 Task: Find connections with filter location Jhālrapātan with filter topic #contentmarketingwith filter profile language English with filter current company Business Standard with filter school Atria Institute of Technology with filter industry Leasing Non-residential Real Estate with filter service category Project Management with filter keywords title Reiki Practitioner
Action: Mouse moved to (612, 80)
Screenshot: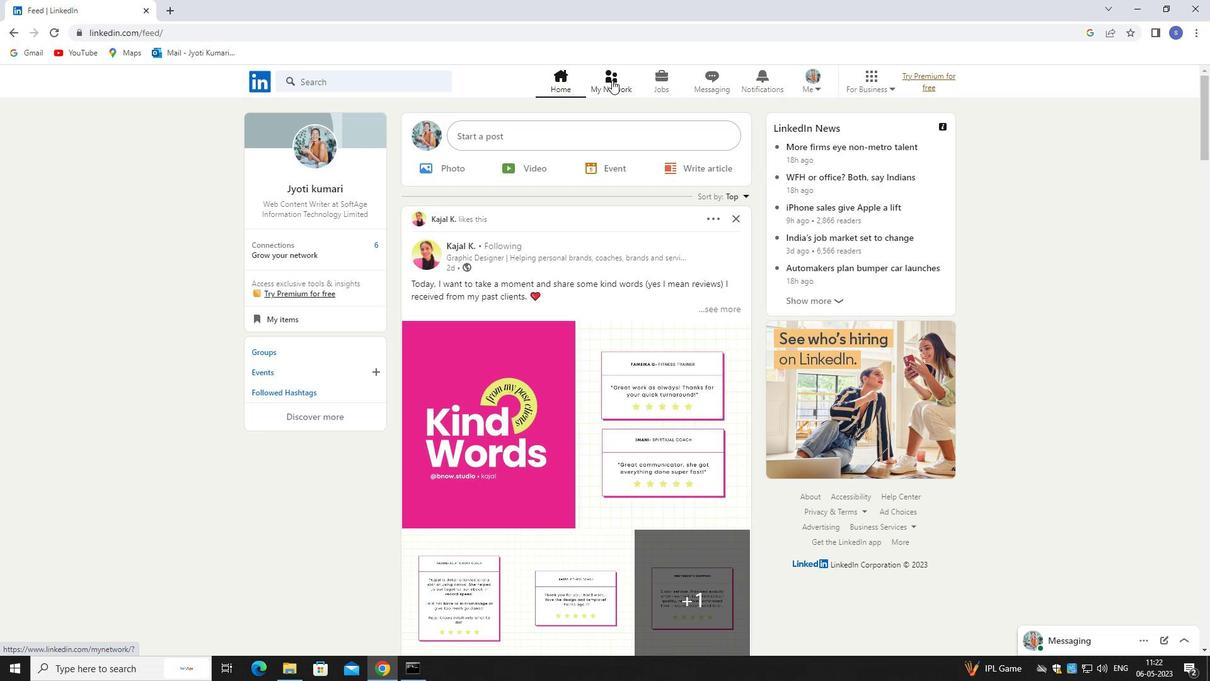
Action: Mouse pressed left at (612, 80)
Screenshot: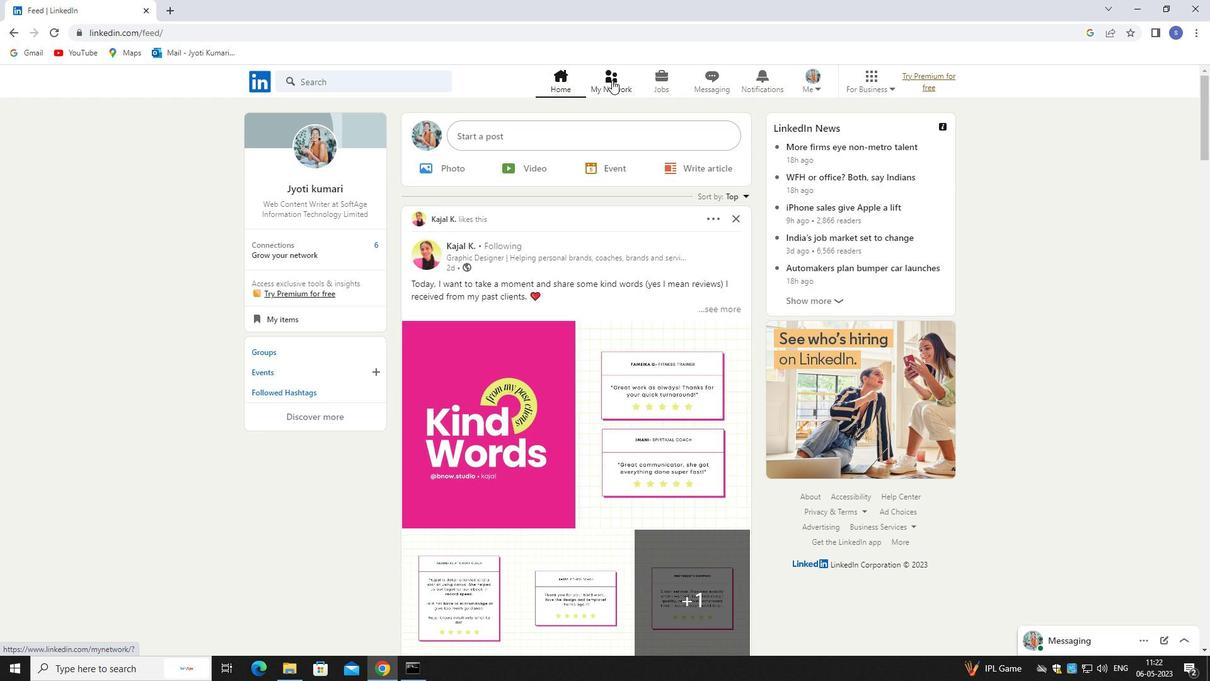 
Action: Mouse pressed left at (612, 80)
Screenshot: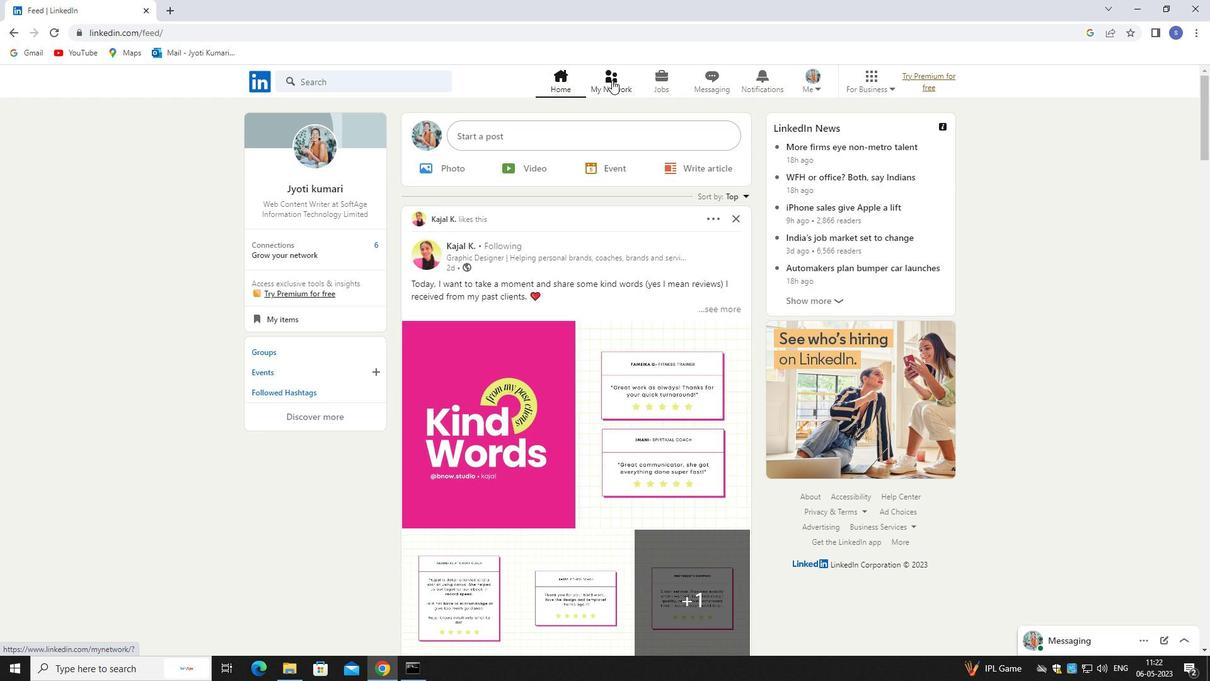 
Action: Mouse moved to (378, 146)
Screenshot: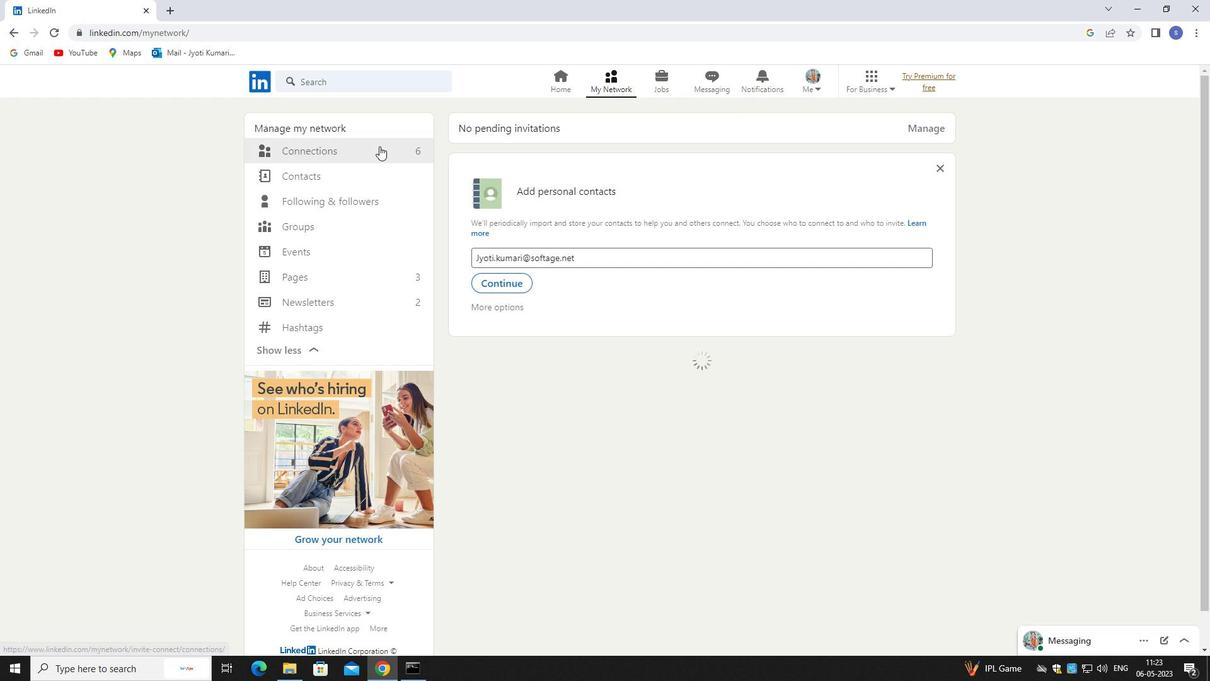 
Action: Mouse pressed left at (378, 146)
Screenshot: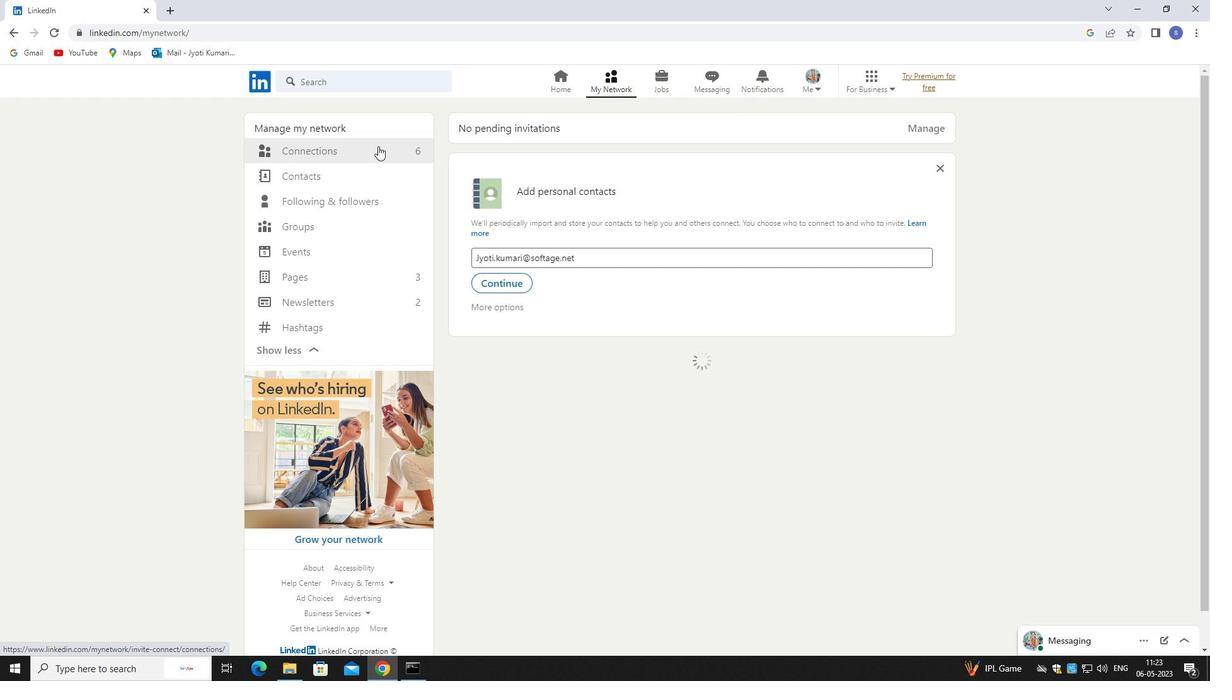 
Action: Mouse pressed left at (378, 146)
Screenshot: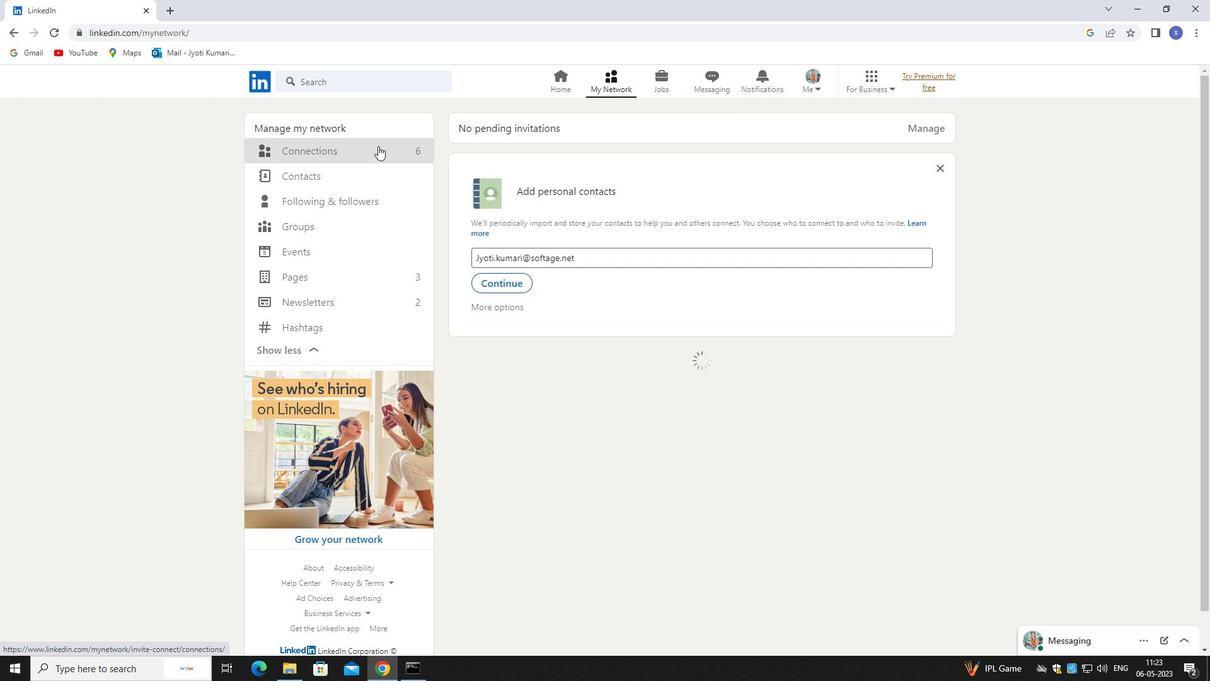 
Action: Mouse moved to (703, 145)
Screenshot: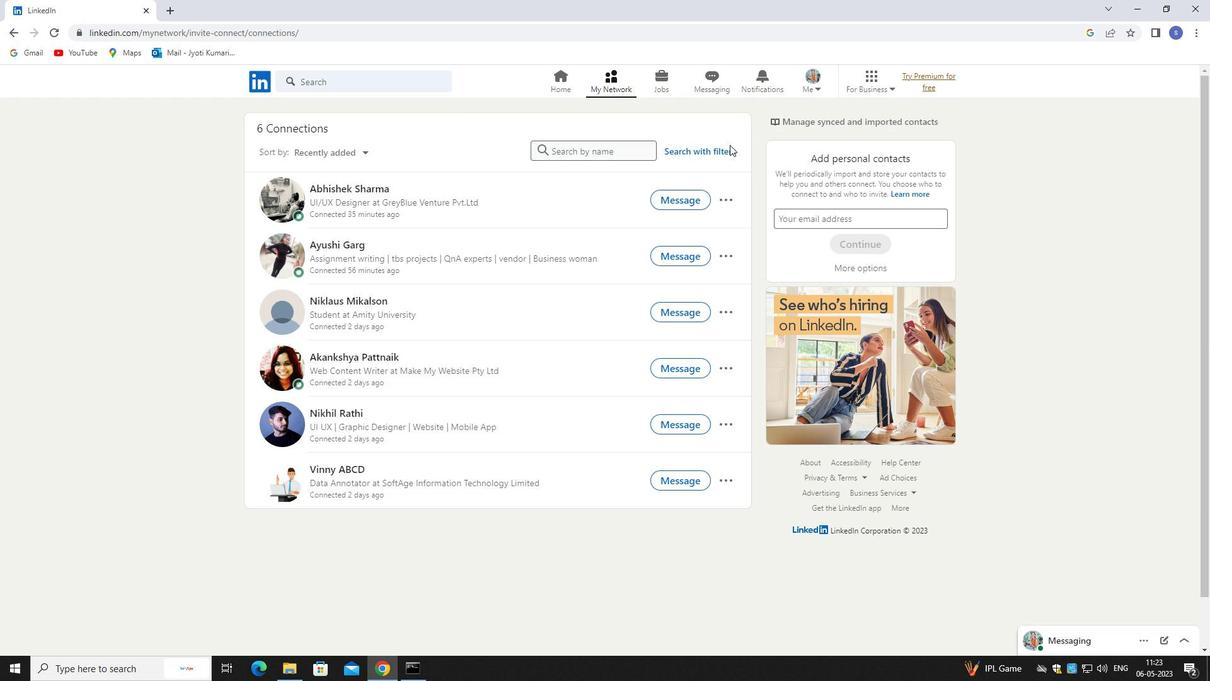 
Action: Mouse pressed left at (703, 145)
Screenshot: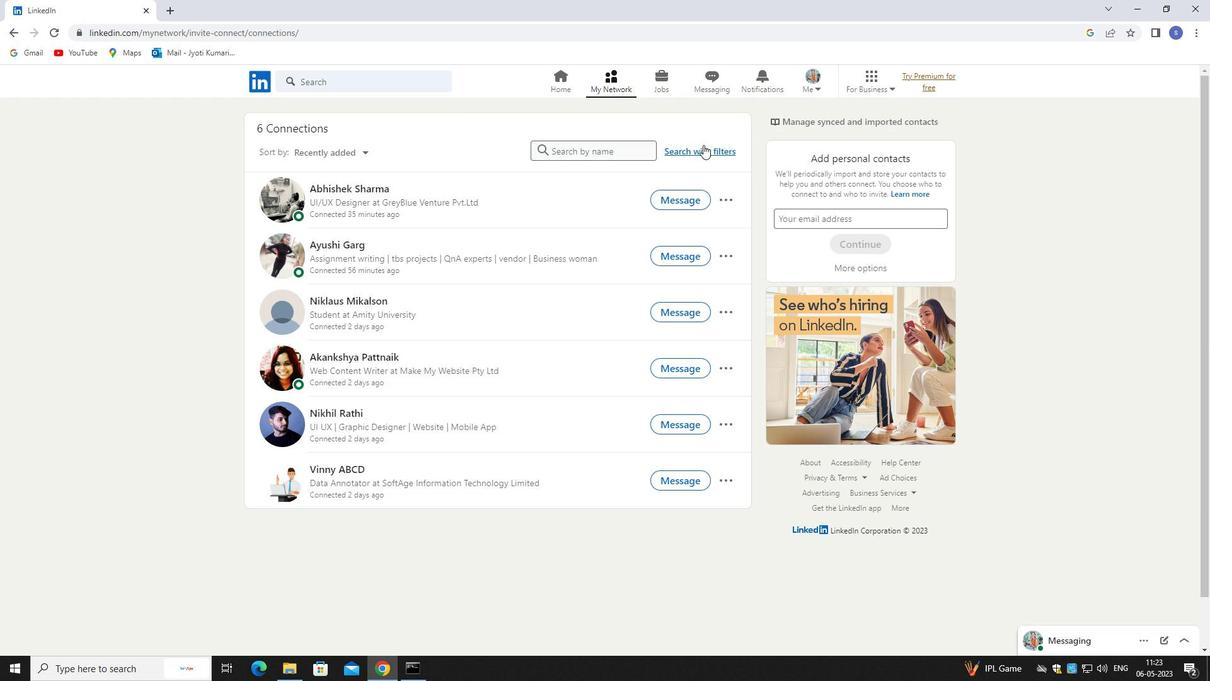 
Action: Mouse moved to (652, 110)
Screenshot: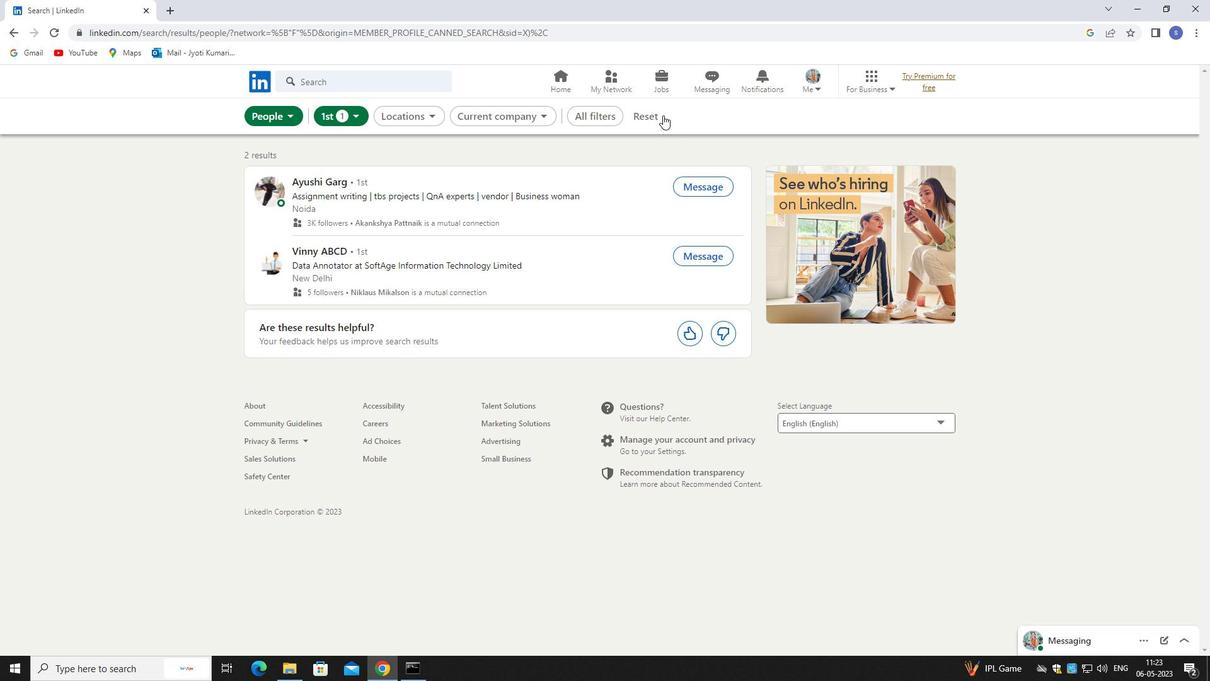 
Action: Mouse pressed left at (652, 110)
Screenshot: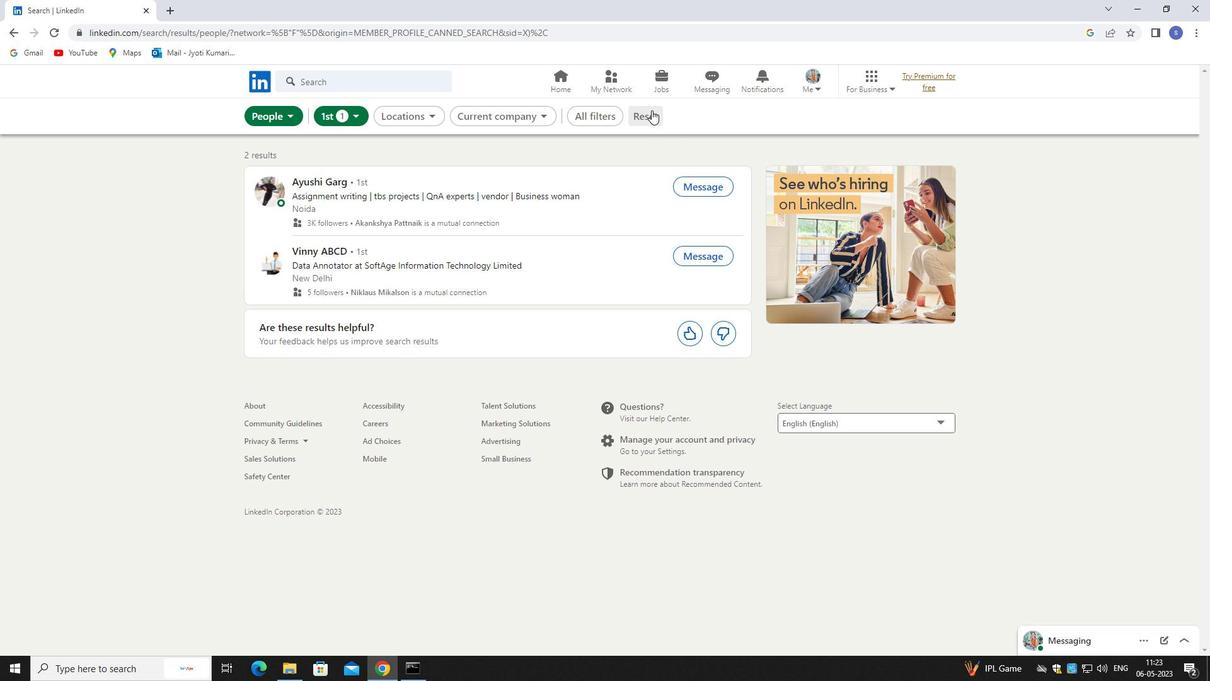 
Action: Mouse moved to (621, 114)
Screenshot: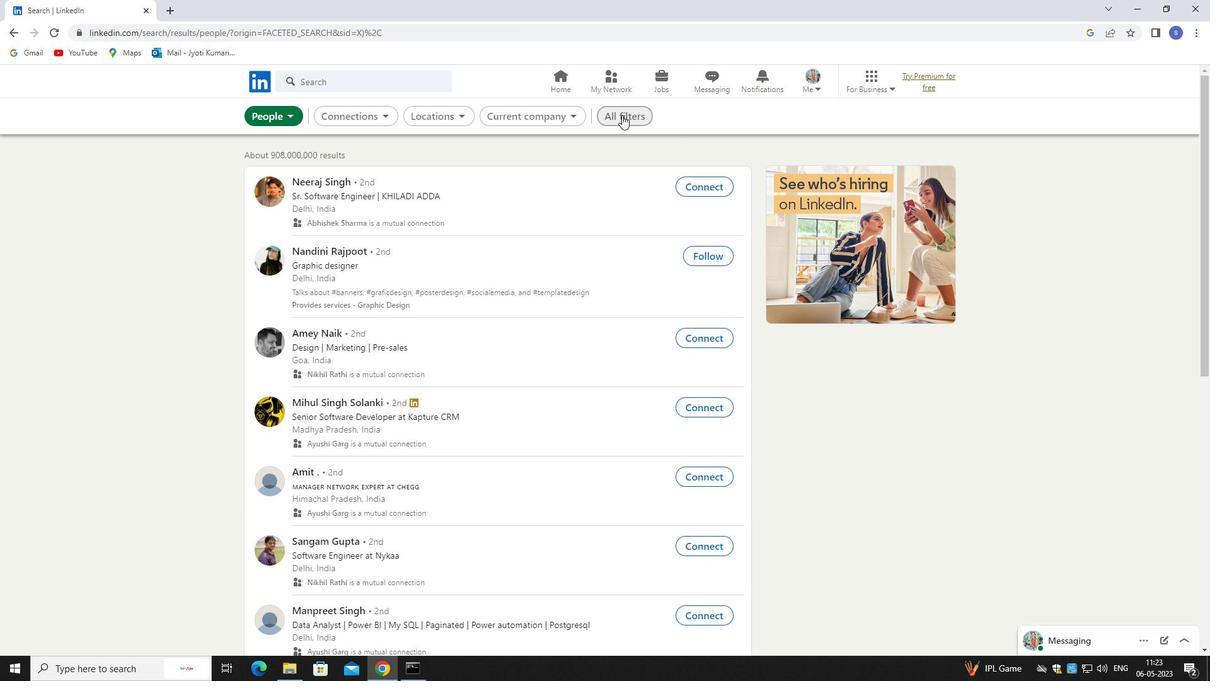 
Action: Mouse pressed left at (621, 114)
Screenshot: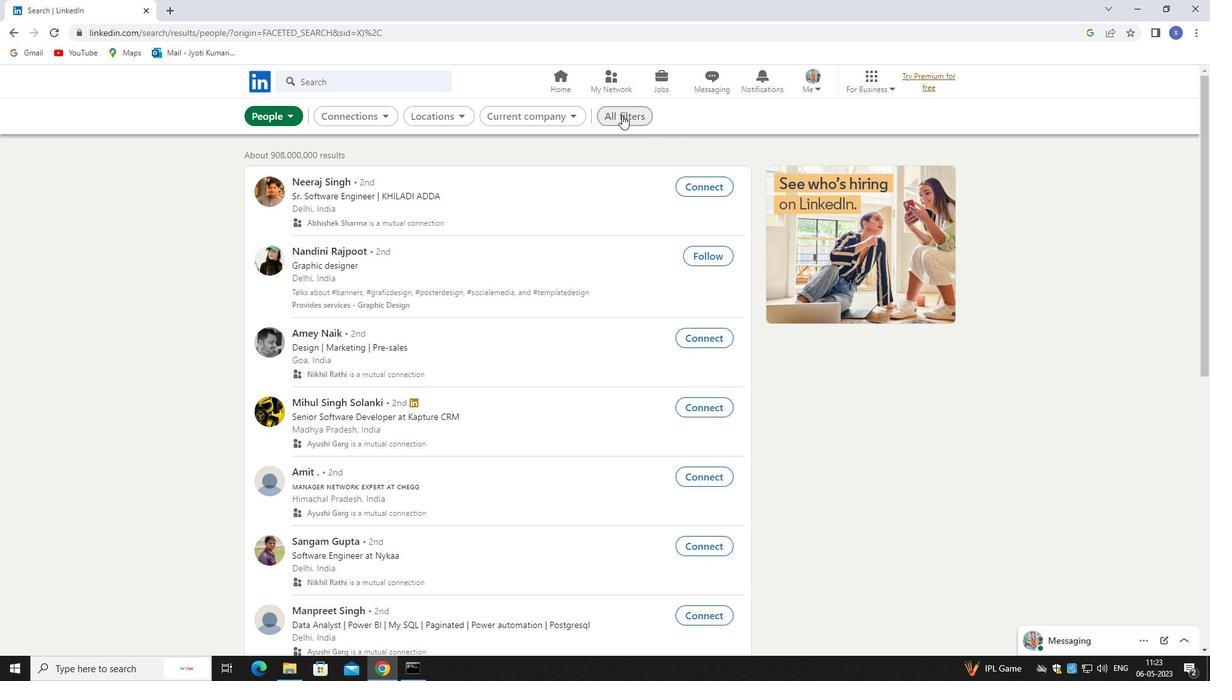 
Action: Mouse moved to (1072, 490)
Screenshot: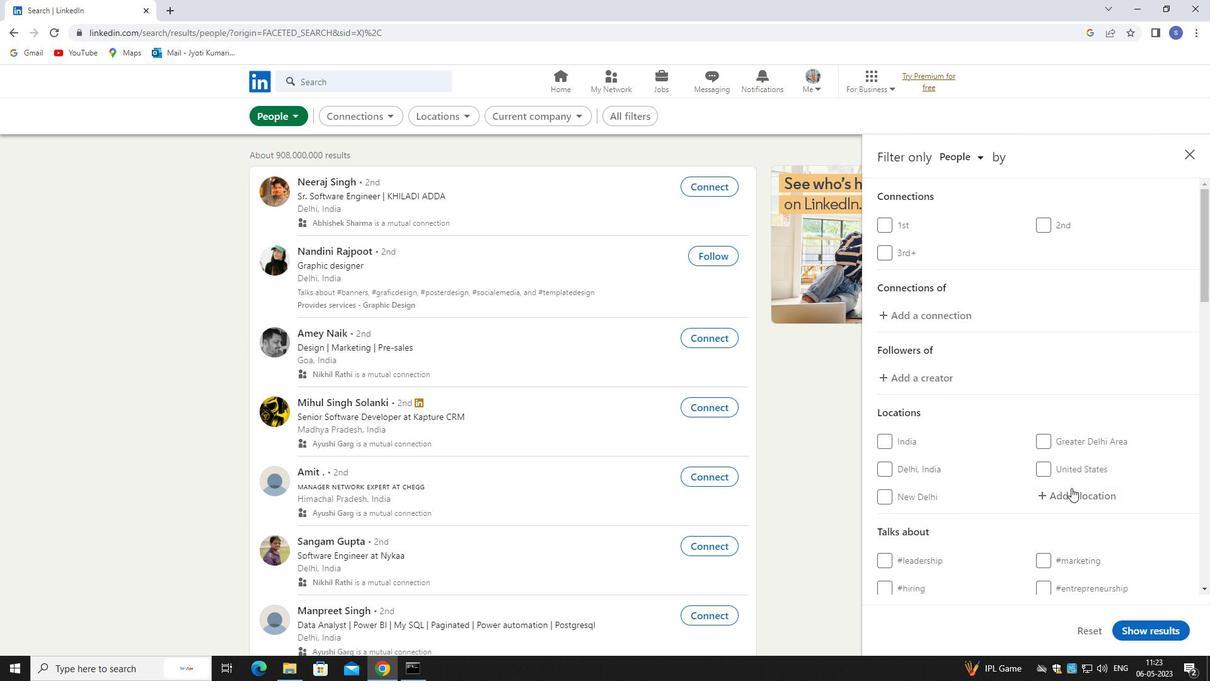 
Action: Mouse pressed left at (1072, 490)
Screenshot: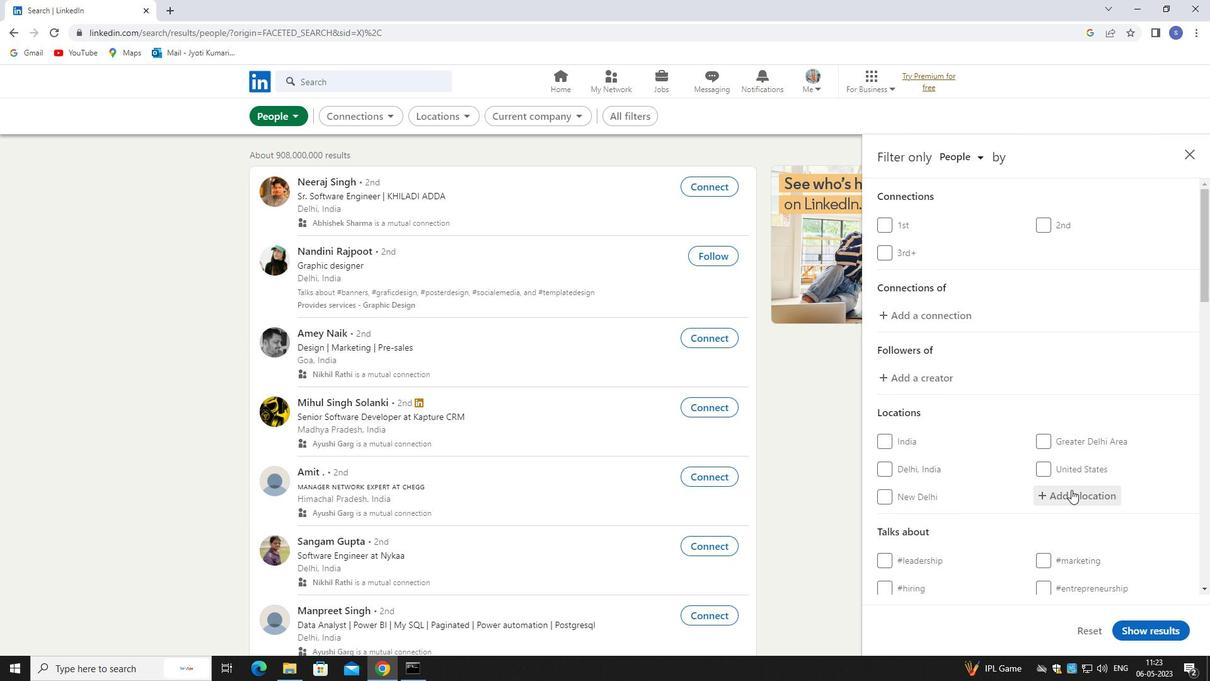 
Action: Mouse moved to (1066, 491)
Screenshot: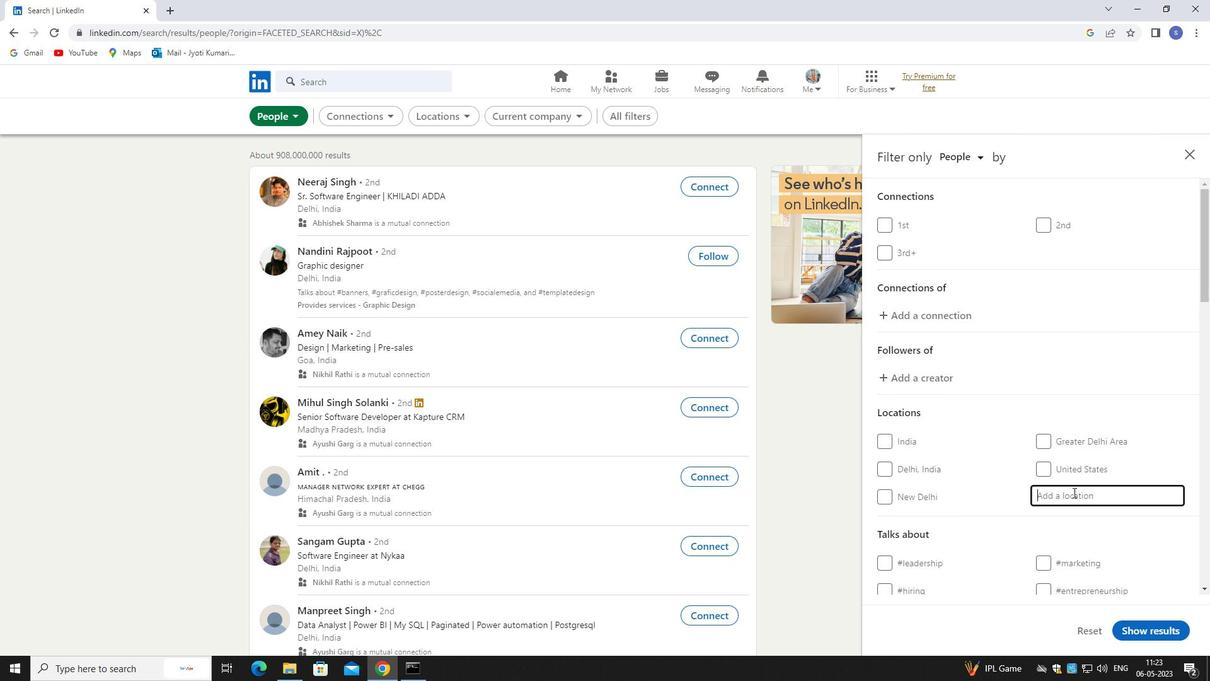 
Action: Key pressed k<Key.backspace>jhalarapatan
Screenshot: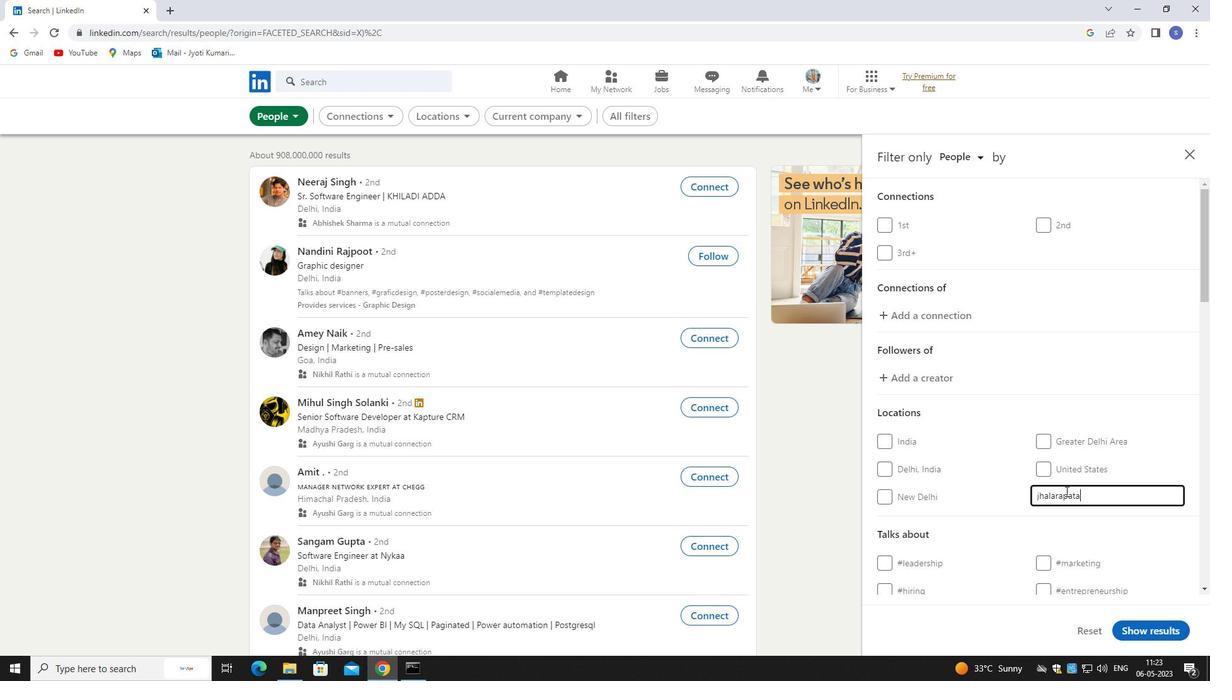 
Action: Mouse moved to (1045, 488)
Screenshot: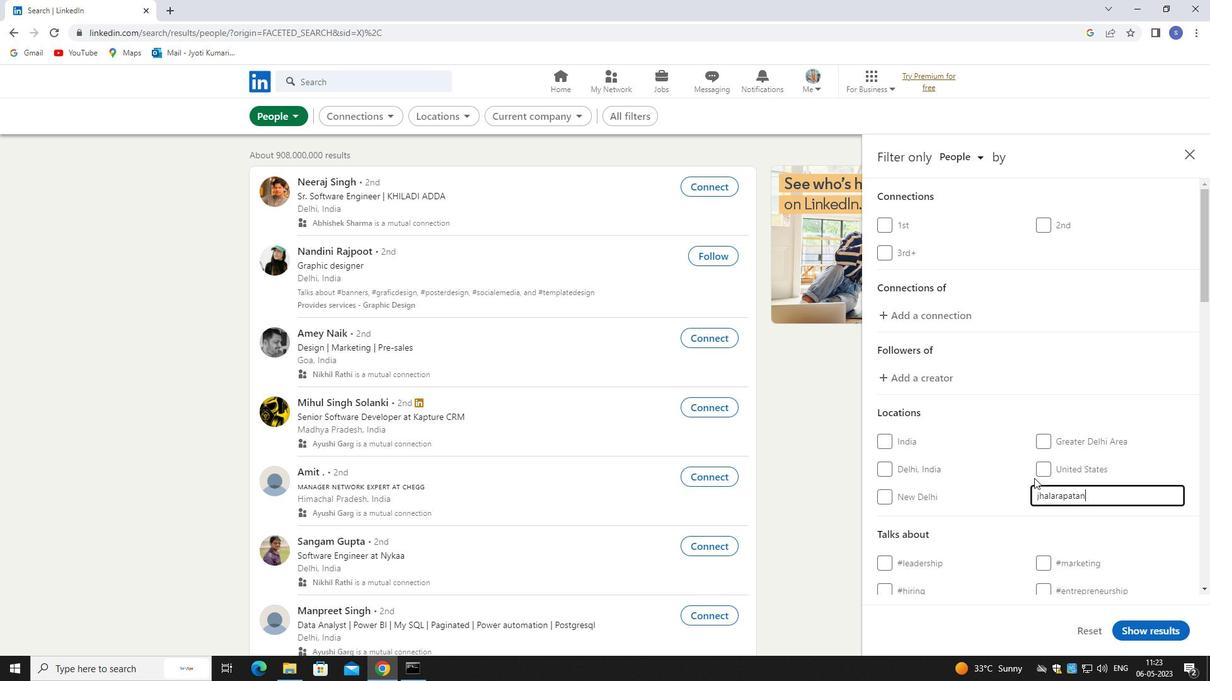 
Action: Mouse scrolled (1045, 488) with delta (0, 0)
Screenshot: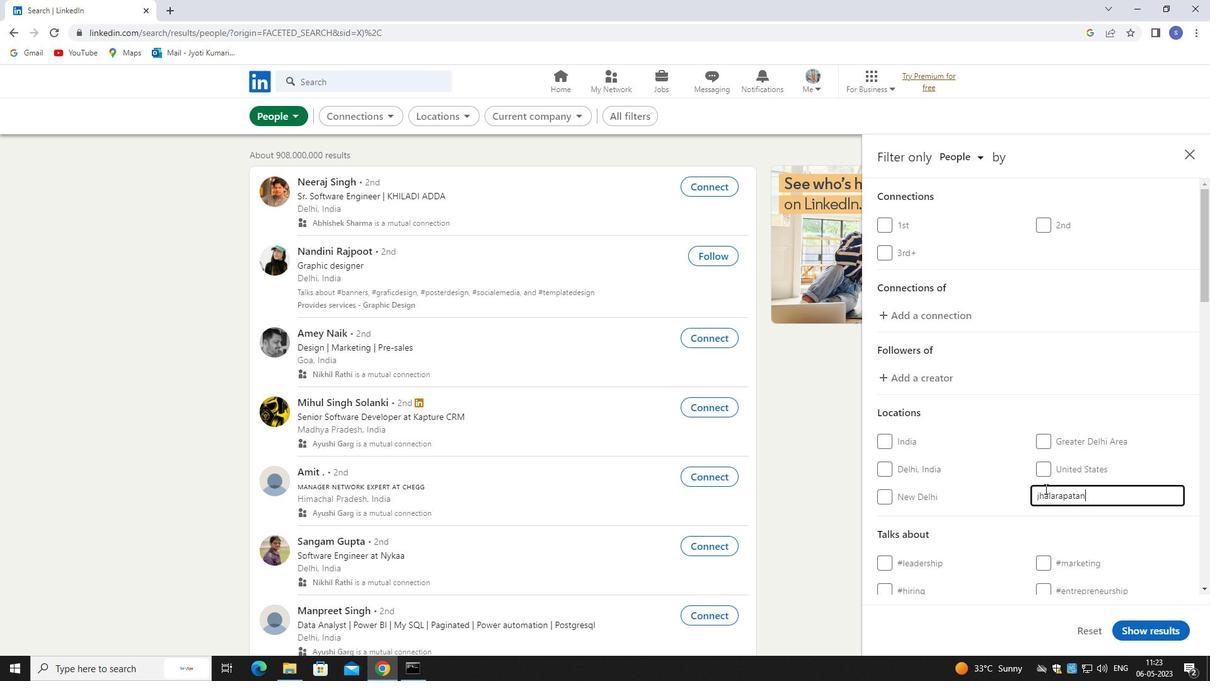 
Action: Mouse scrolled (1045, 488) with delta (0, 0)
Screenshot: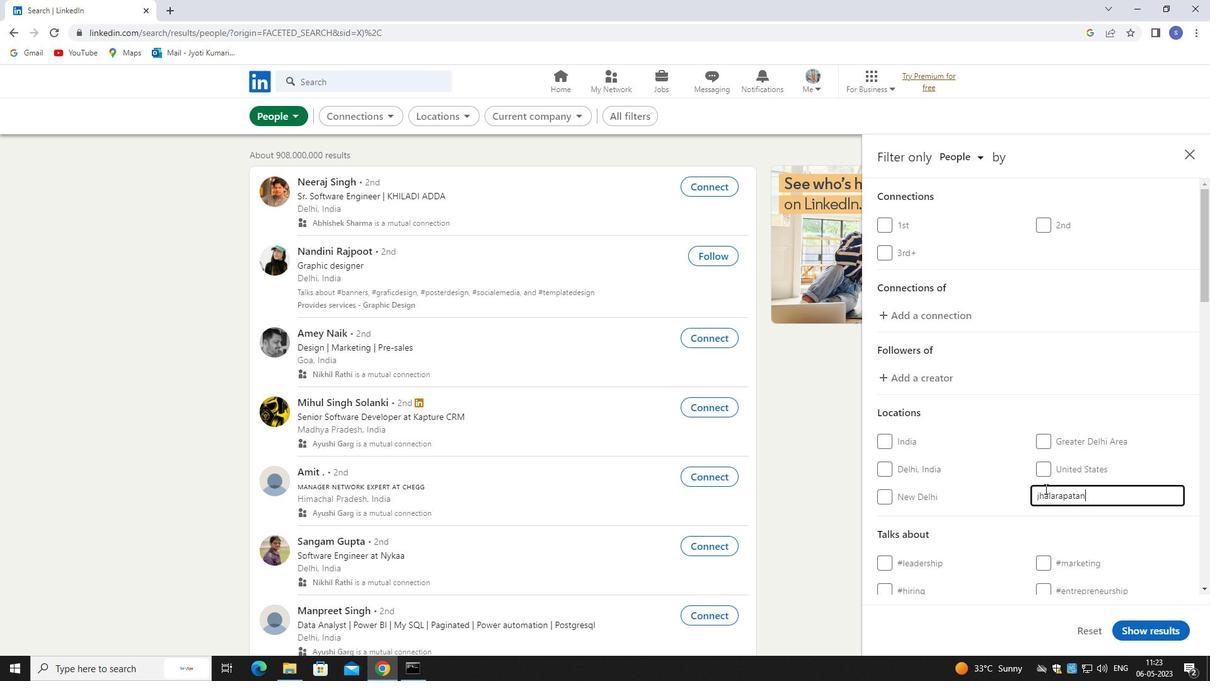 
Action: Mouse scrolled (1045, 488) with delta (0, 0)
Screenshot: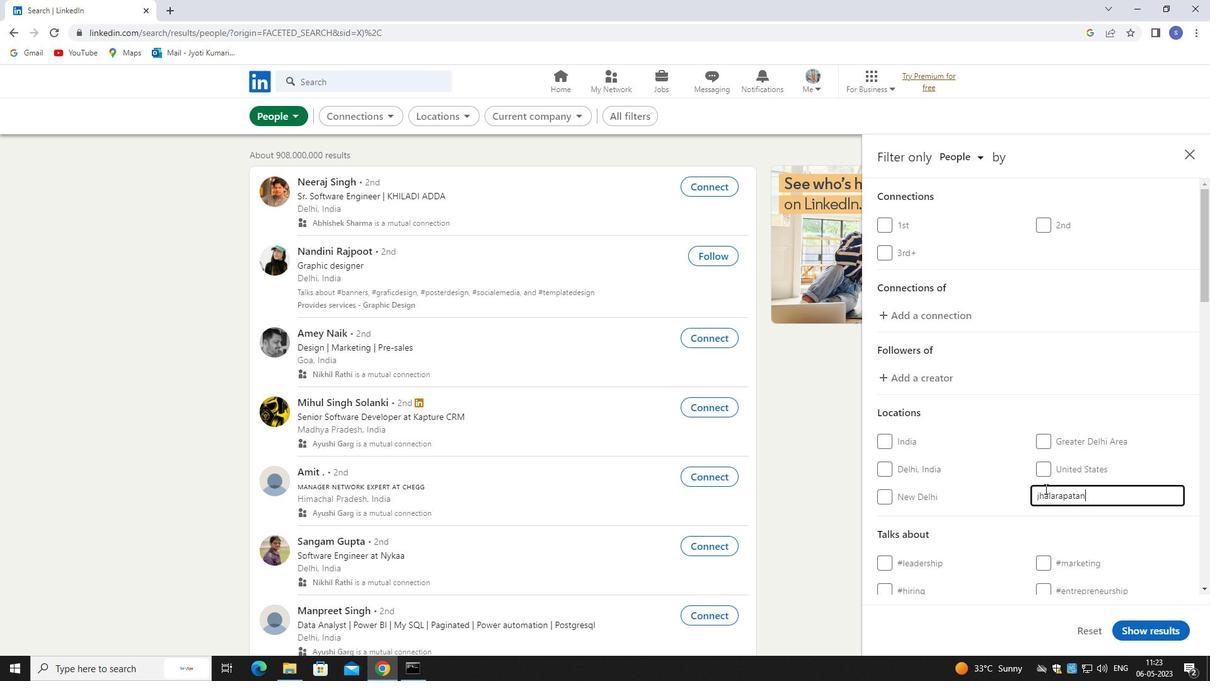 
Action: Mouse moved to (1055, 427)
Screenshot: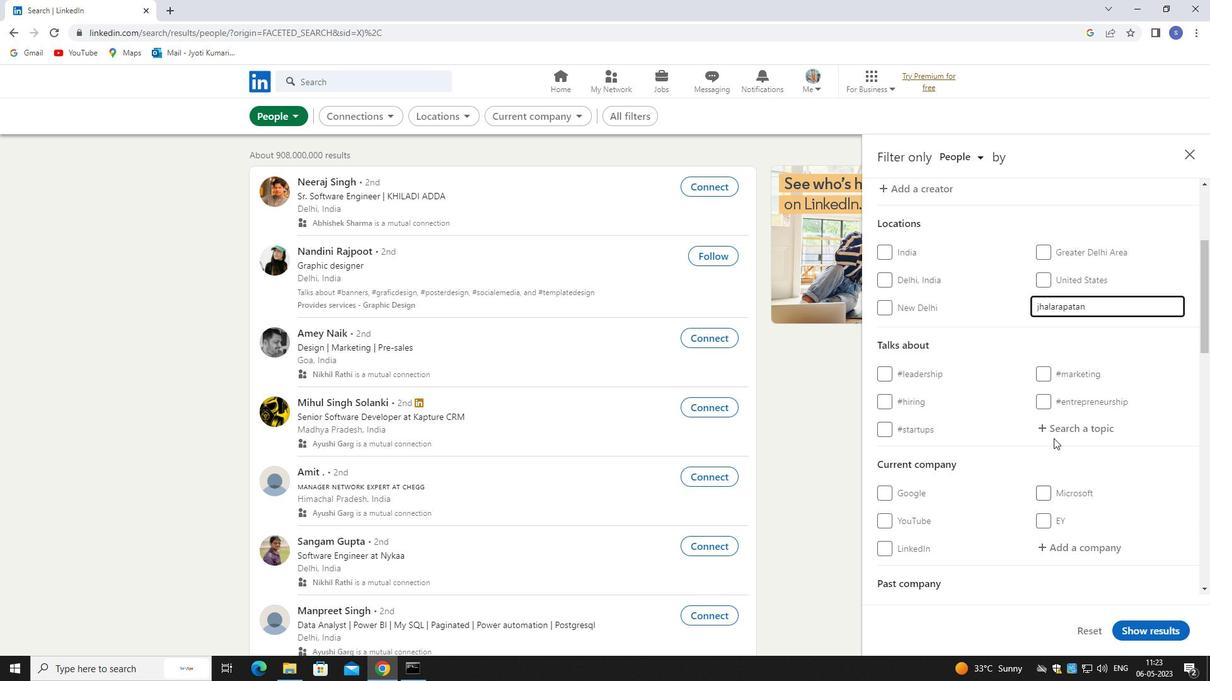 
Action: Mouse pressed left at (1055, 427)
Screenshot: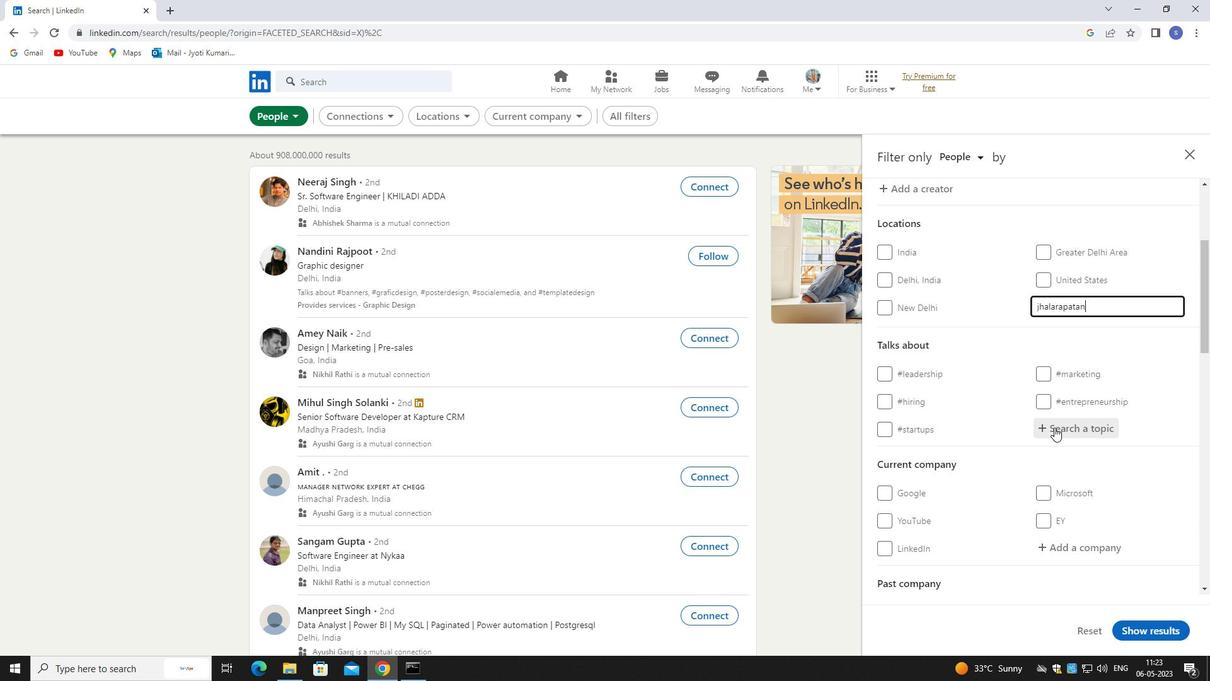 
Action: Key pressed contentm
Screenshot: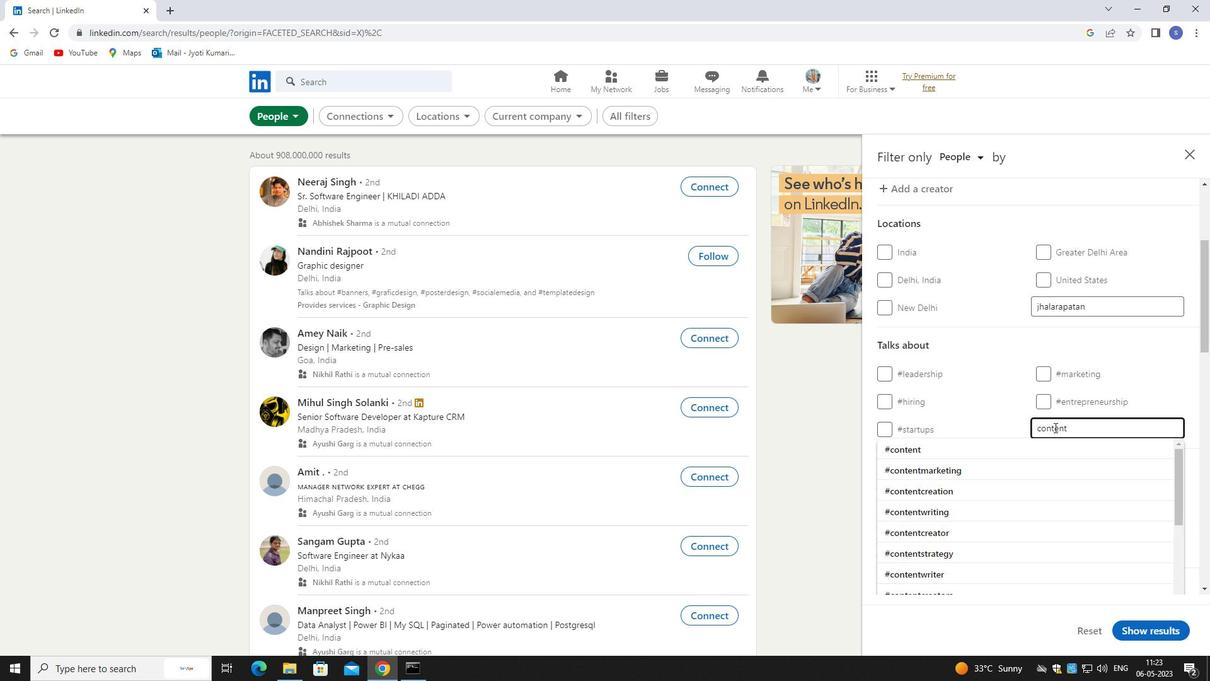
Action: Mouse moved to (1057, 442)
Screenshot: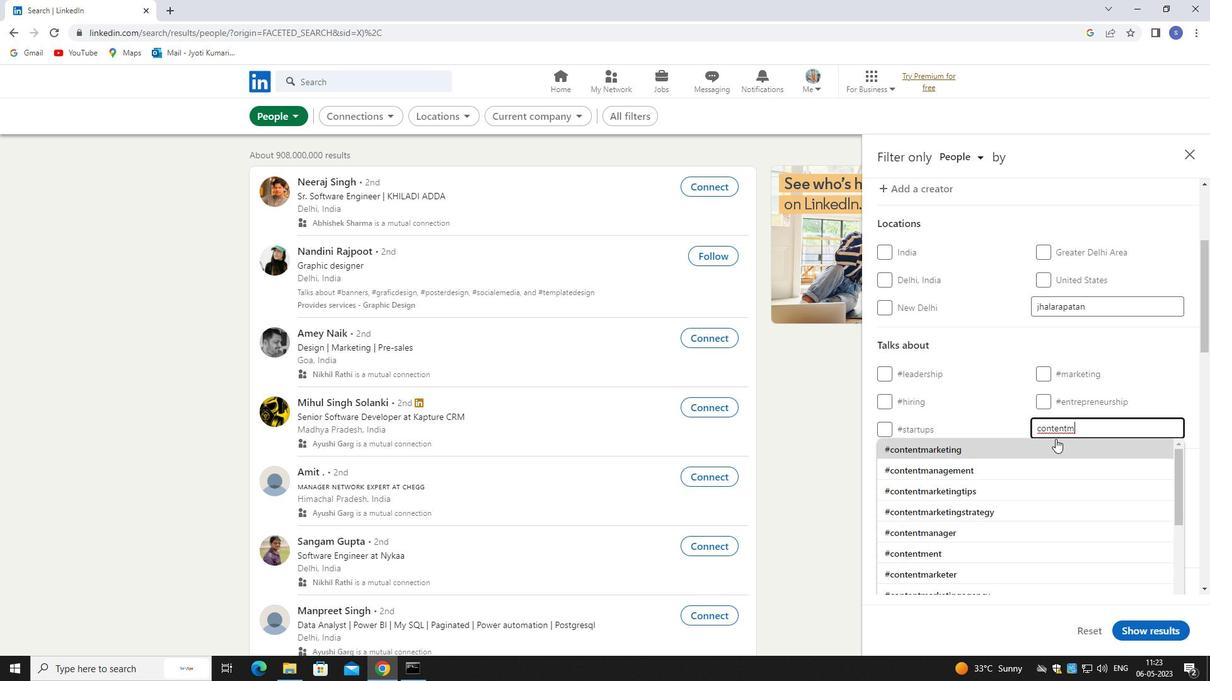 
Action: Mouse pressed left at (1057, 442)
Screenshot: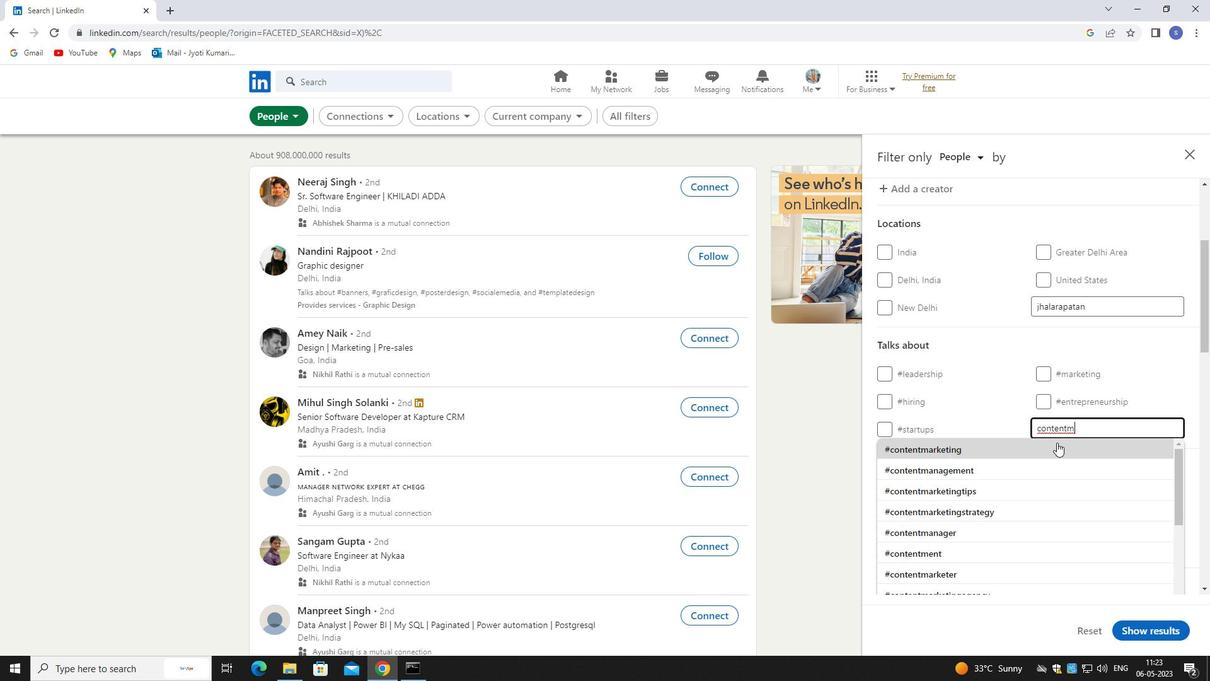 
Action: Mouse scrolled (1057, 442) with delta (0, 0)
Screenshot: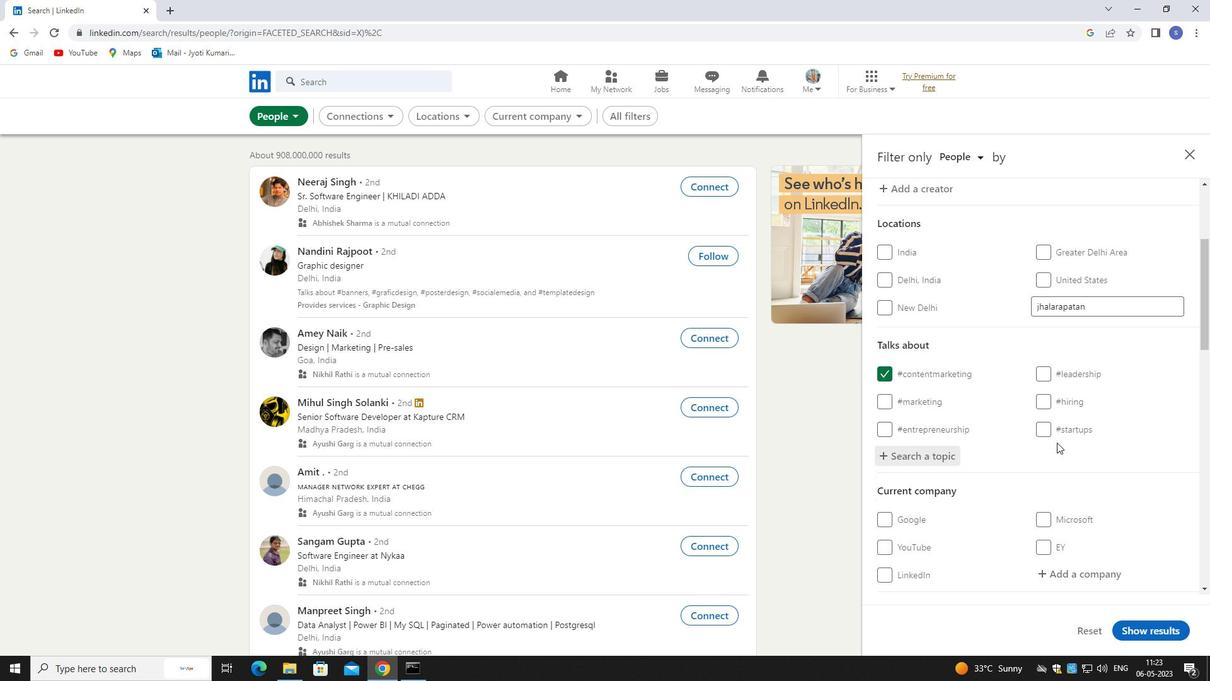 
Action: Mouse scrolled (1057, 442) with delta (0, 0)
Screenshot: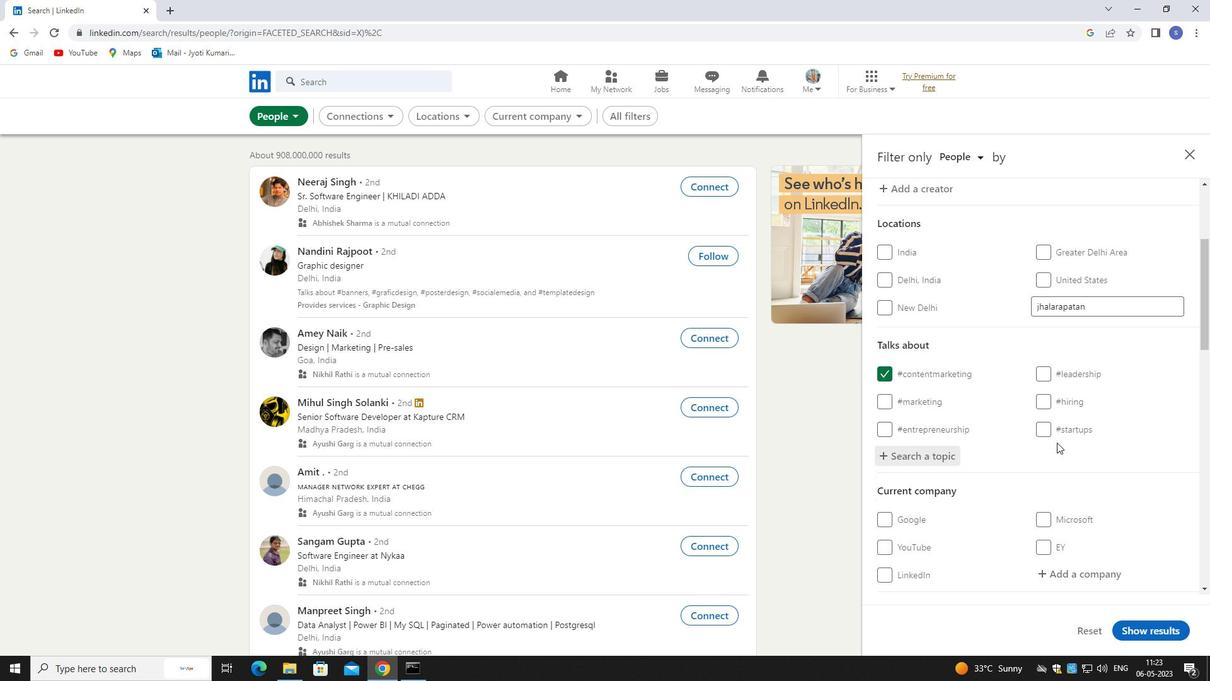 
Action: Mouse scrolled (1057, 442) with delta (0, 0)
Screenshot: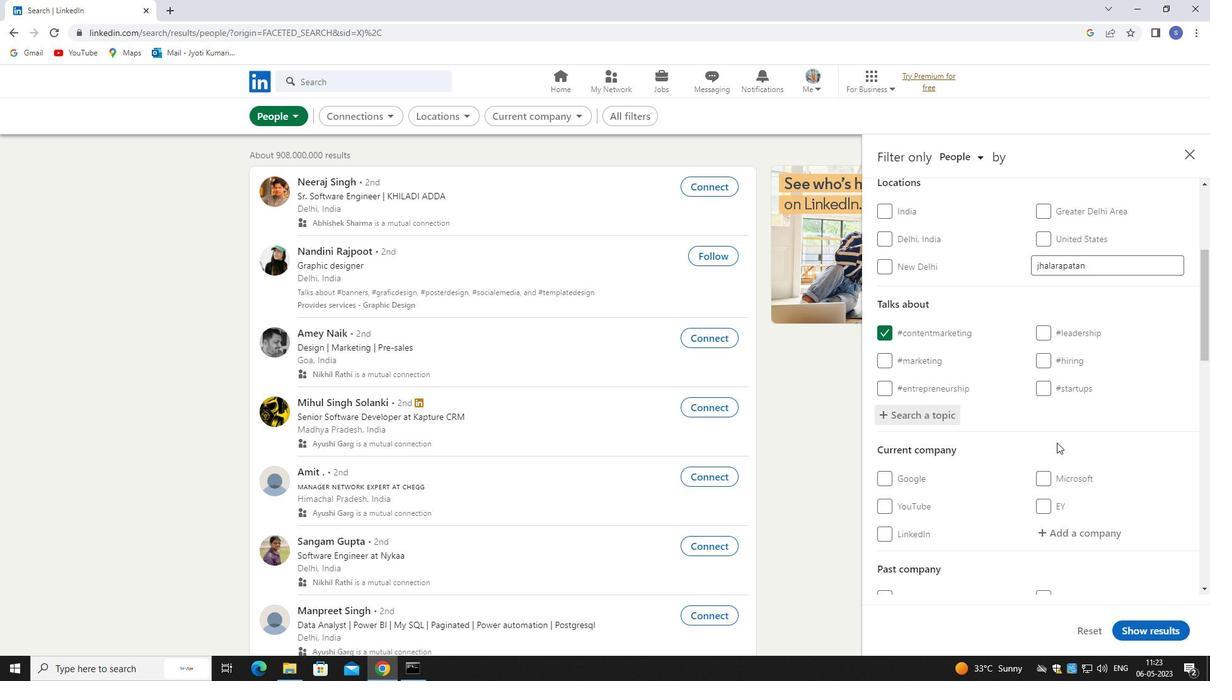 
Action: Mouse moved to (1075, 380)
Screenshot: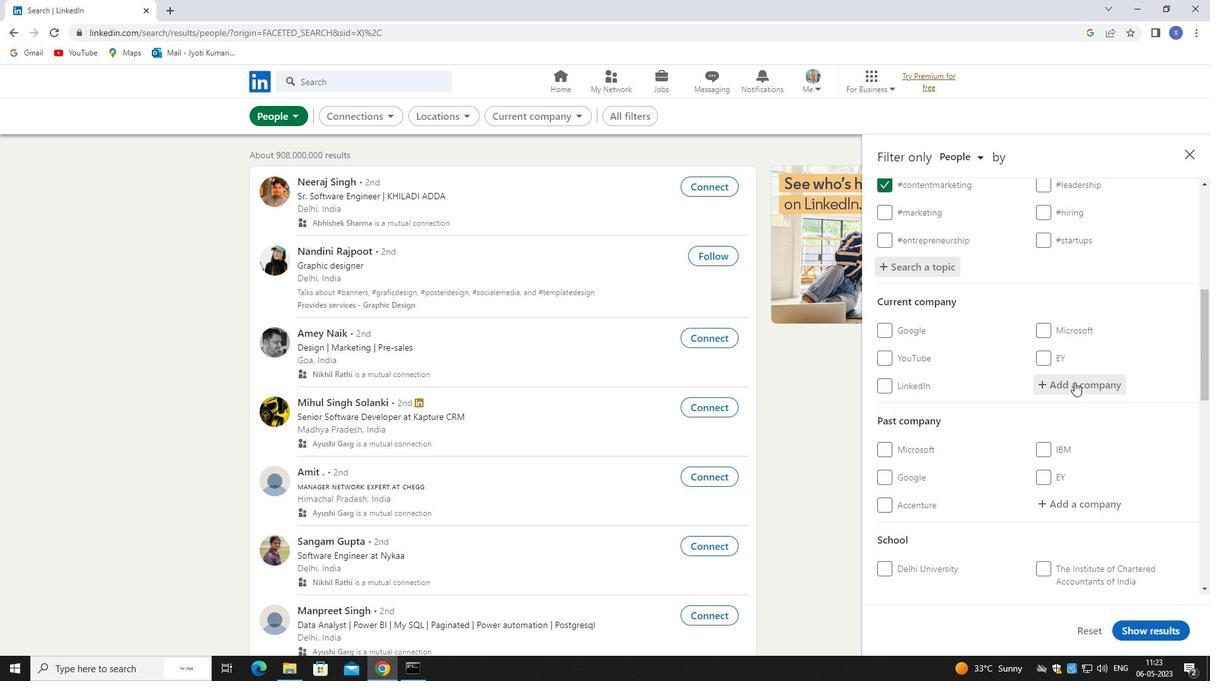 
Action: Mouse pressed left at (1075, 380)
Screenshot: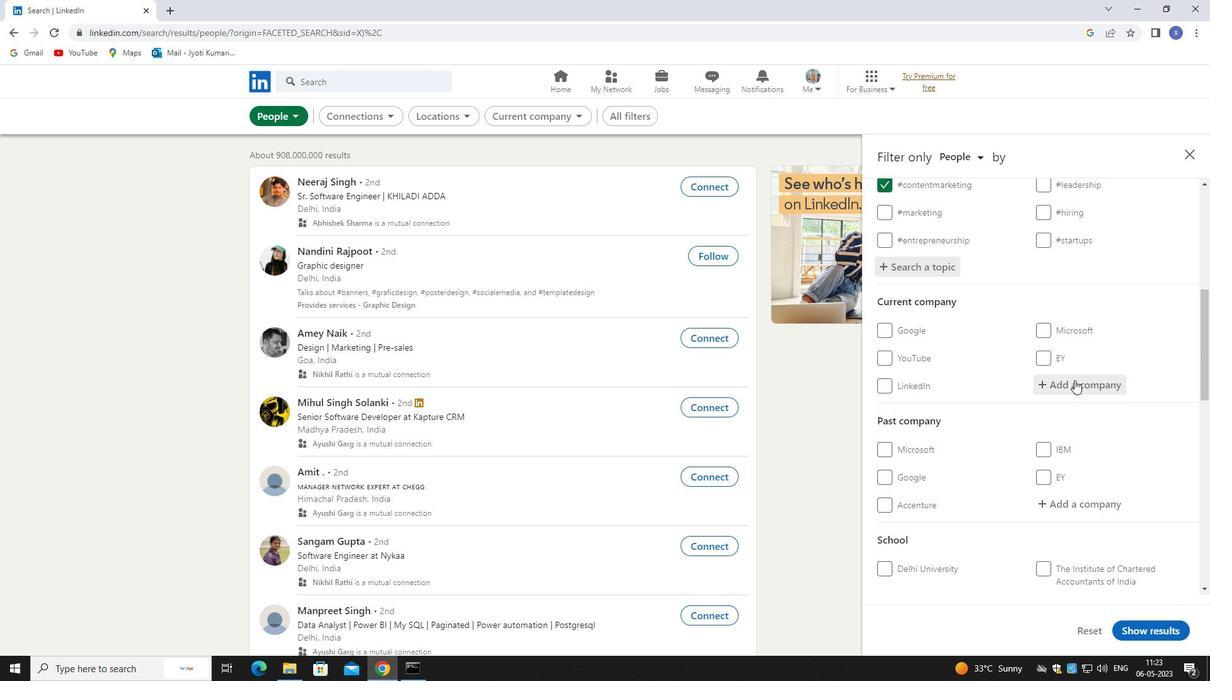 
Action: Mouse moved to (1075, 379)
Screenshot: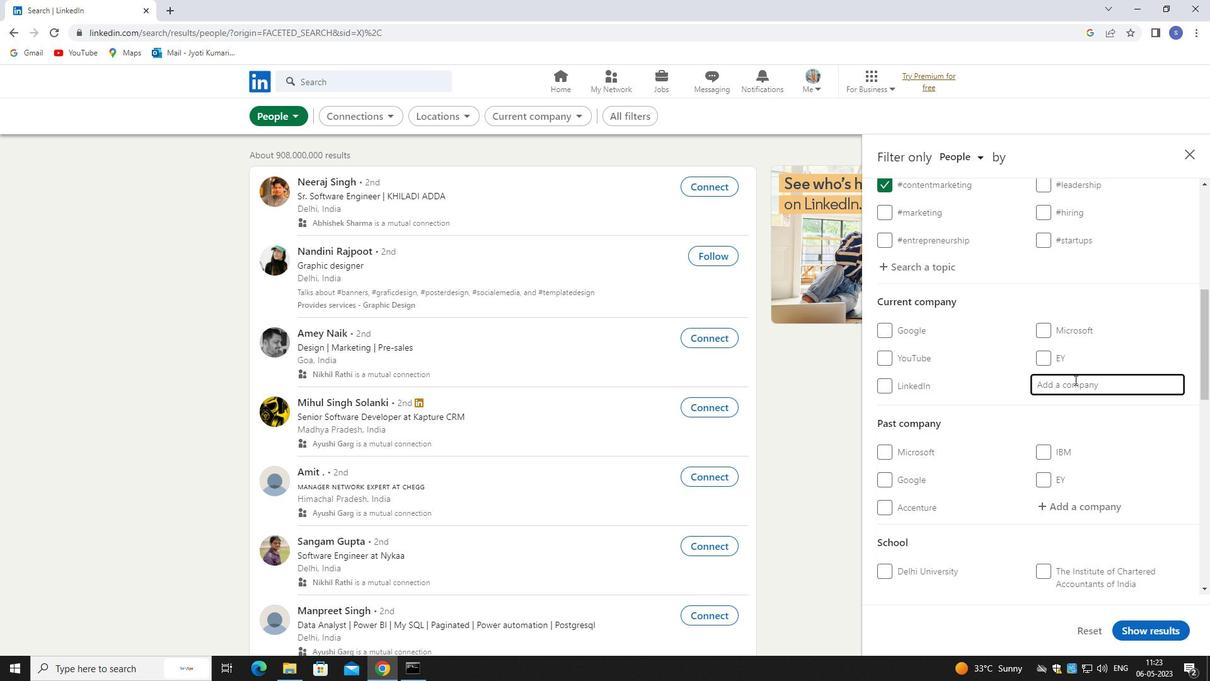 
Action: Key pressed busi
Screenshot: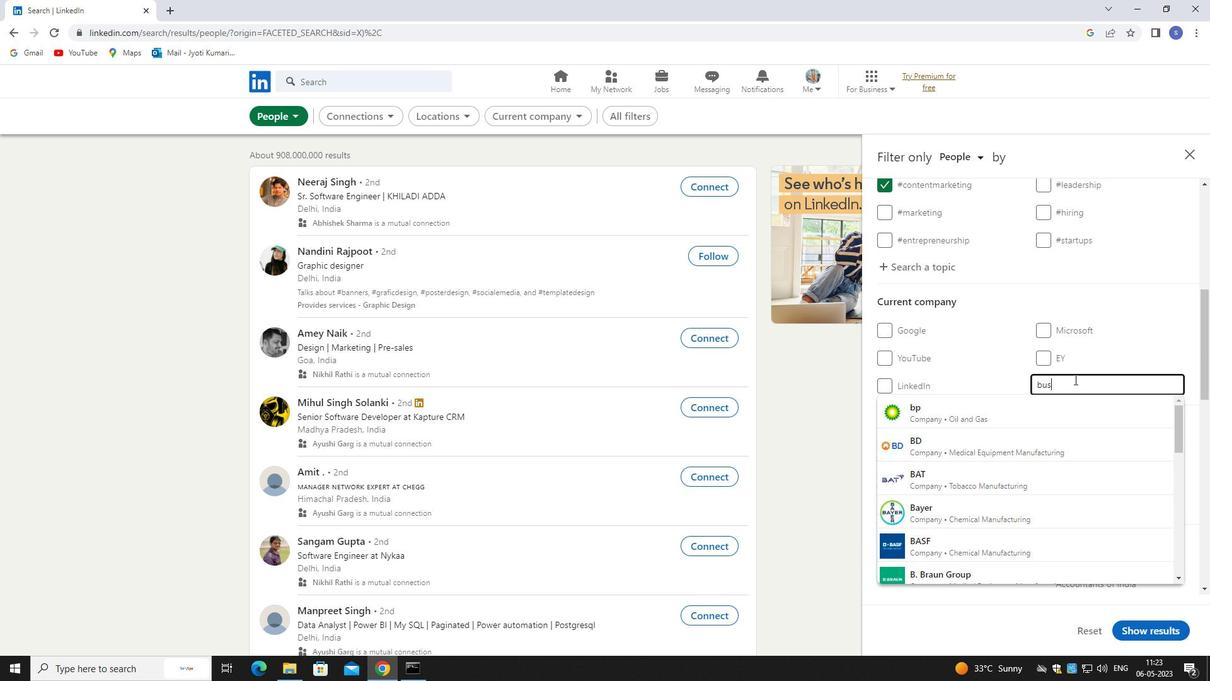 
Action: Mouse moved to (1072, 376)
Screenshot: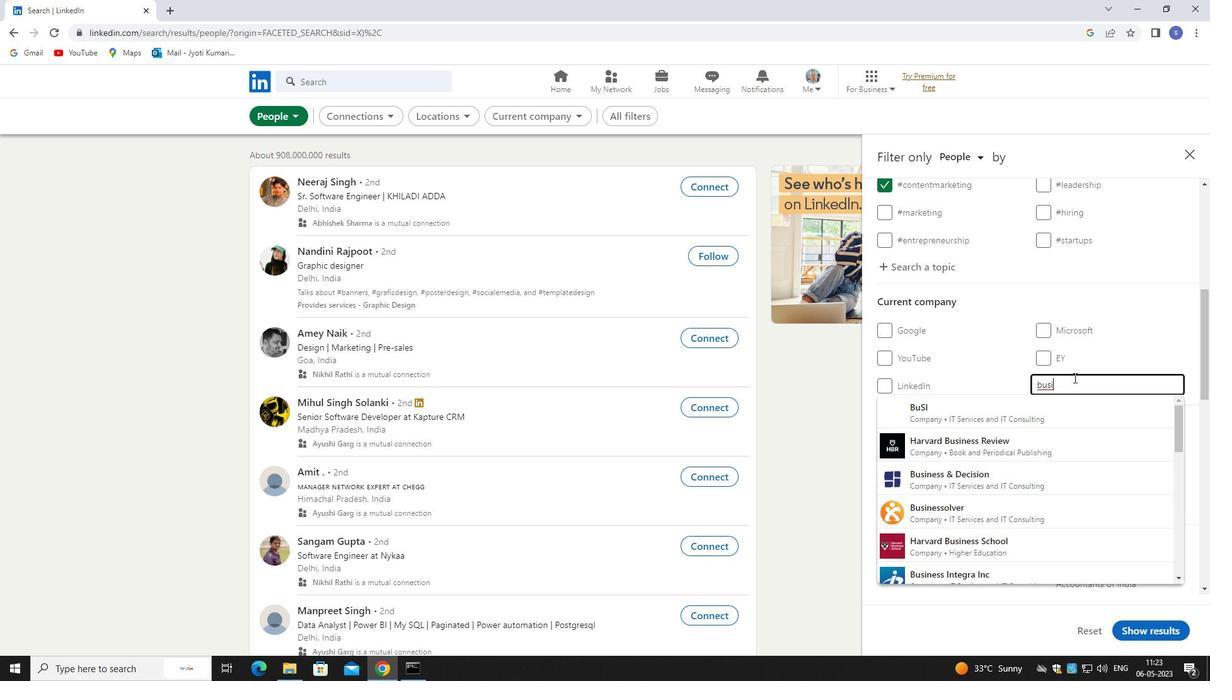 
Action: Key pressed ness<Key.space>sta
Screenshot: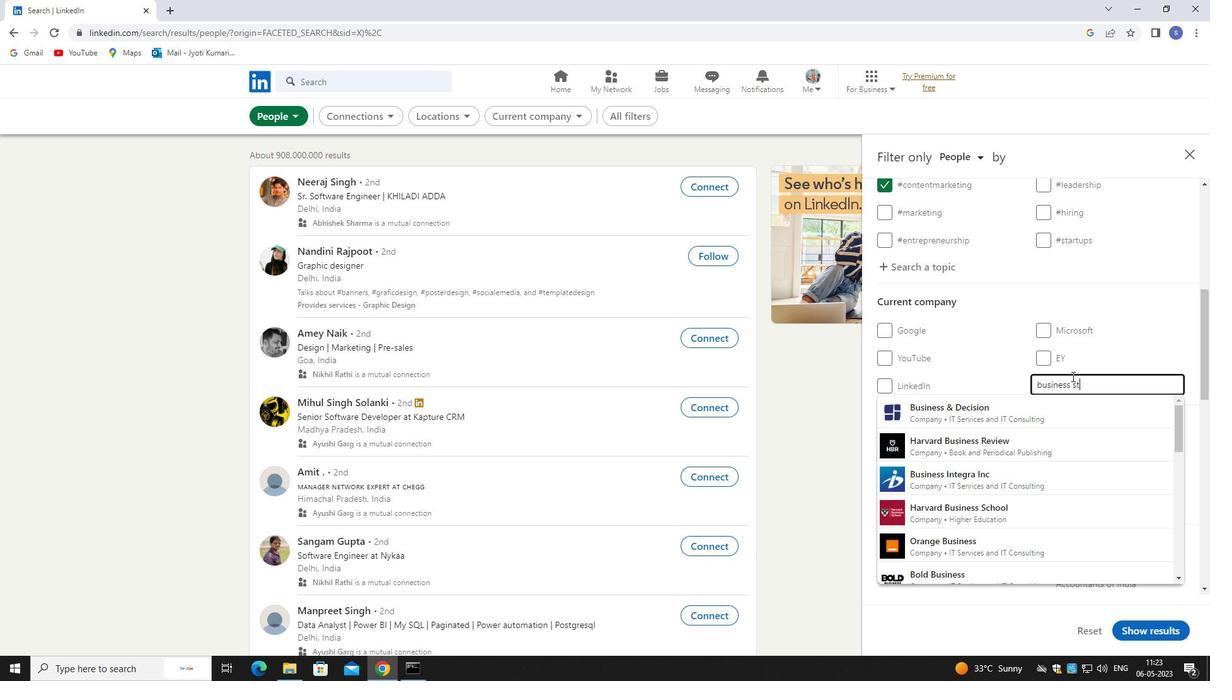 
Action: Mouse moved to (1055, 402)
Screenshot: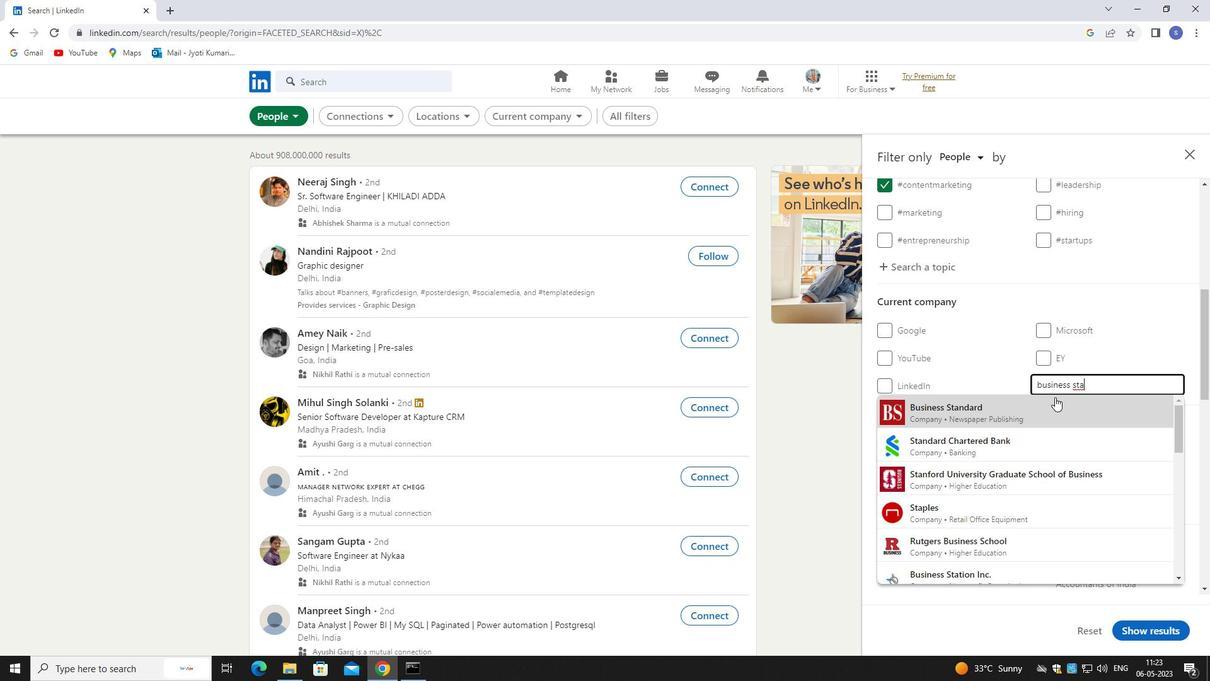 
Action: Mouse pressed left at (1055, 402)
Screenshot: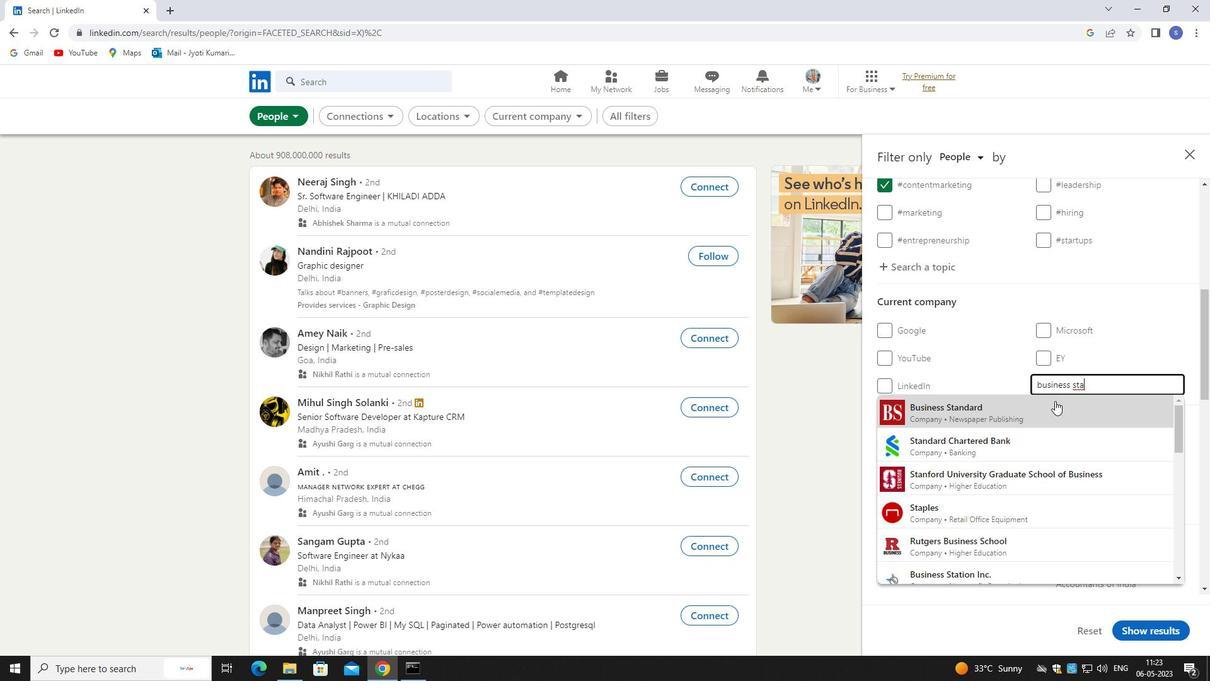 
Action: Mouse moved to (1053, 402)
Screenshot: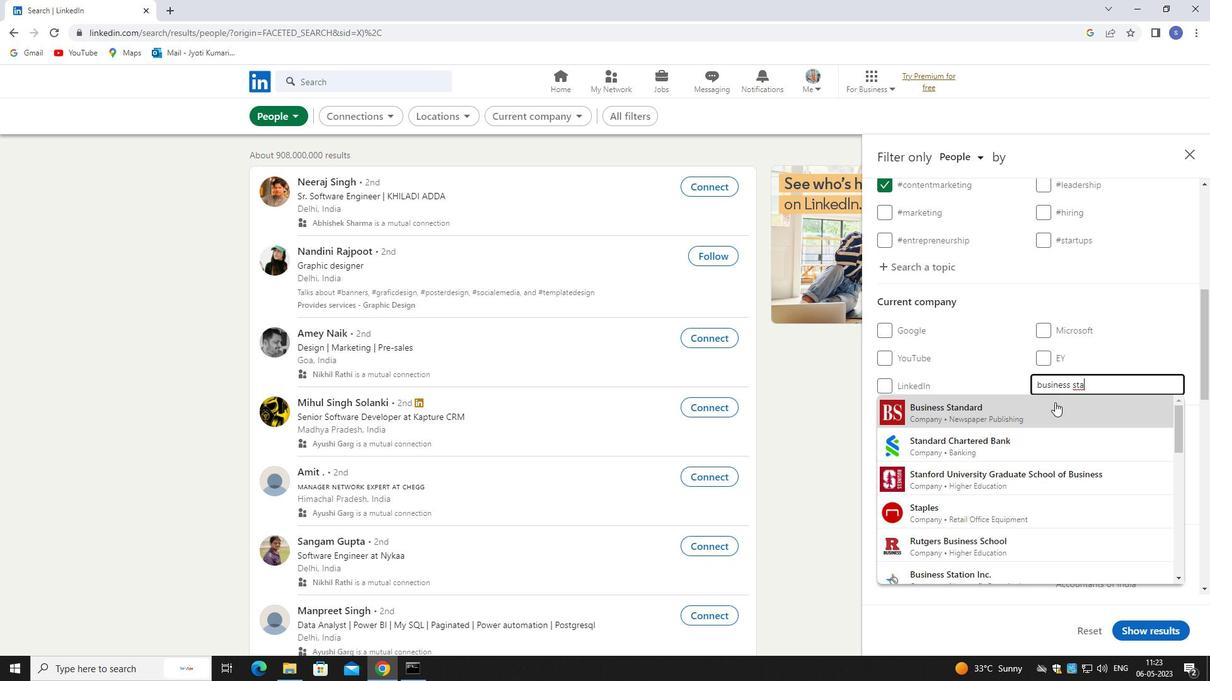 
Action: Mouse scrolled (1053, 401) with delta (0, 0)
Screenshot: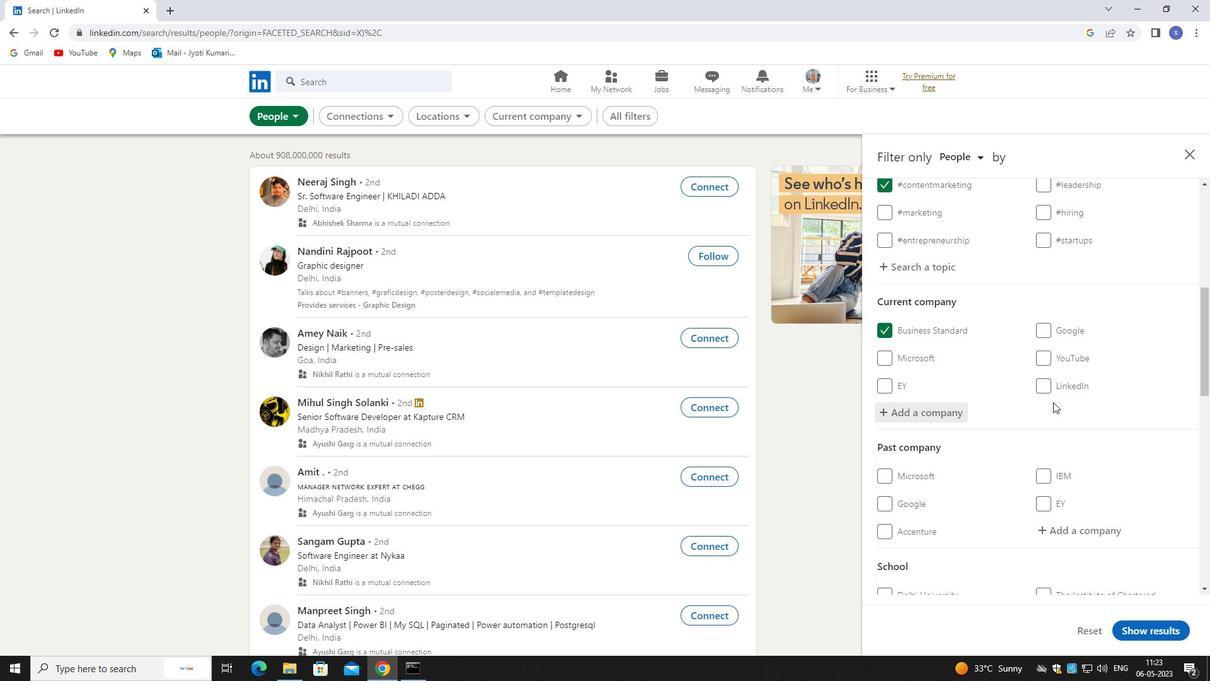
Action: Mouse scrolled (1053, 401) with delta (0, 0)
Screenshot: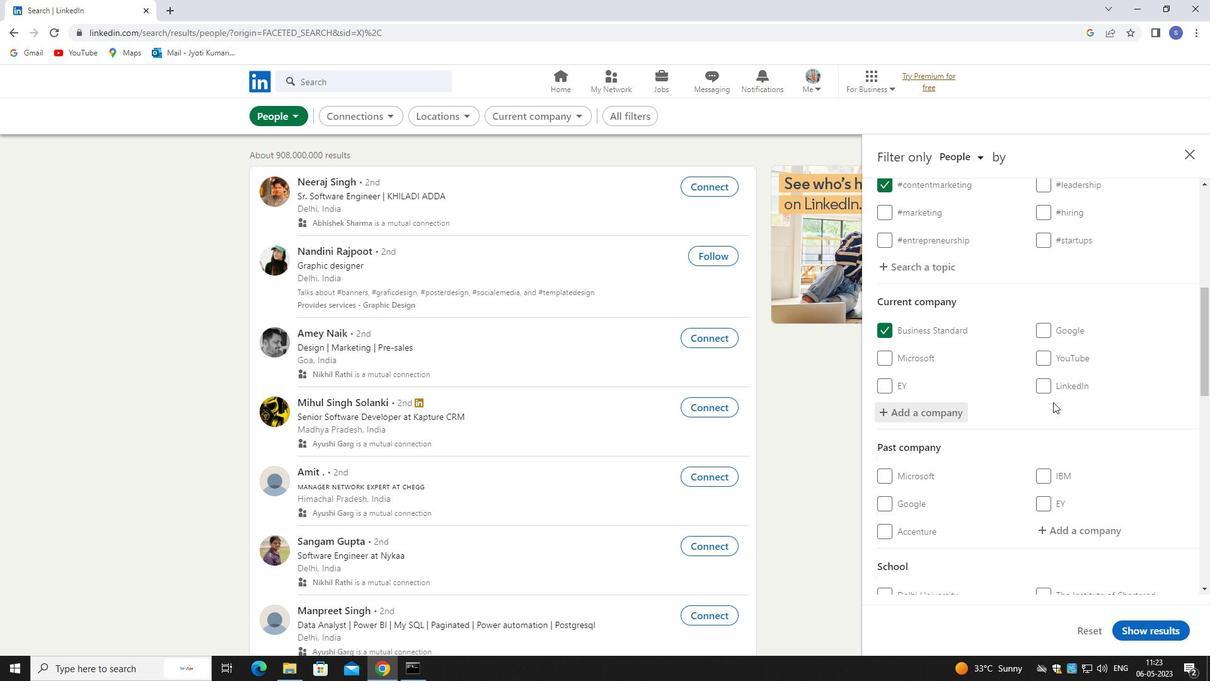 
Action: Mouse scrolled (1053, 401) with delta (0, 0)
Screenshot: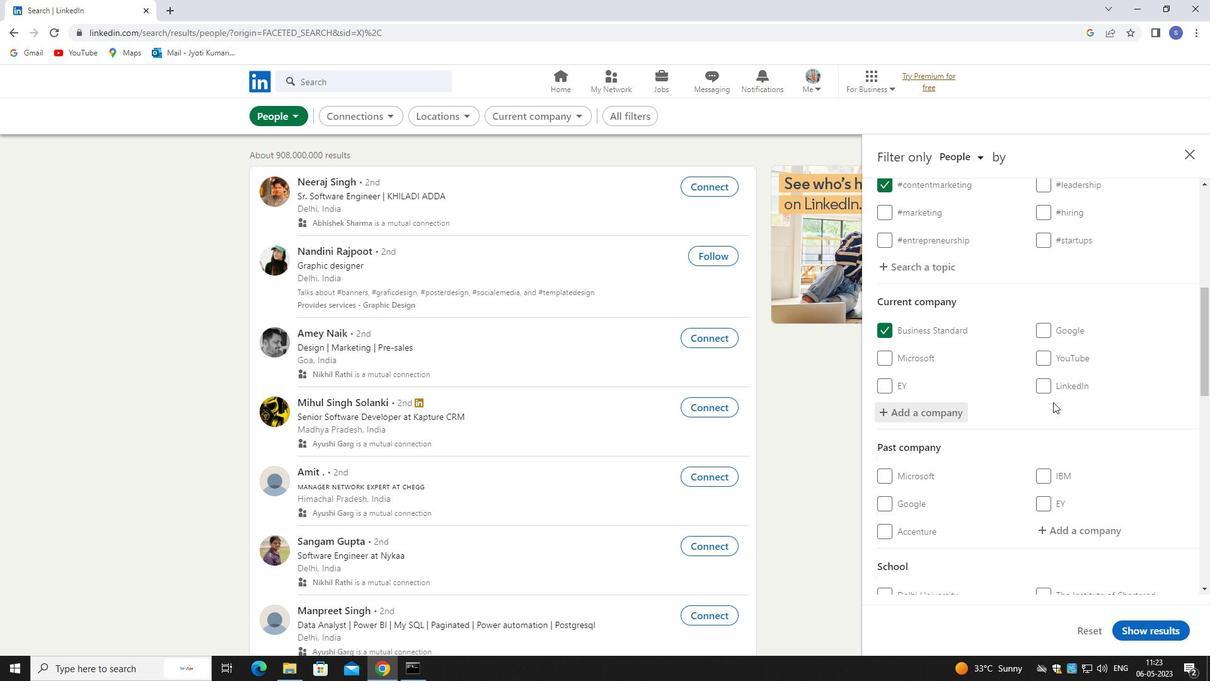 
Action: Mouse scrolled (1053, 401) with delta (0, 0)
Screenshot: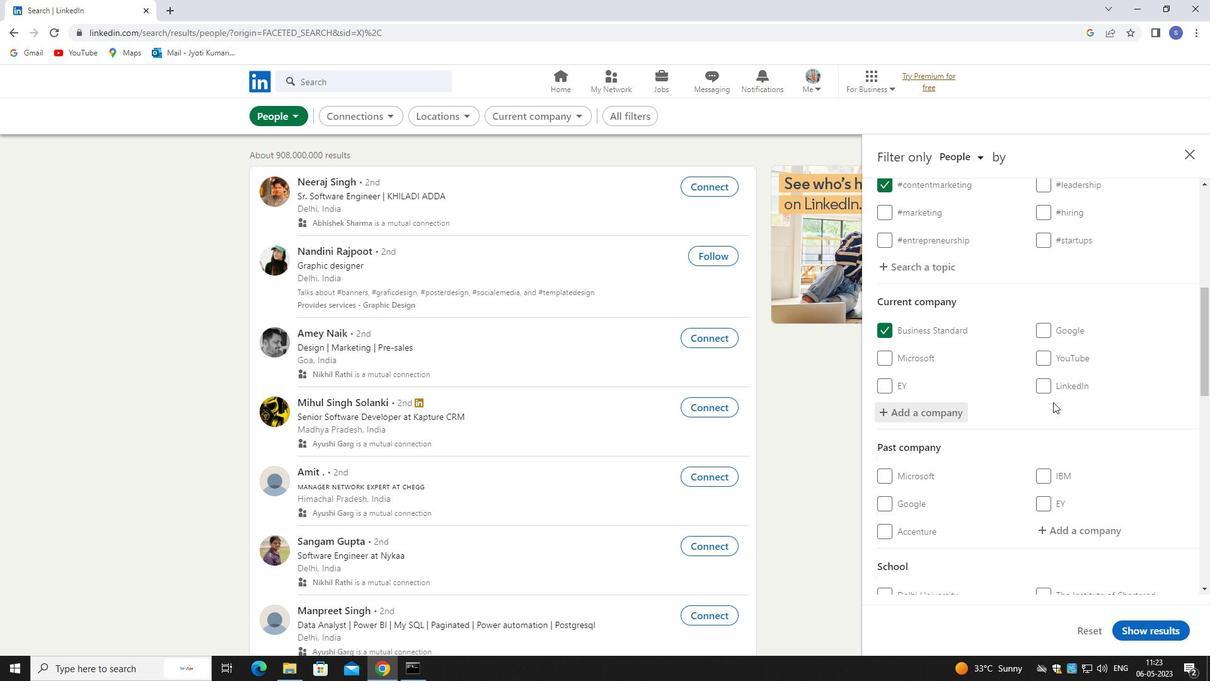 
Action: Mouse moved to (1072, 411)
Screenshot: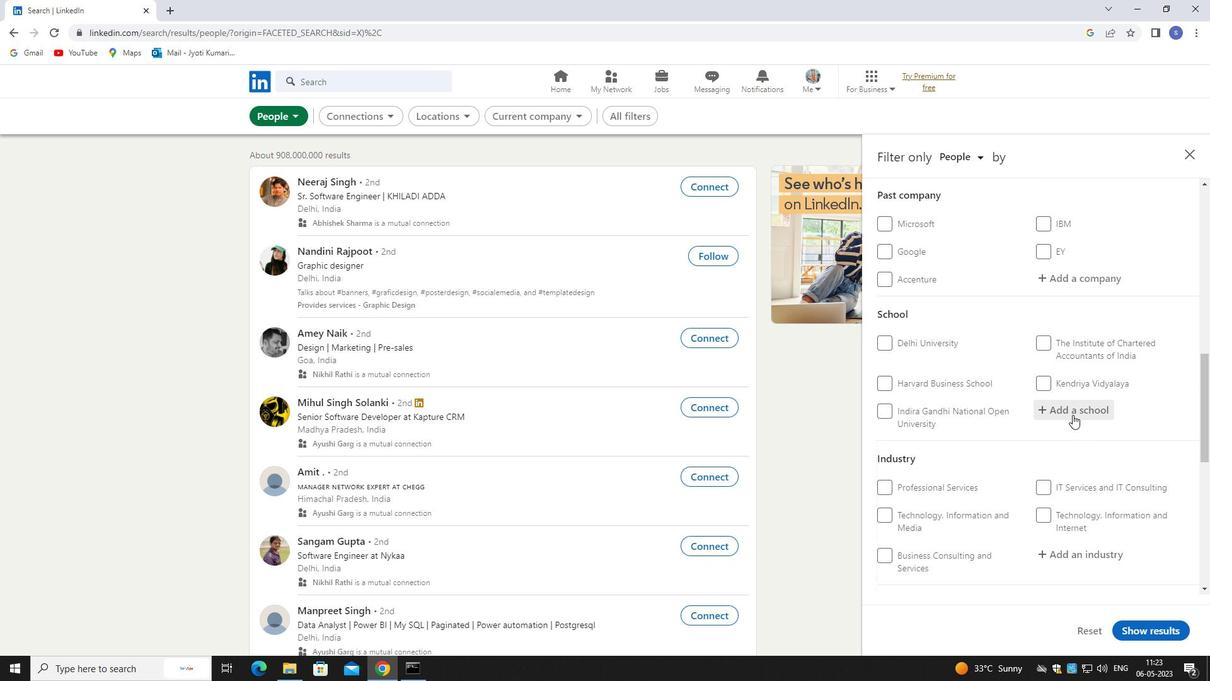 
Action: Mouse pressed left at (1072, 411)
Screenshot: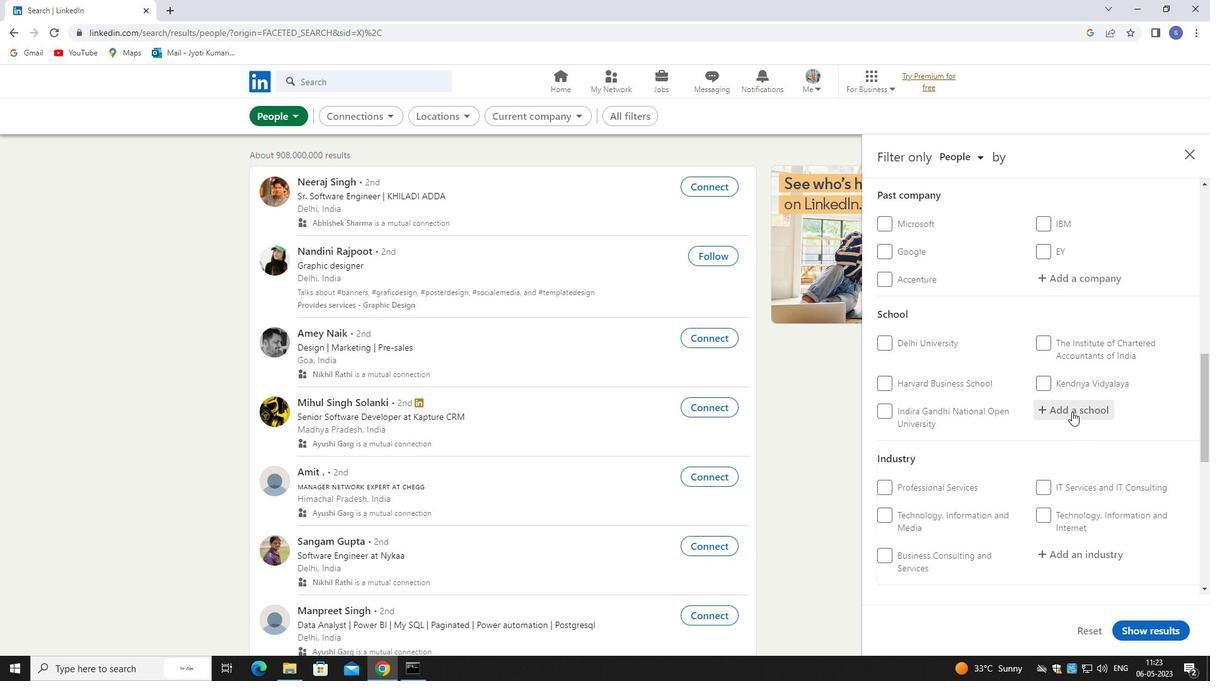 
Action: Mouse moved to (1072, 411)
Screenshot: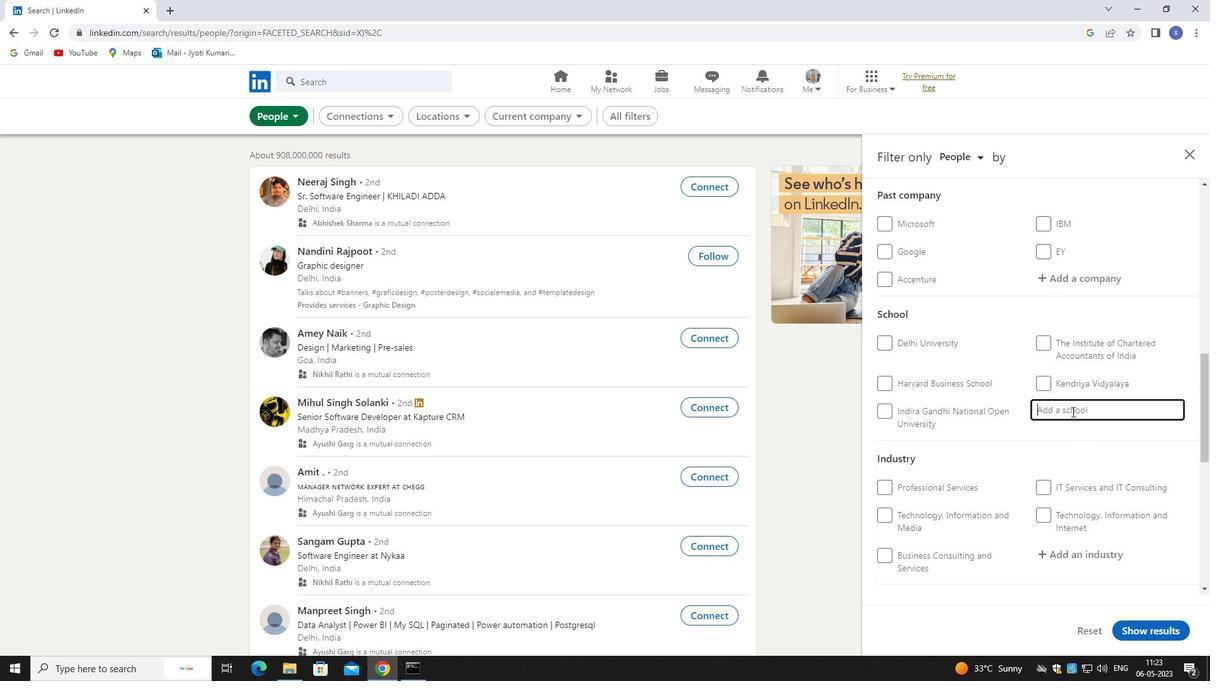
Action: Key pressed atria
Screenshot: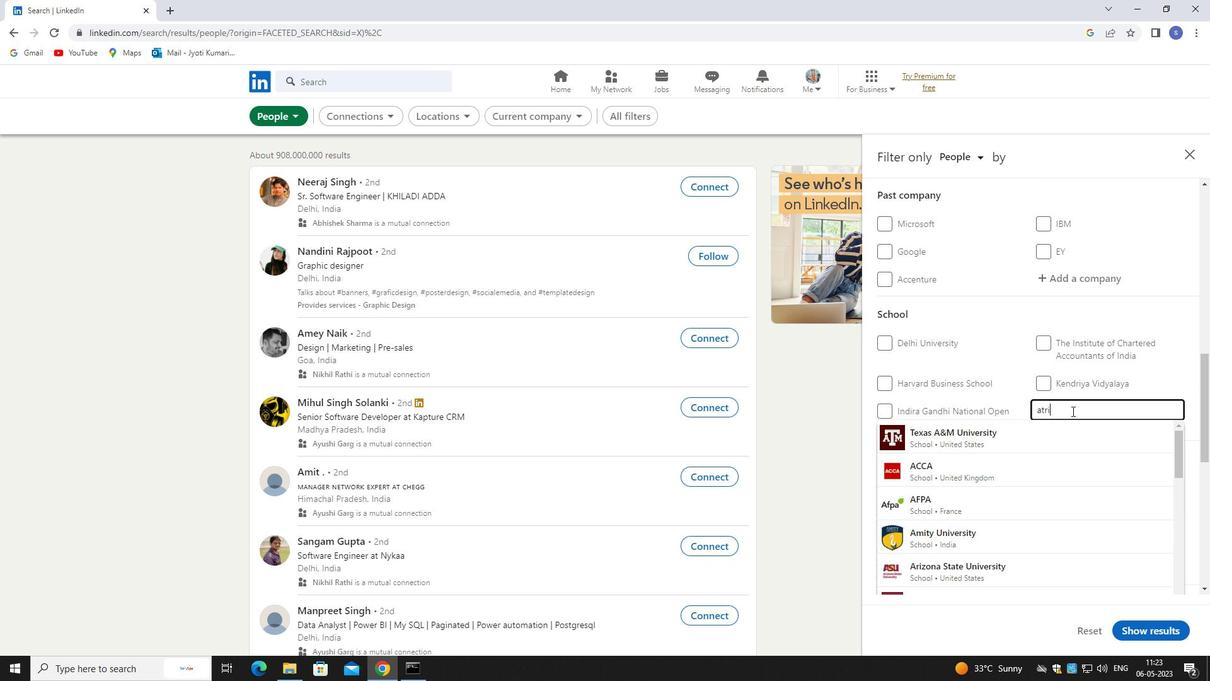 
Action: Mouse moved to (1058, 461)
Screenshot: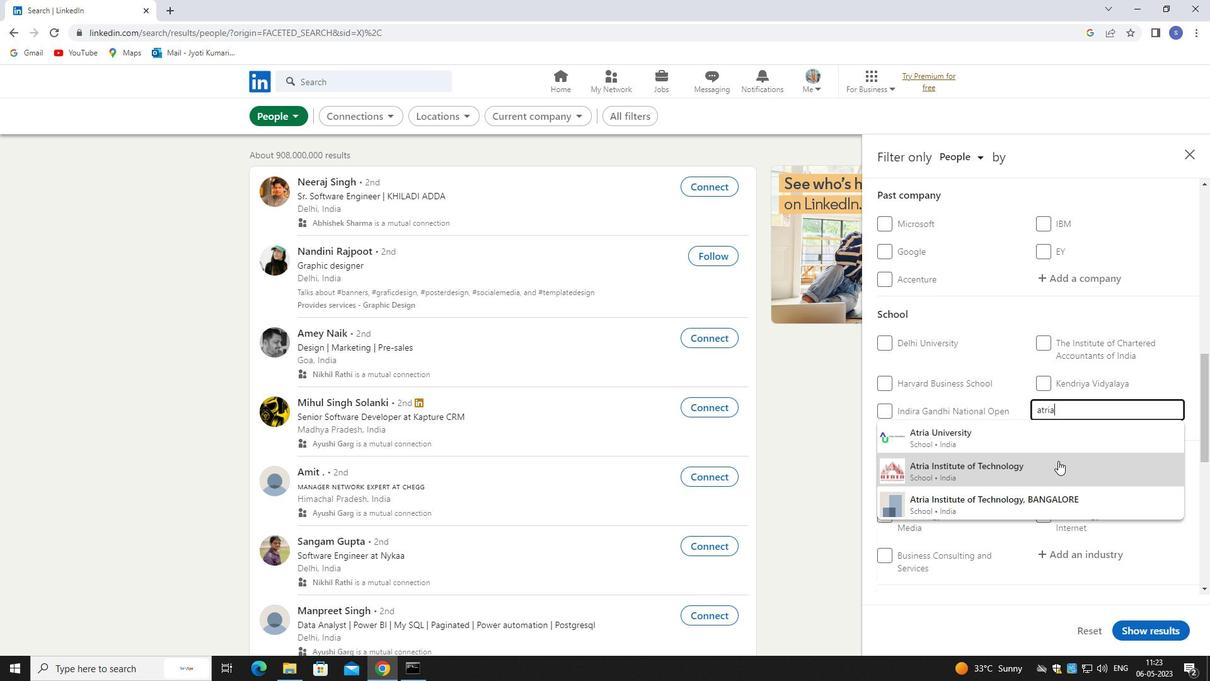 
Action: Mouse pressed left at (1058, 461)
Screenshot: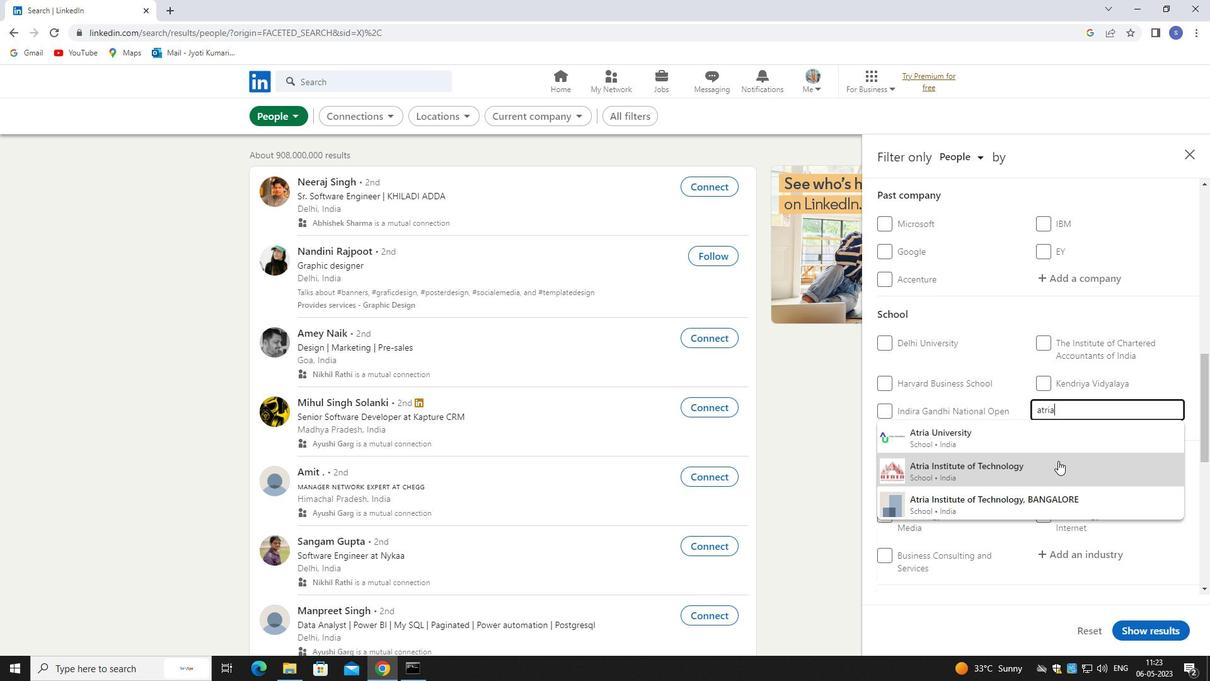 
Action: Mouse scrolled (1058, 460) with delta (0, 0)
Screenshot: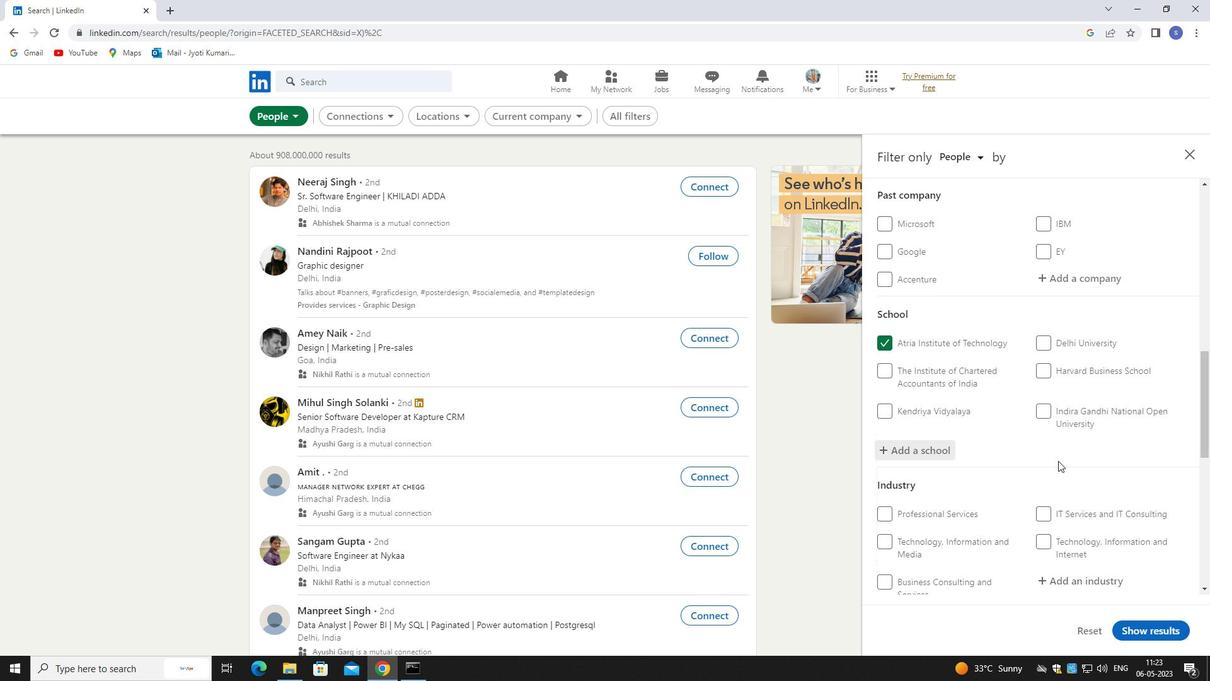 
Action: Mouse scrolled (1058, 460) with delta (0, 0)
Screenshot: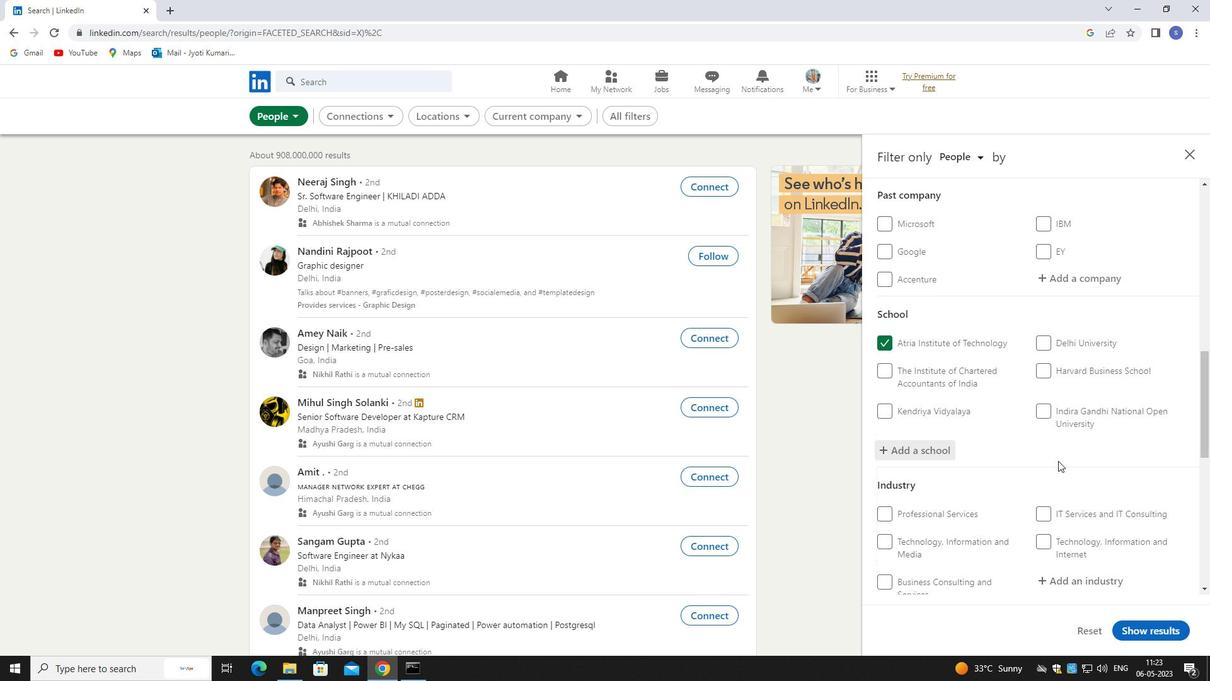 
Action: Mouse scrolled (1058, 460) with delta (0, 0)
Screenshot: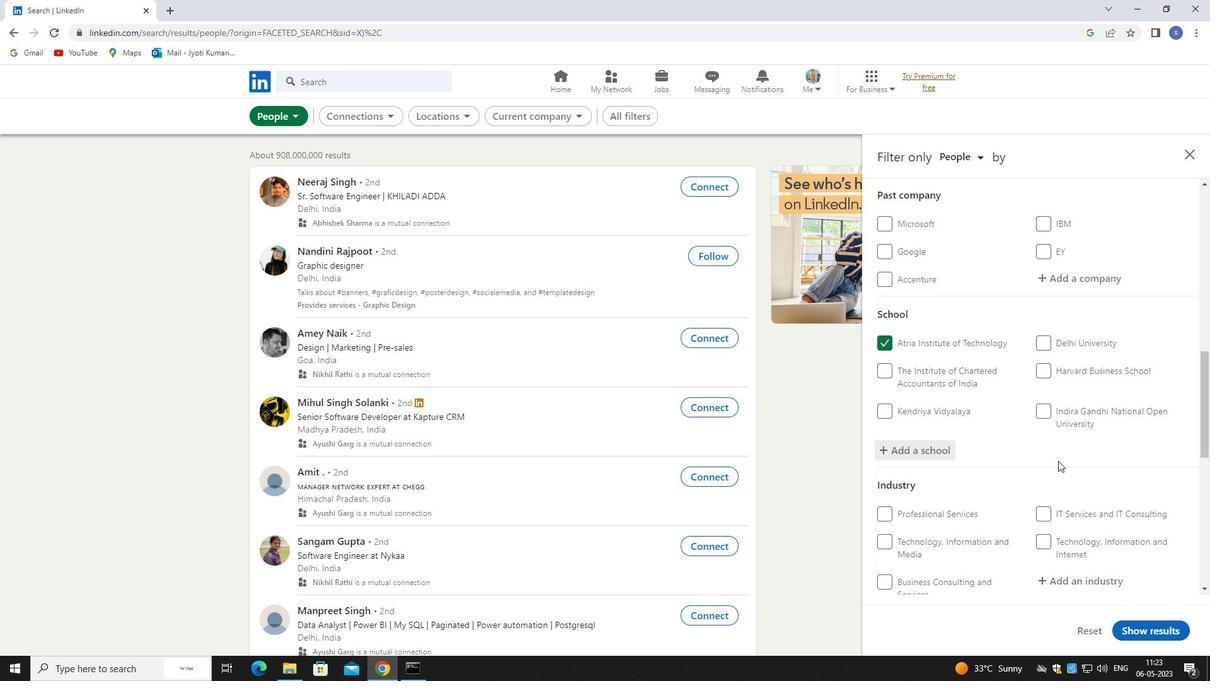 
Action: Mouse moved to (1068, 394)
Screenshot: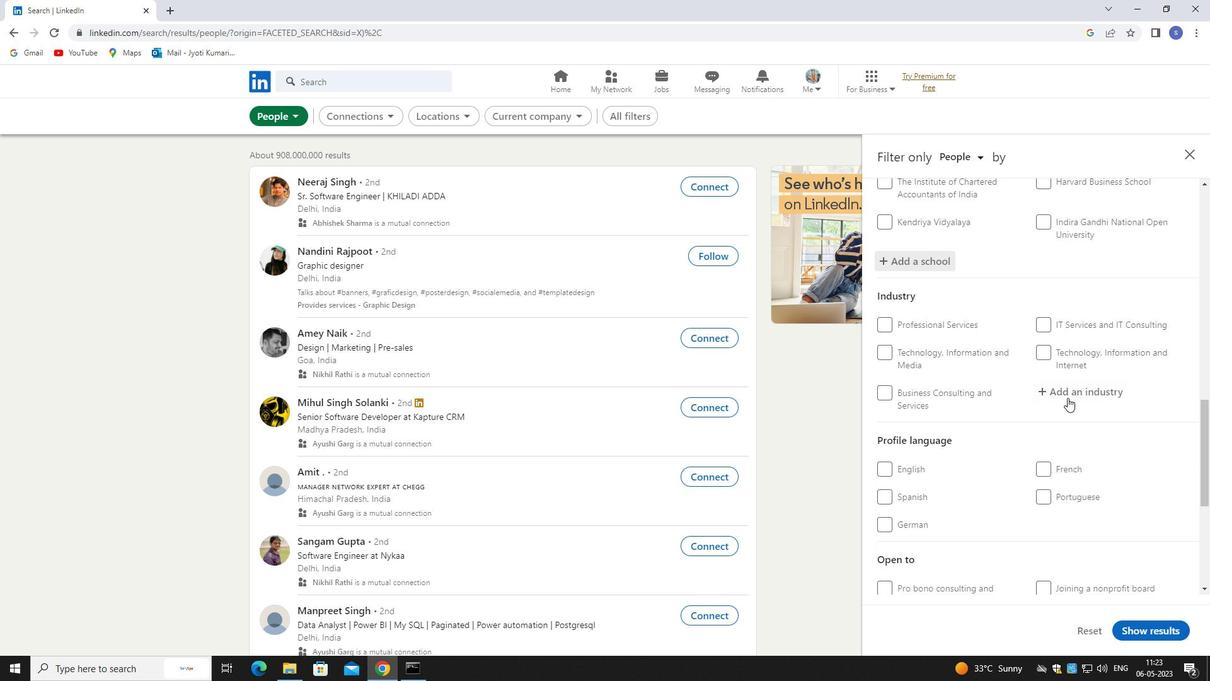 
Action: Mouse pressed left at (1068, 394)
Screenshot: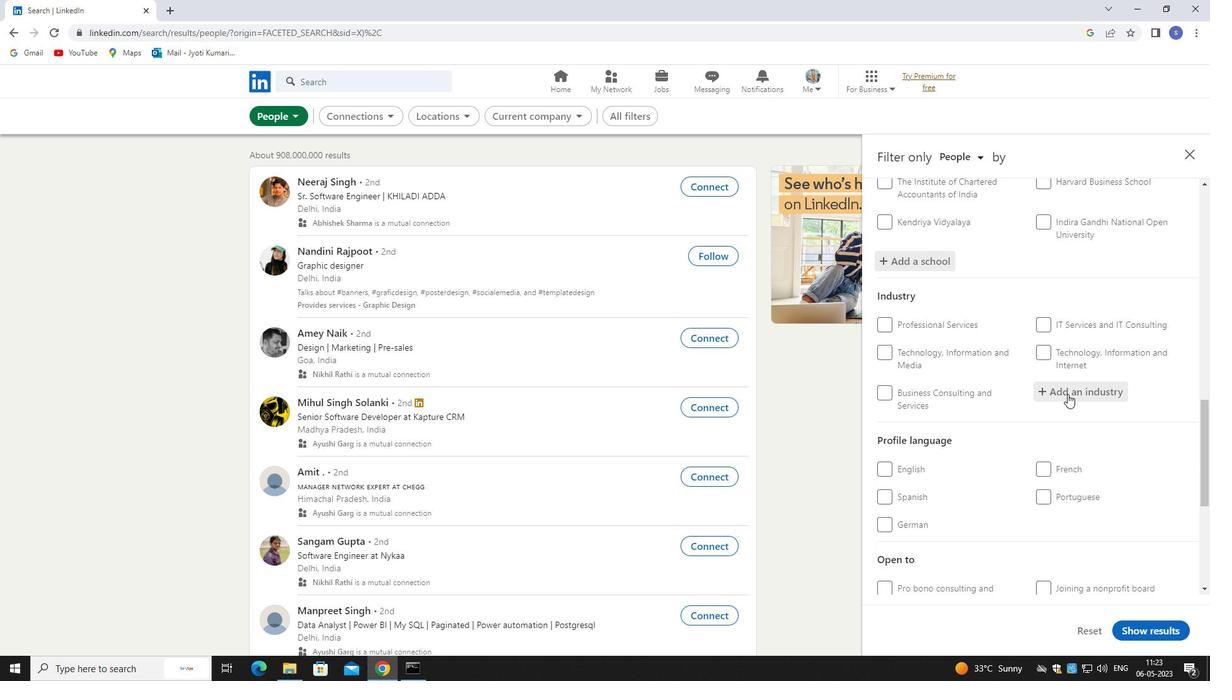 
Action: Mouse moved to (1066, 392)
Screenshot: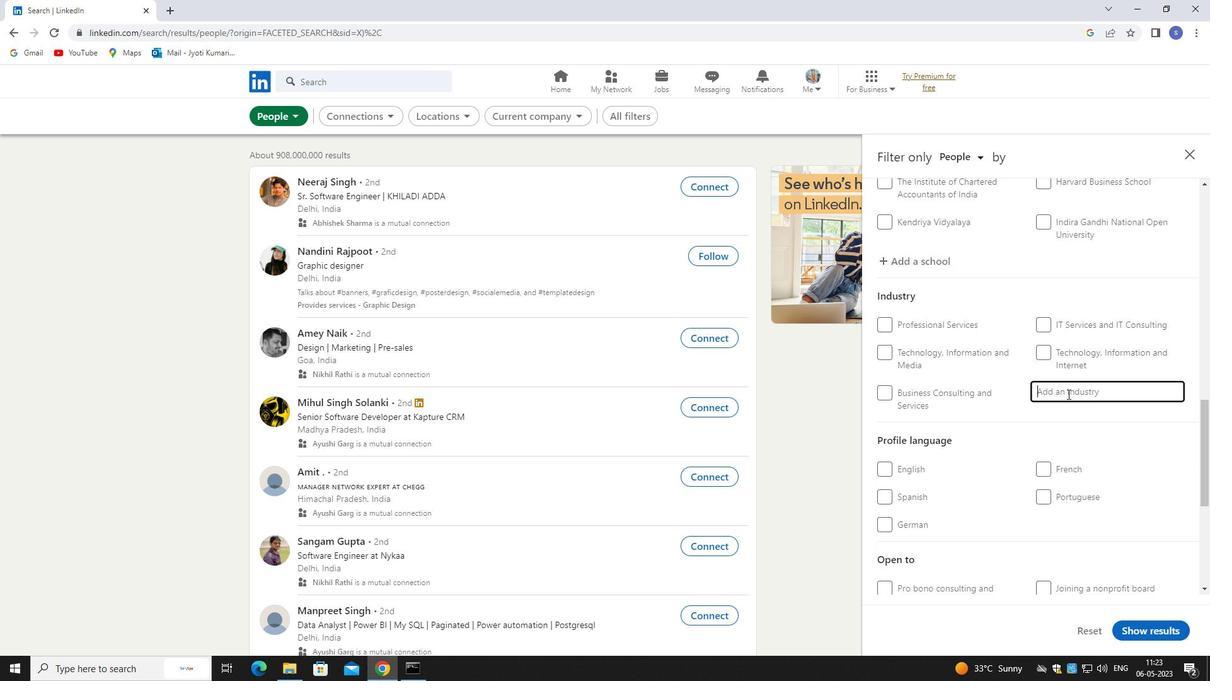 
Action: Key pressed leasing<Key.space>non
Screenshot: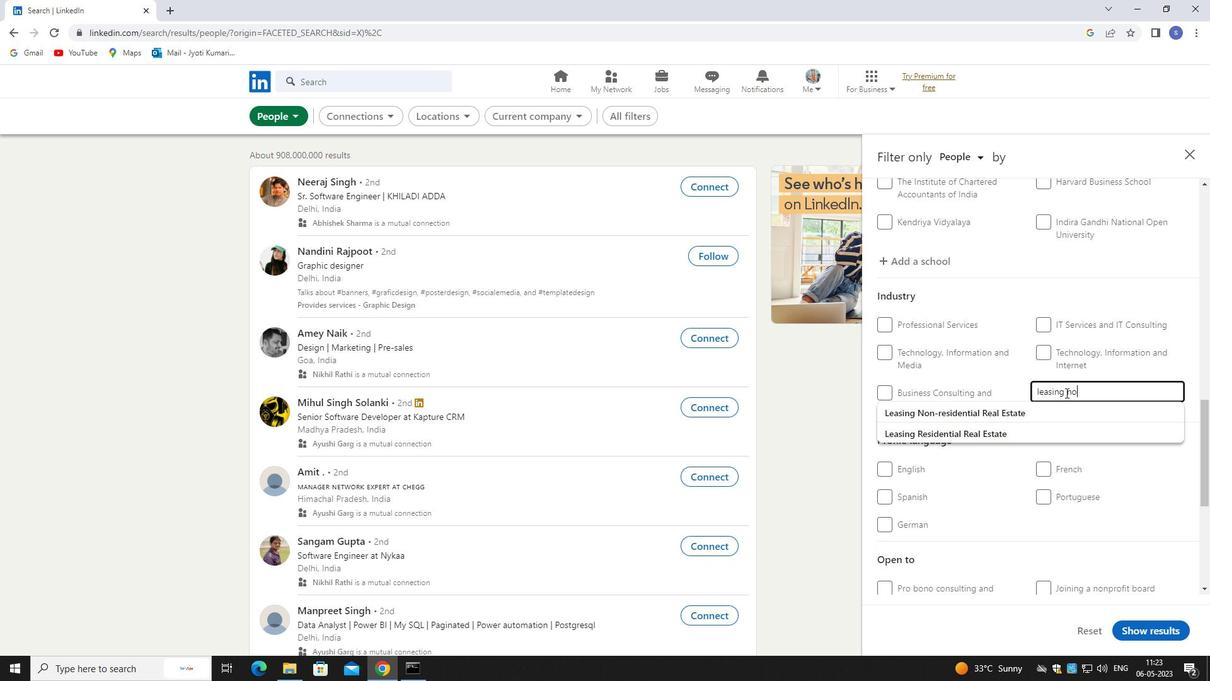 
Action: Mouse moved to (1061, 407)
Screenshot: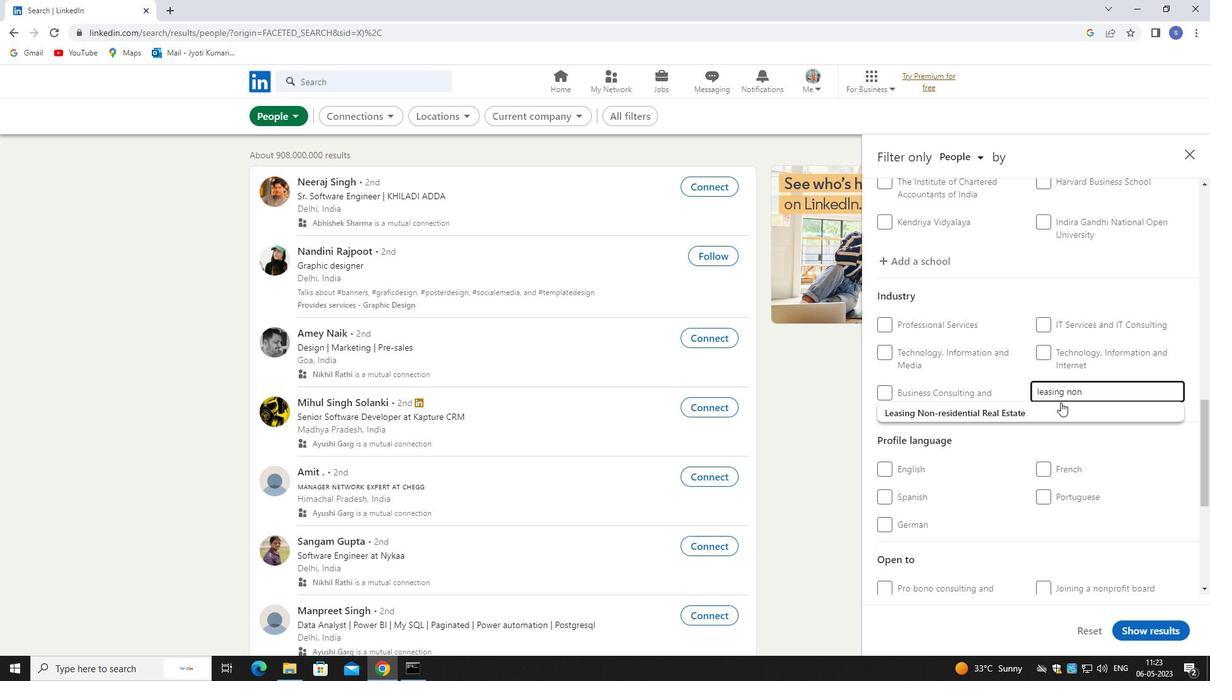 
Action: Mouse pressed left at (1061, 407)
Screenshot: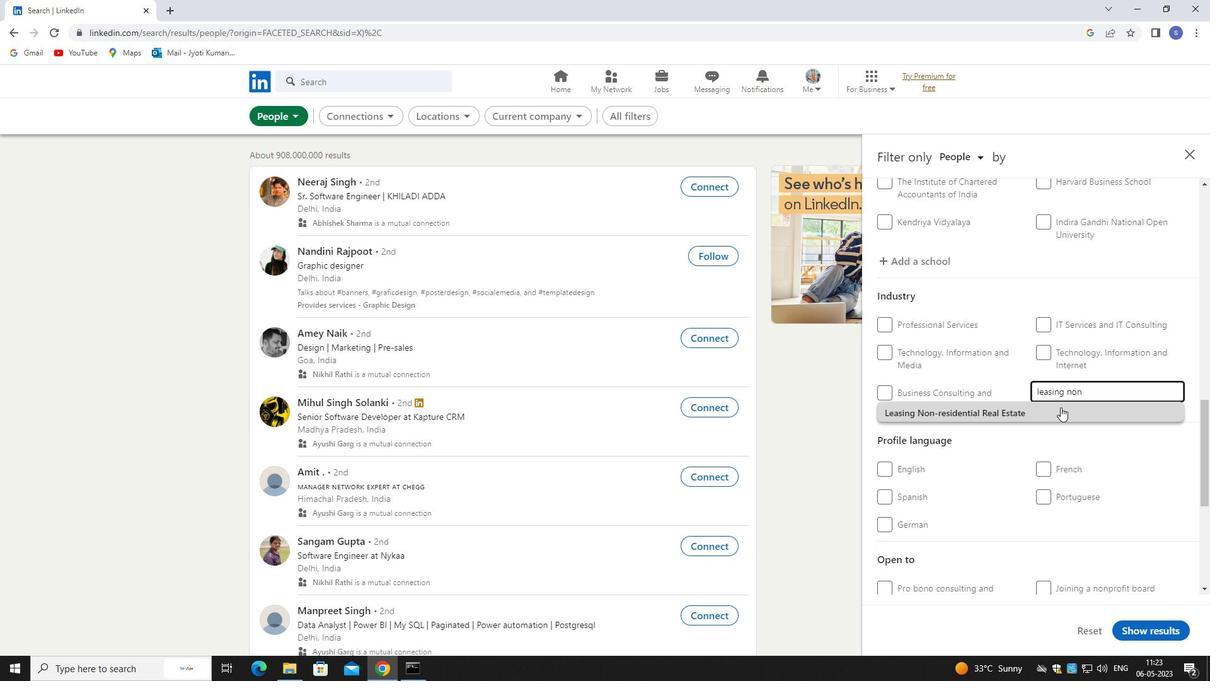 
Action: Mouse moved to (1061, 407)
Screenshot: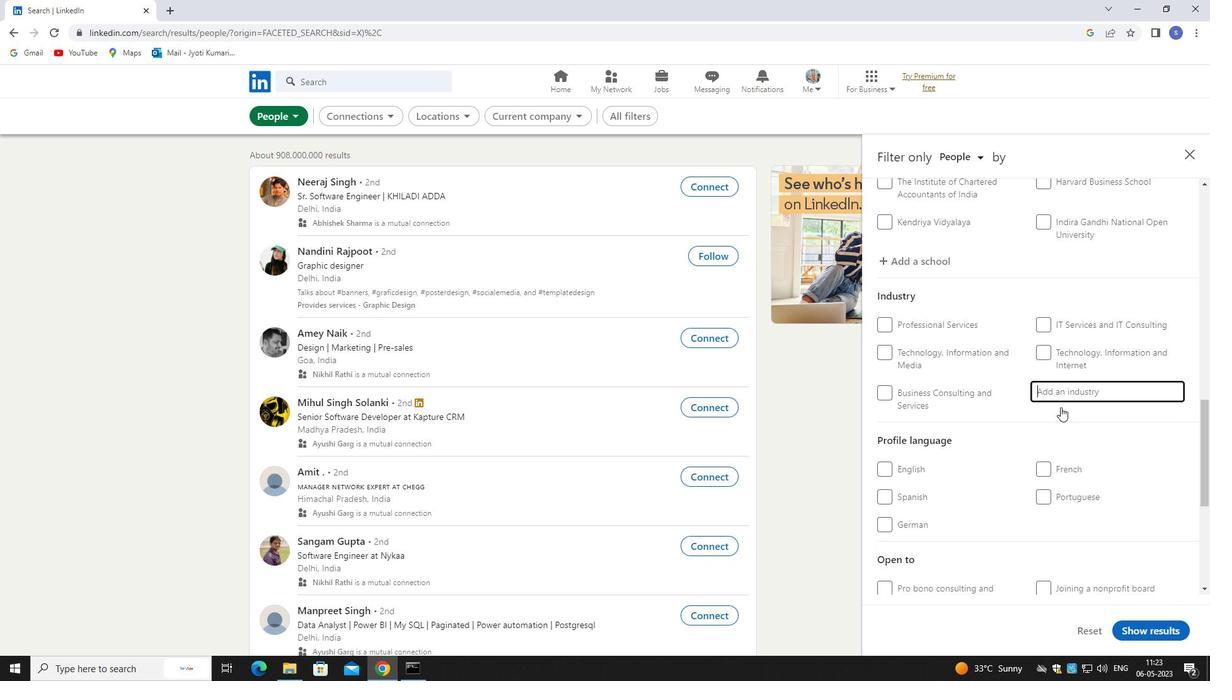
Action: Mouse scrolled (1061, 406) with delta (0, 0)
Screenshot: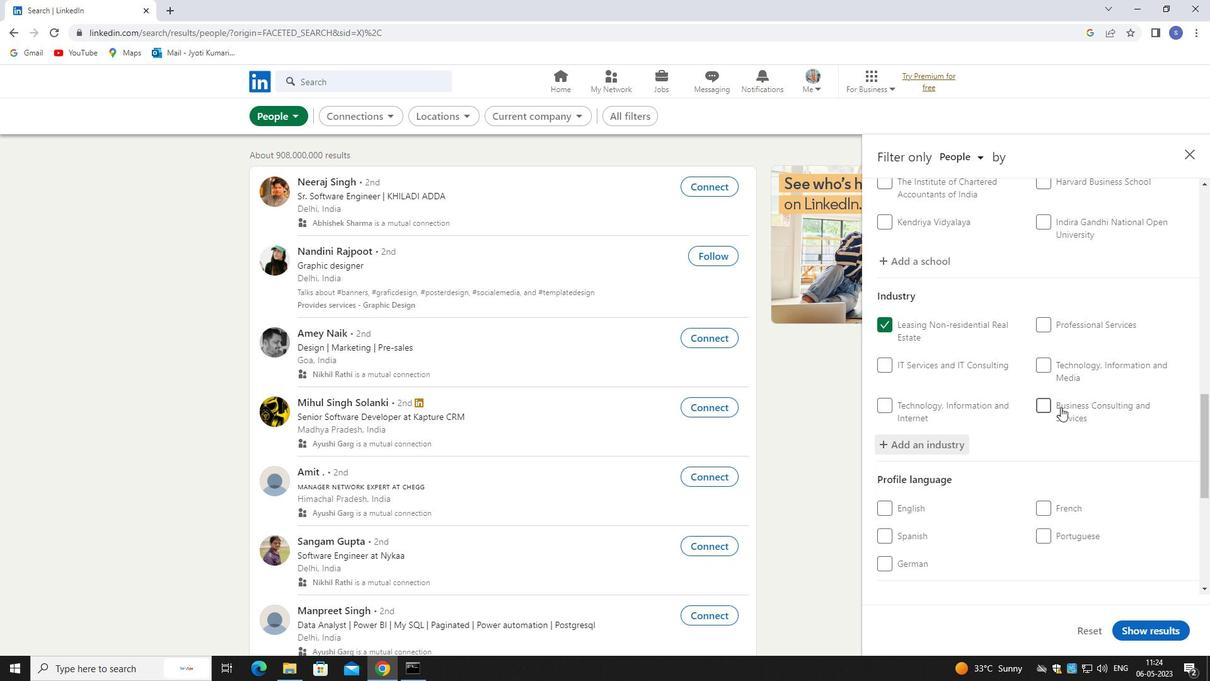 
Action: Mouse moved to (1062, 407)
Screenshot: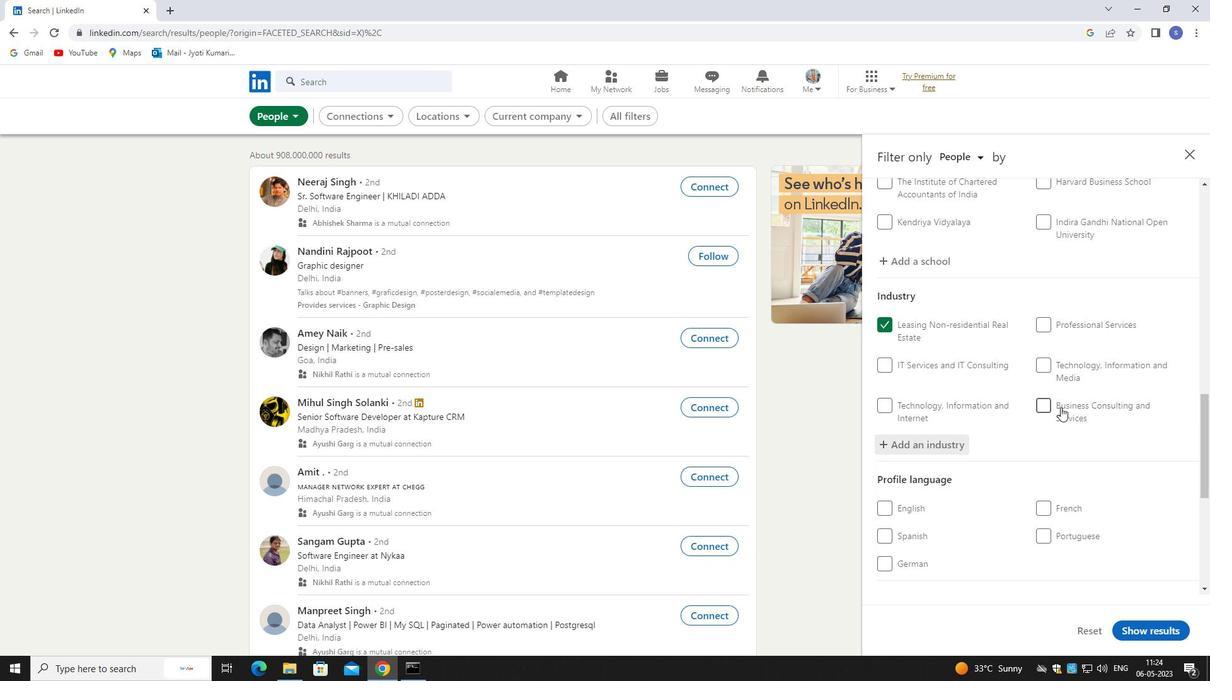 
Action: Mouse scrolled (1062, 406) with delta (0, 0)
Screenshot: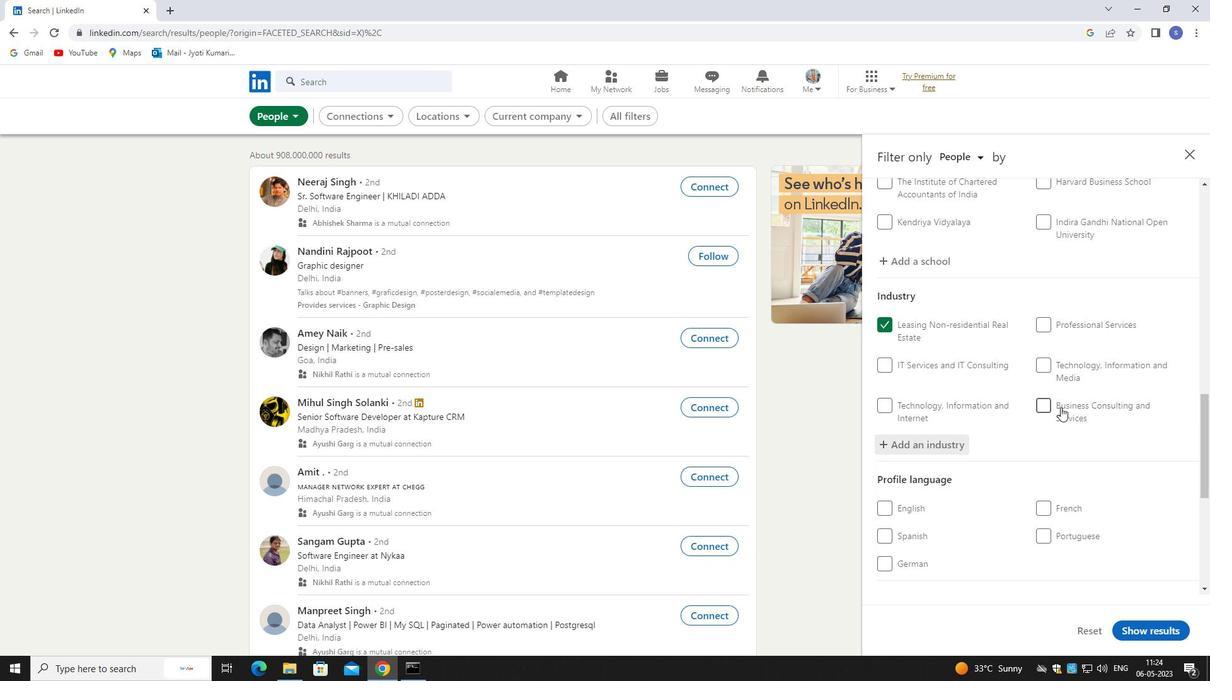 
Action: Mouse scrolled (1062, 406) with delta (0, 0)
Screenshot: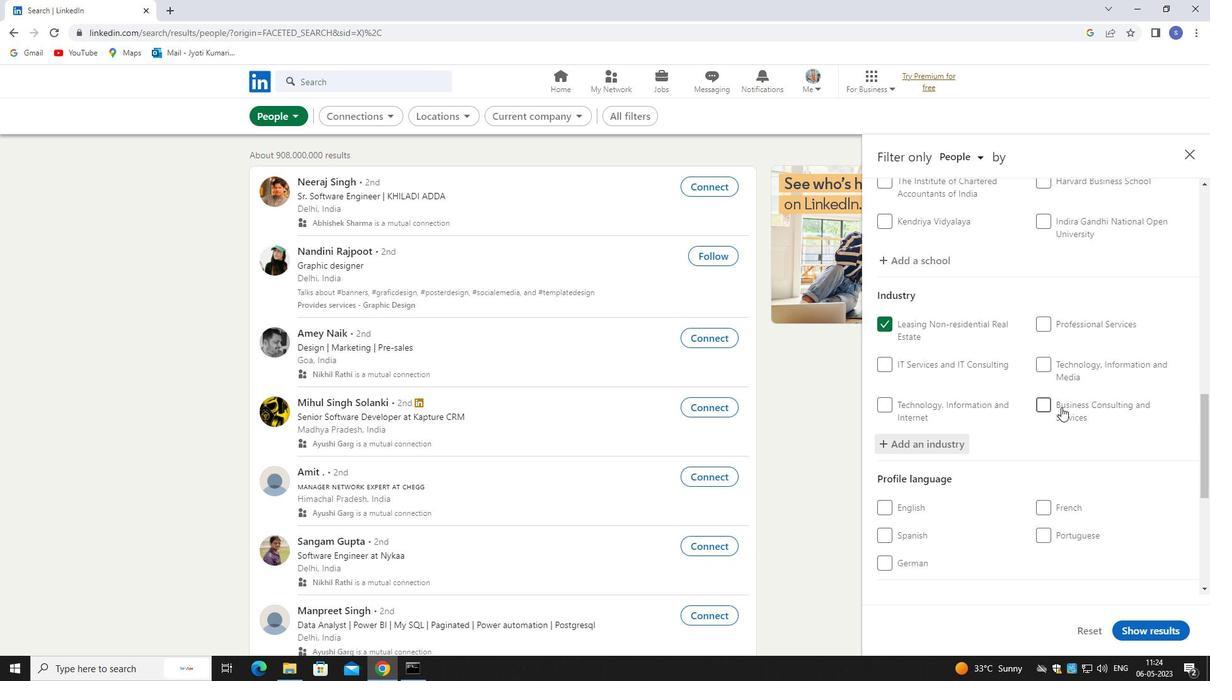 
Action: Mouse moved to (902, 318)
Screenshot: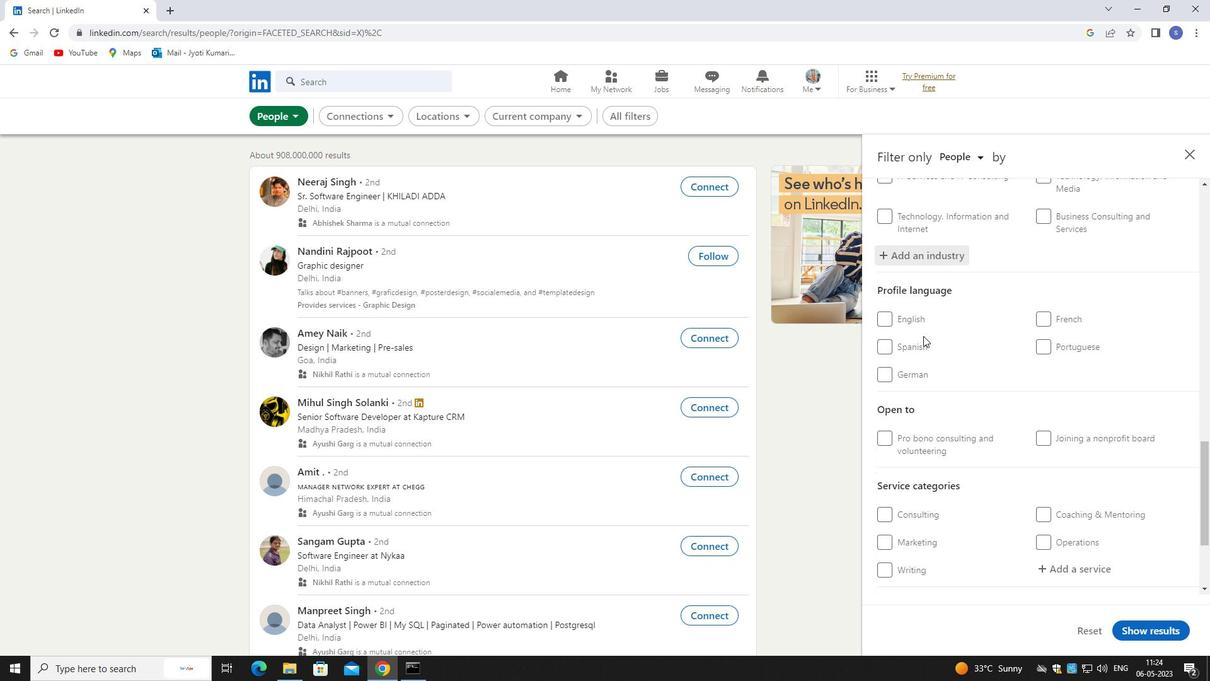 
Action: Mouse pressed left at (902, 318)
Screenshot: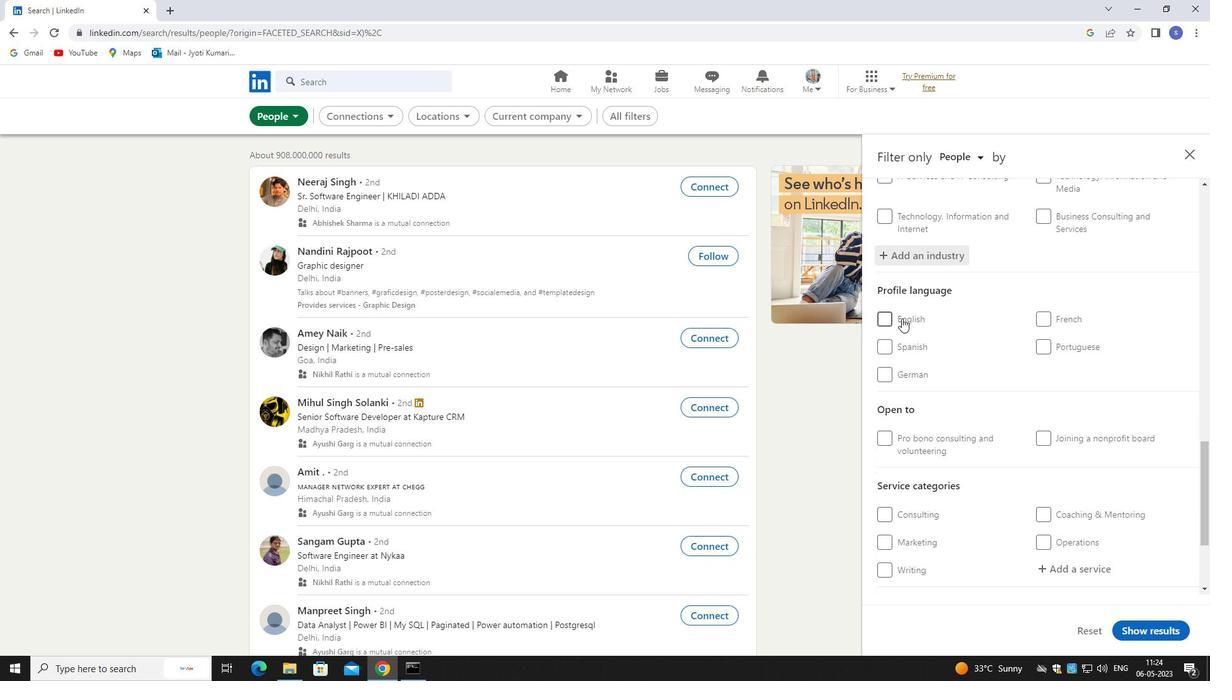 
Action: Mouse moved to (942, 405)
Screenshot: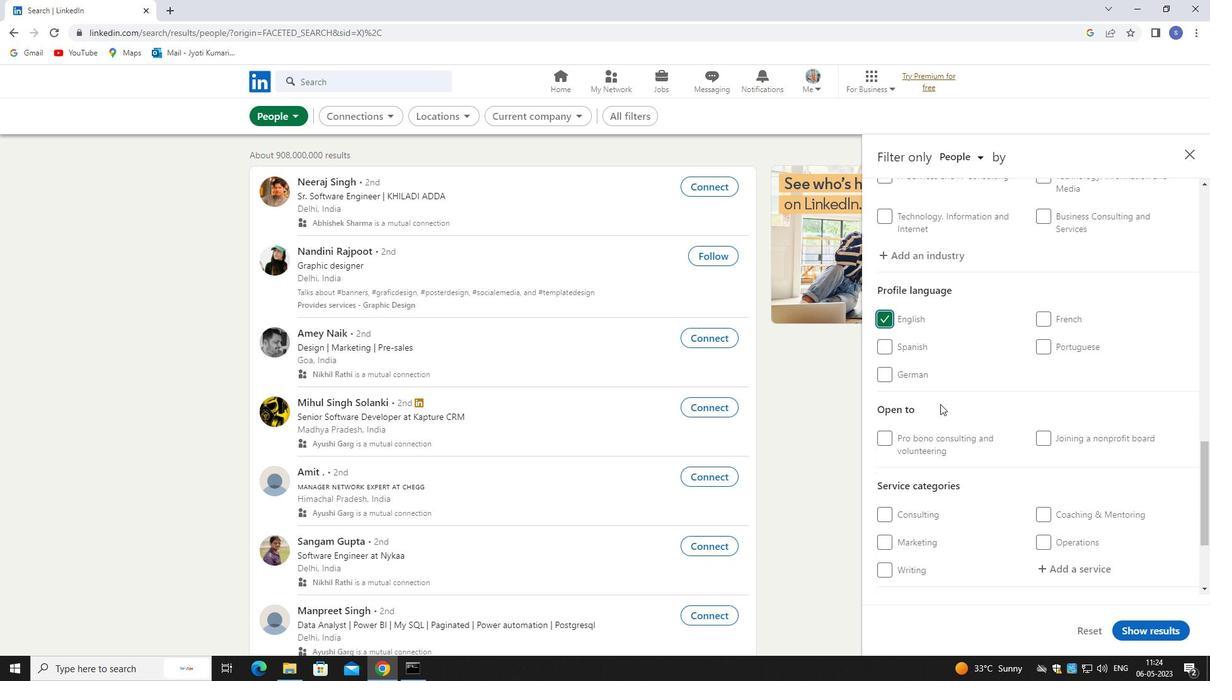 
Action: Mouse scrolled (942, 404) with delta (0, 0)
Screenshot: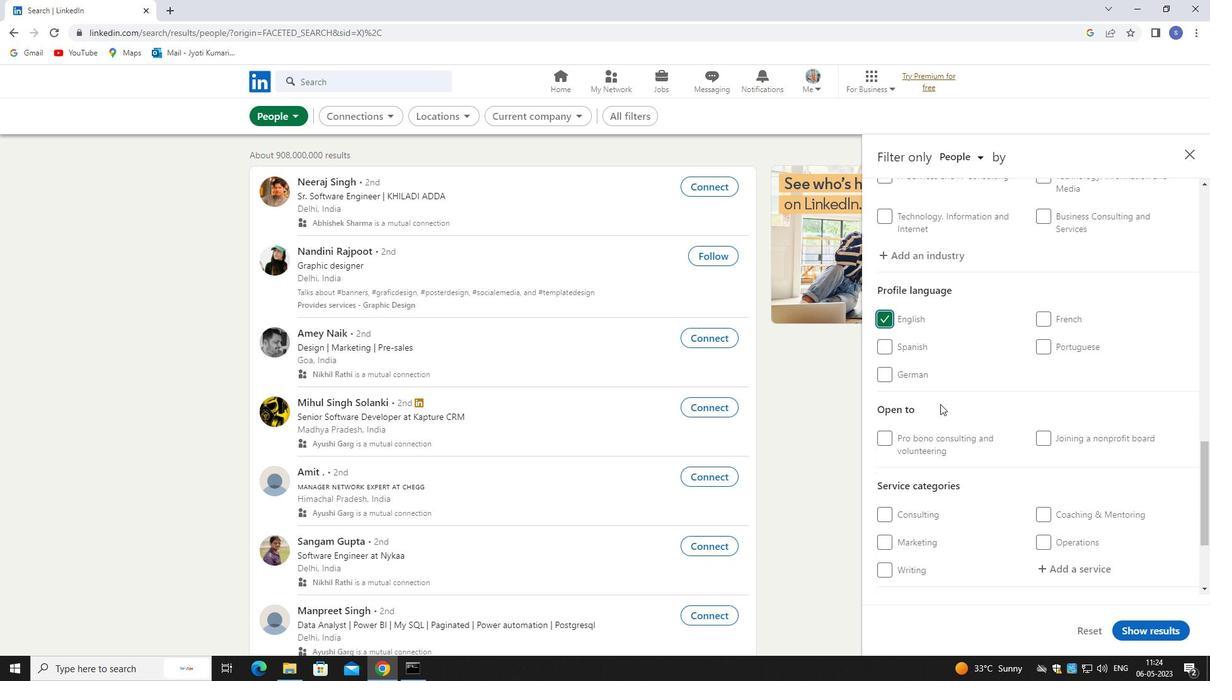 
Action: Mouse moved to (942, 408)
Screenshot: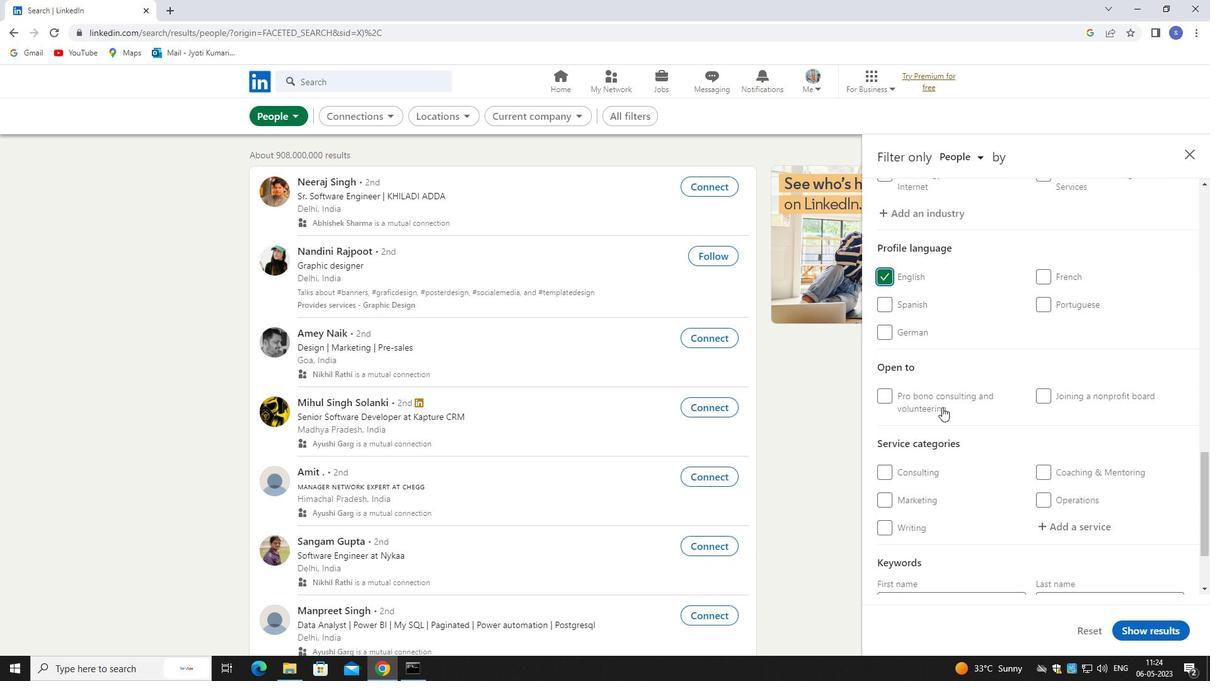 
Action: Mouse scrolled (942, 407) with delta (0, 0)
Screenshot: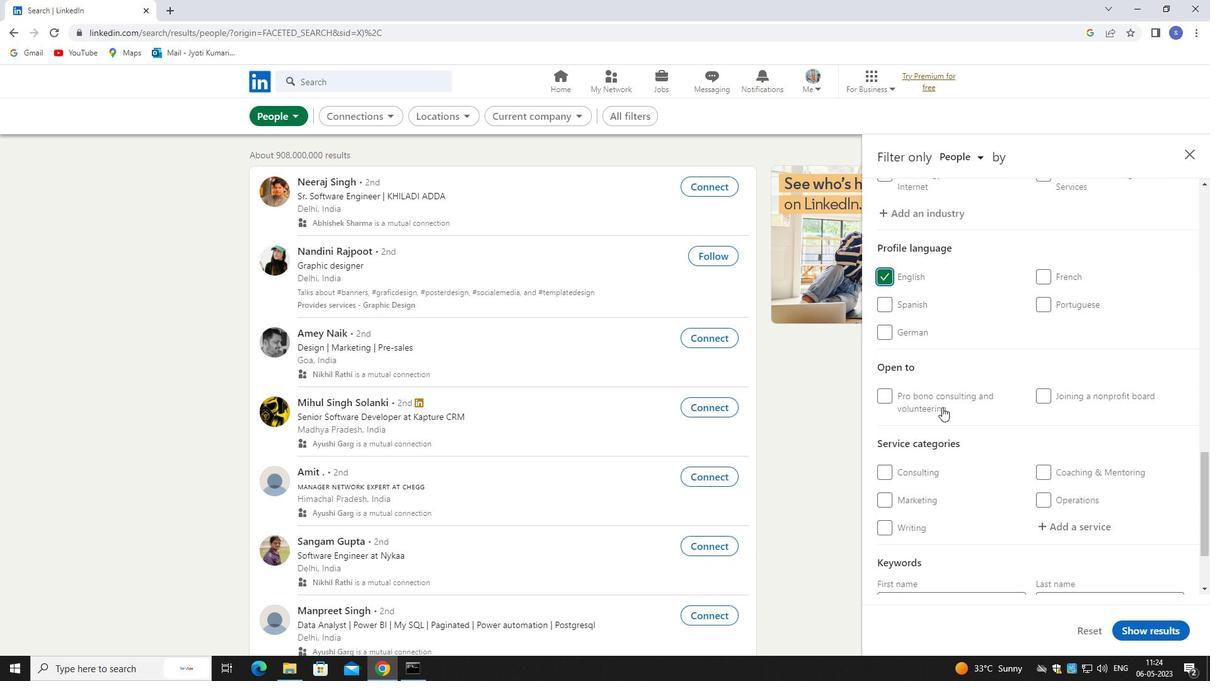 
Action: Mouse moved to (1056, 440)
Screenshot: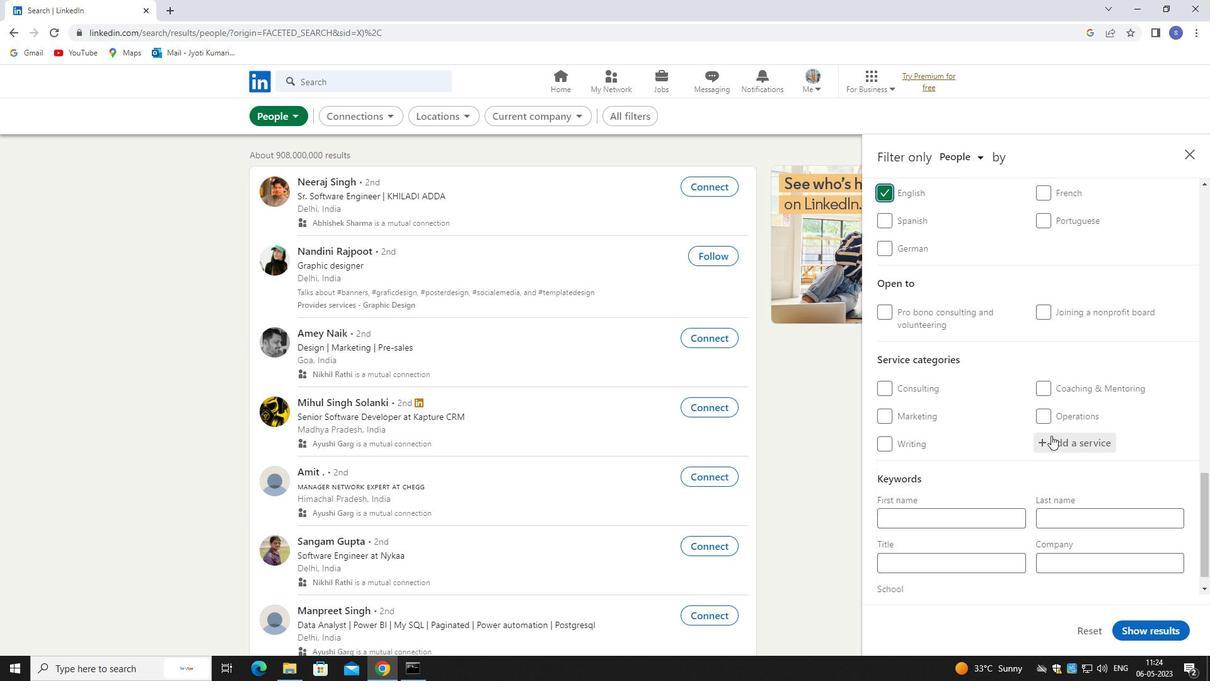 
Action: Mouse pressed left at (1056, 440)
Screenshot: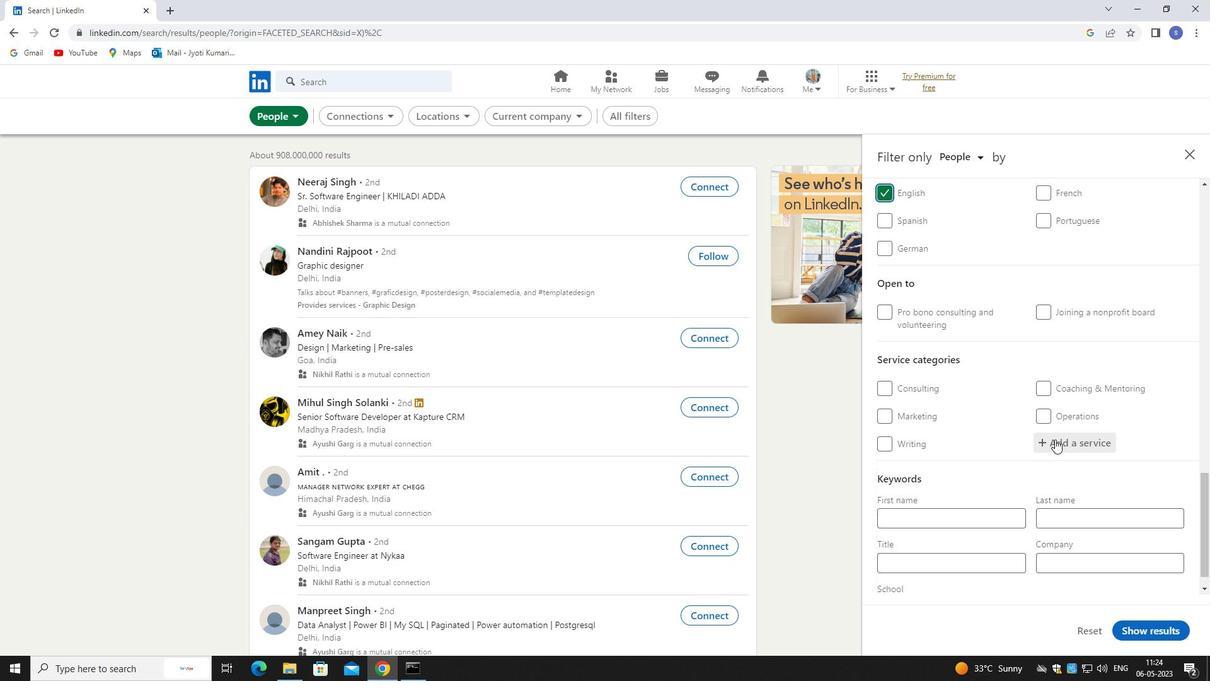 
Action: Mouse moved to (1053, 435)
Screenshot: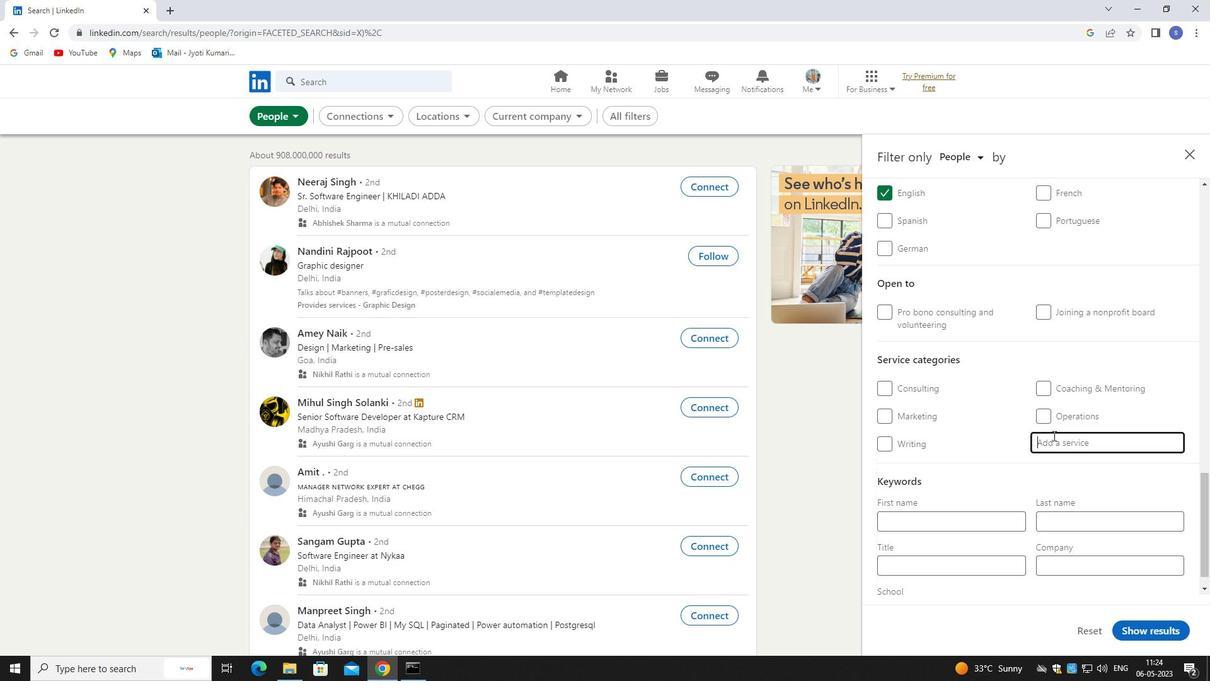 
Action: Key pressed pri<Key.backspace>oject
Screenshot: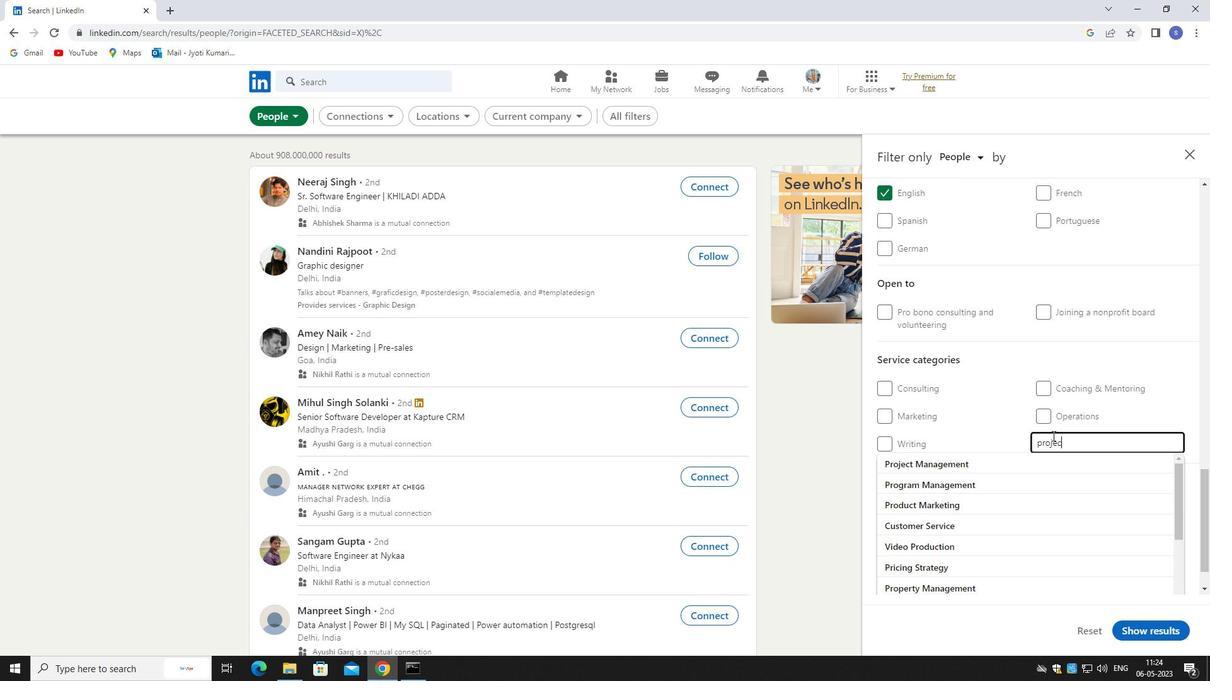 
Action: Mouse moved to (1043, 462)
Screenshot: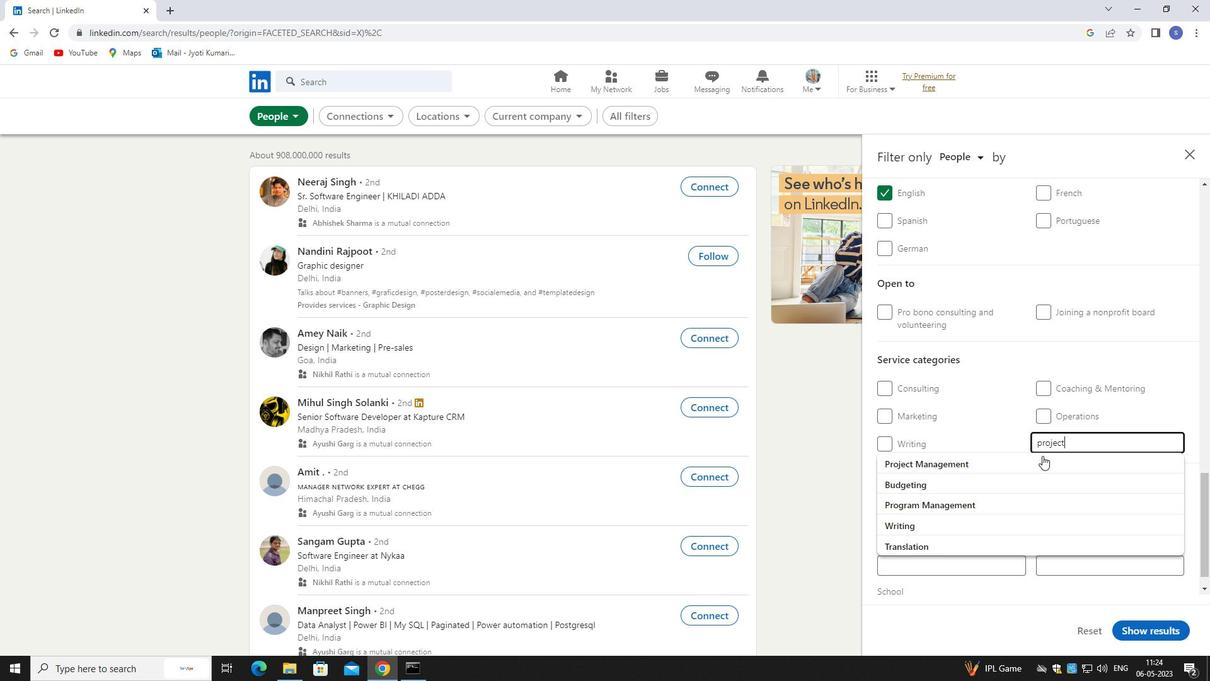 
Action: Mouse pressed left at (1043, 462)
Screenshot: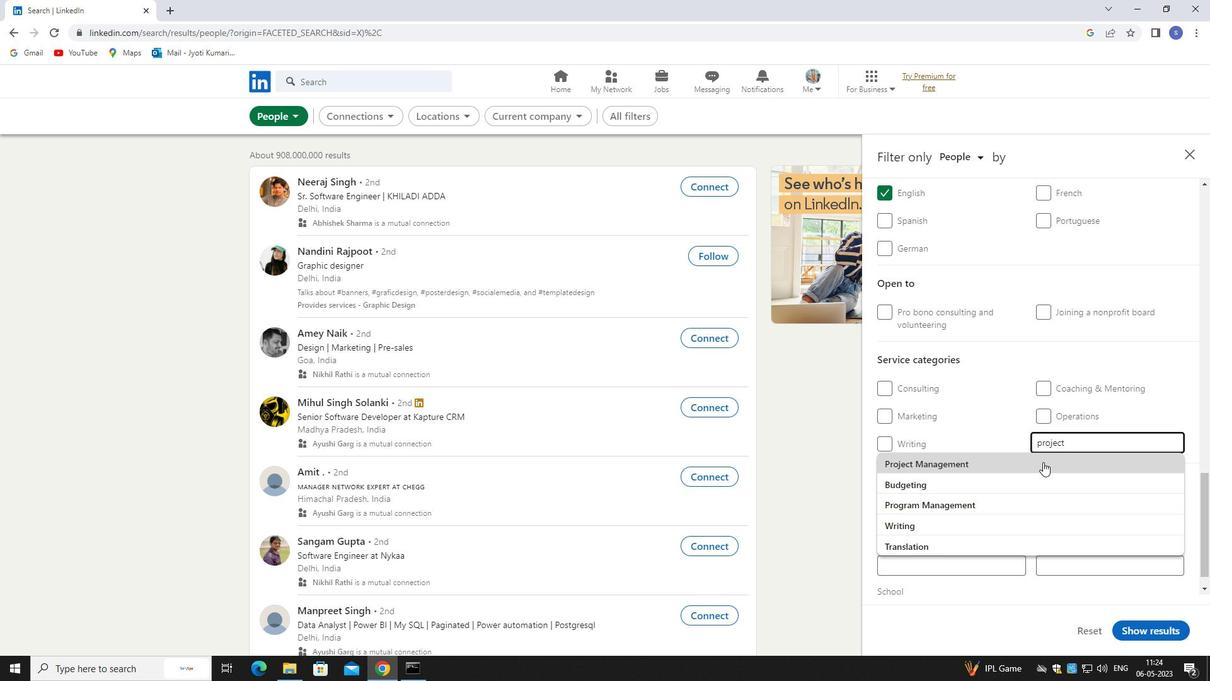 
Action: Mouse scrolled (1043, 461) with delta (0, 0)
Screenshot: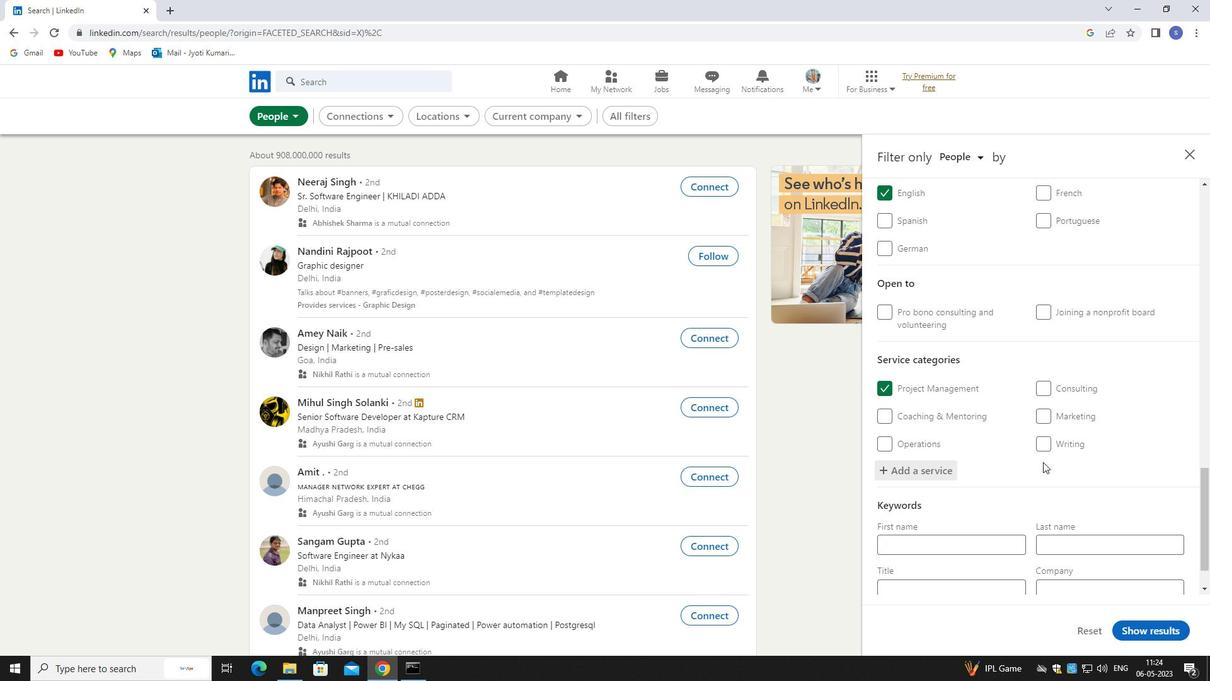 
Action: Mouse scrolled (1043, 461) with delta (0, 0)
Screenshot: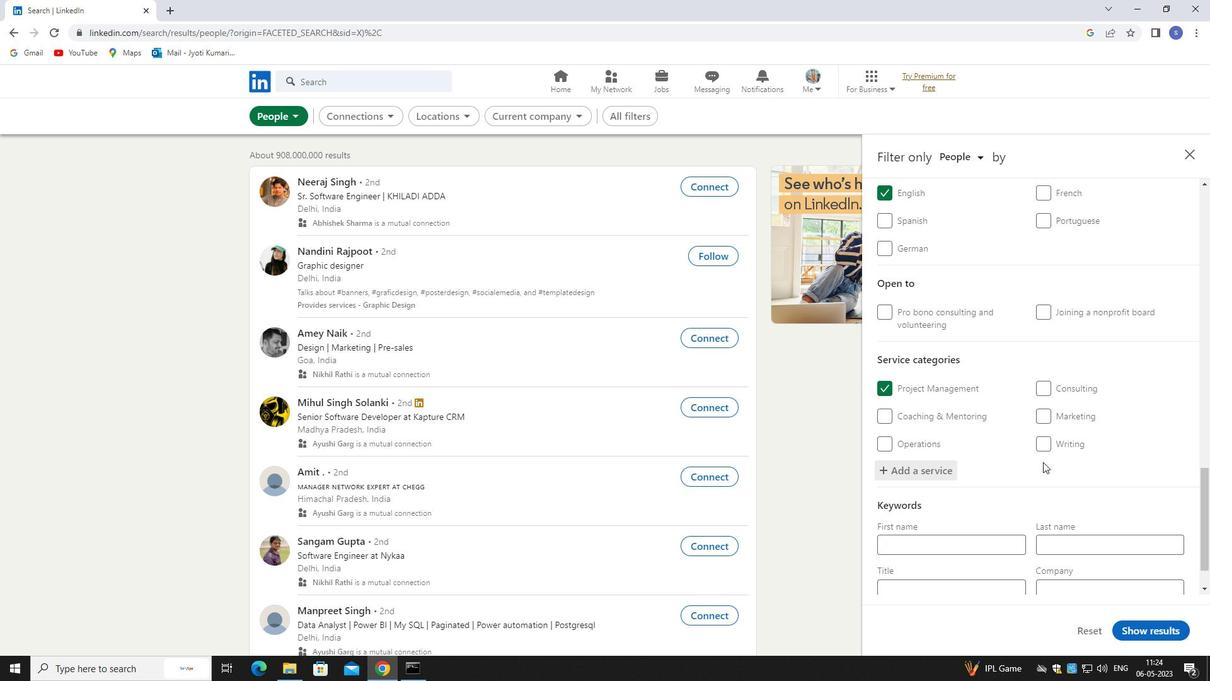 
Action: Mouse scrolled (1043, 461) with delta (0, 0)
Screenshot: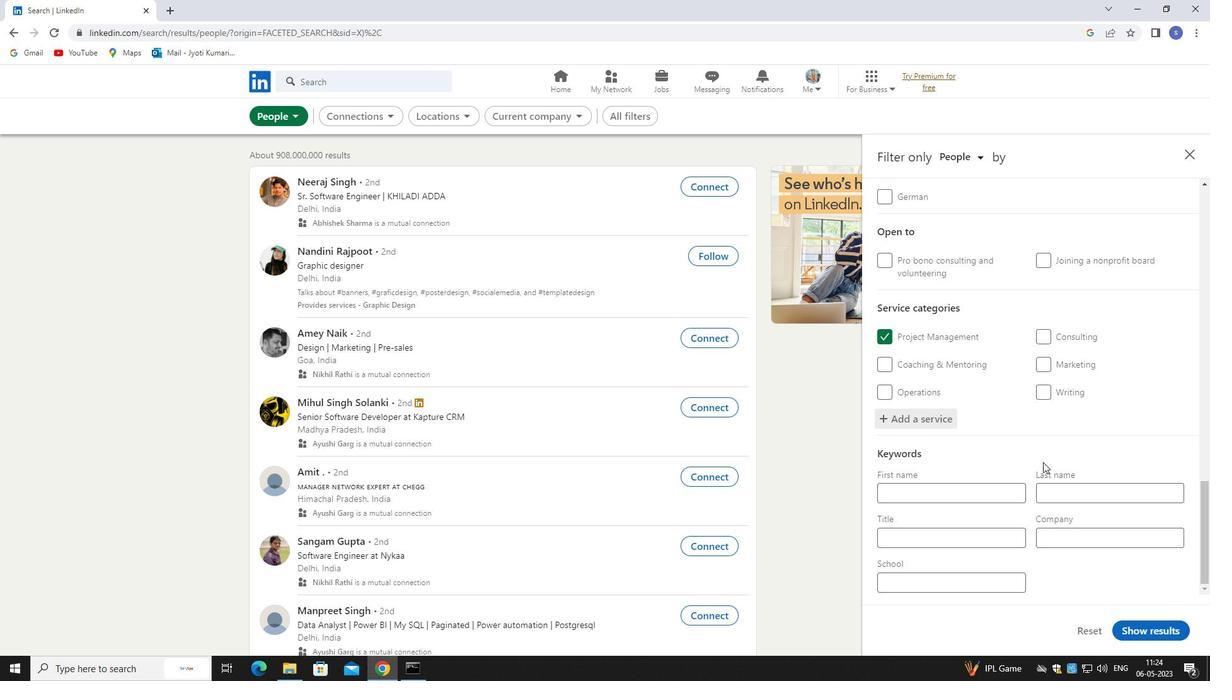 
Action: Mouse moved to (997, 536)
Screenshot: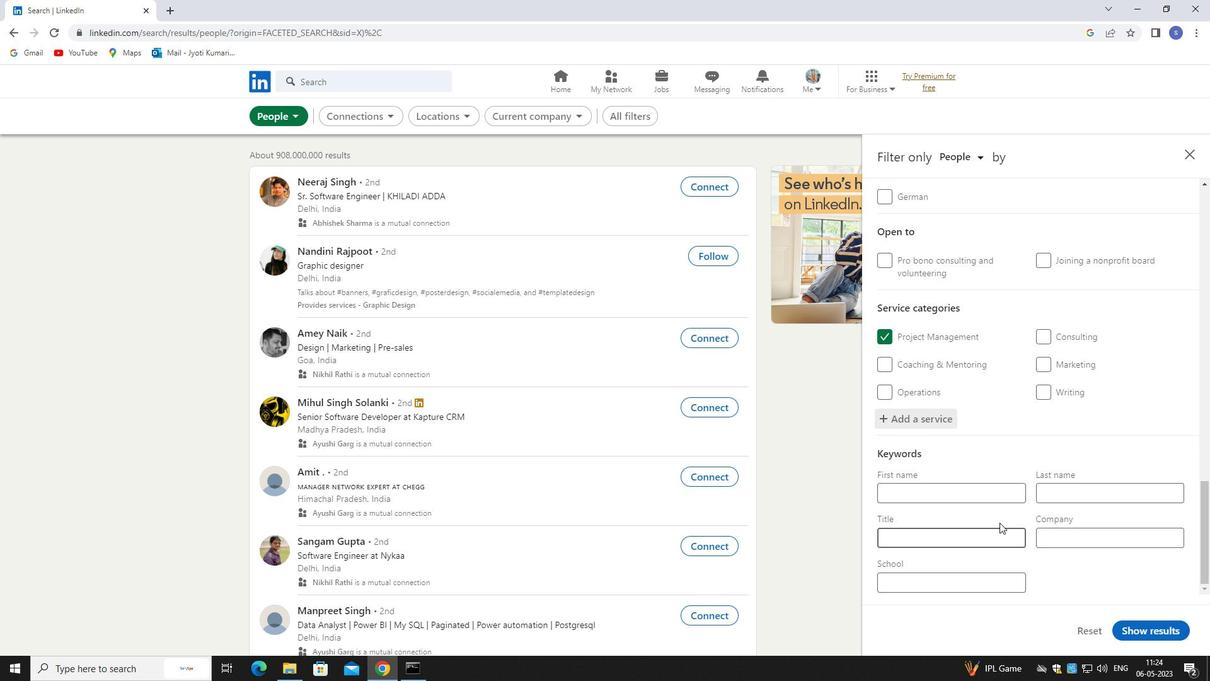 
Action: Mouse pressed left at (997, 536)
Screenshot: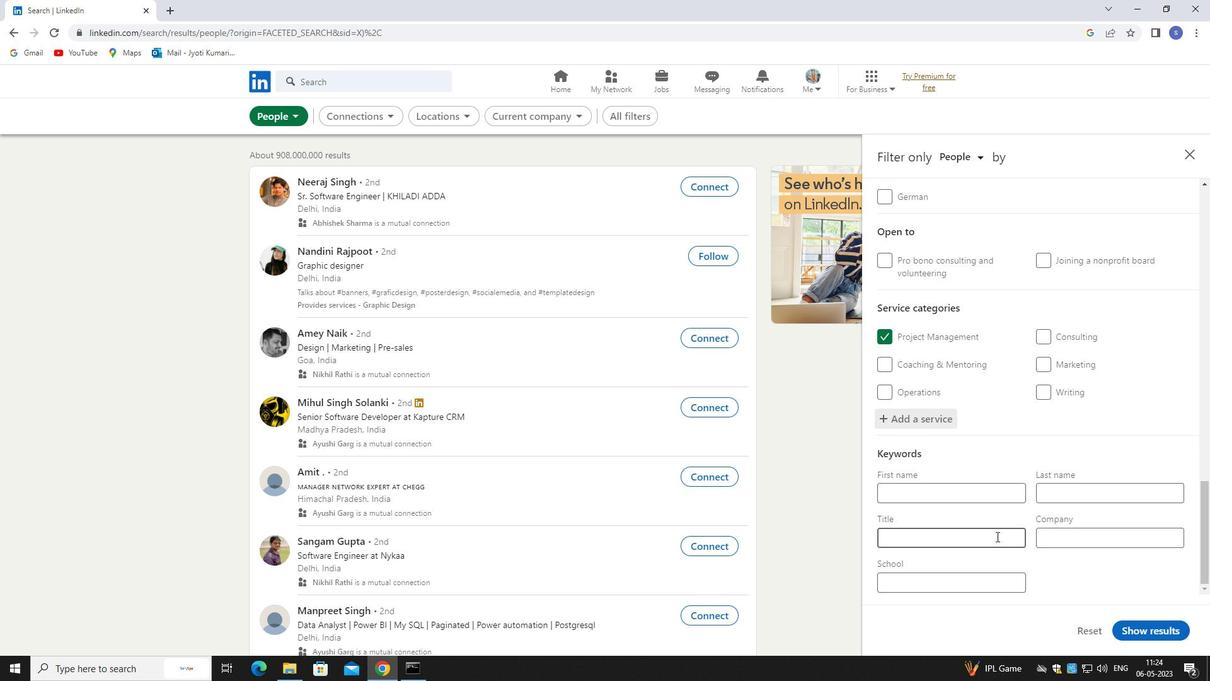 
Action: Mouse moved to (997, 536)
Screenshot: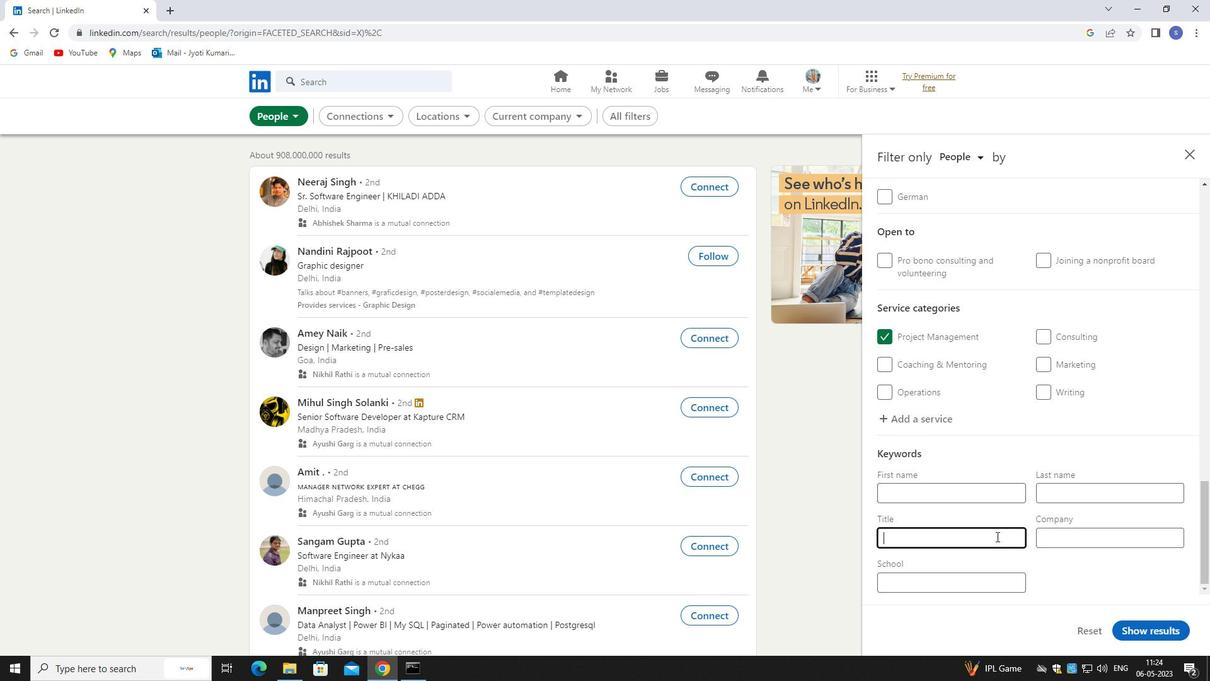 
Action: Key pressed title<Key.space>reiki<Key.space>practitioner
Screenshot: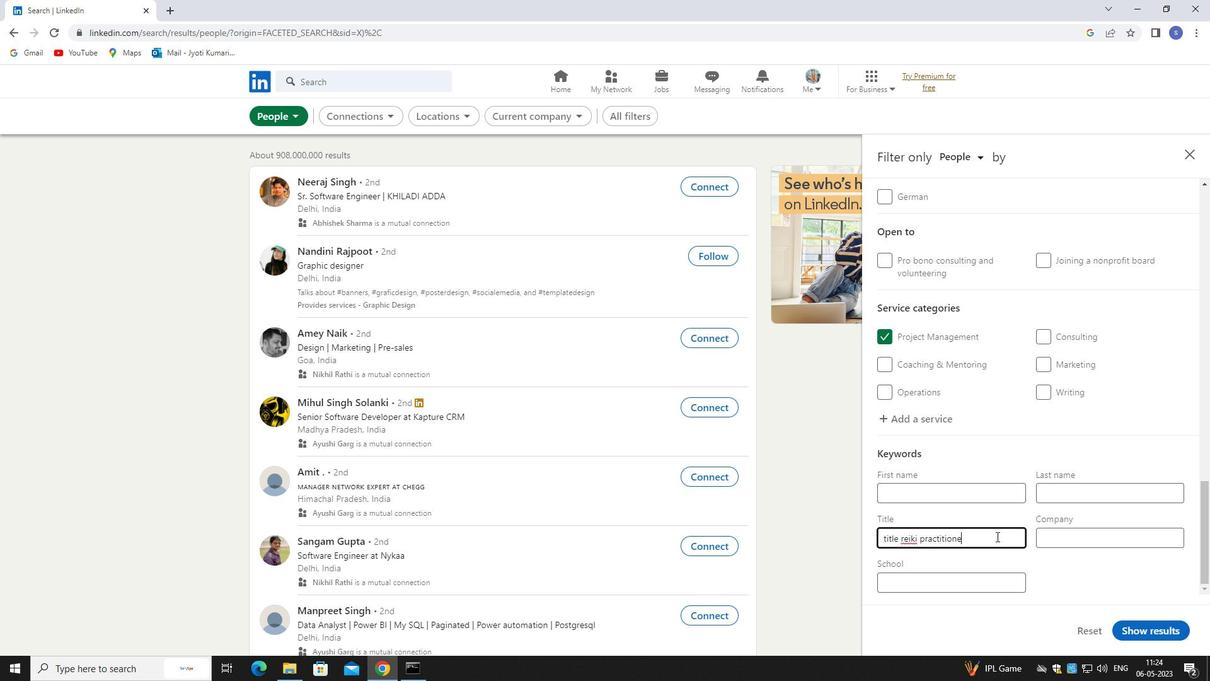 
Action: Mouse moved to (1158, 628)
Screenshot: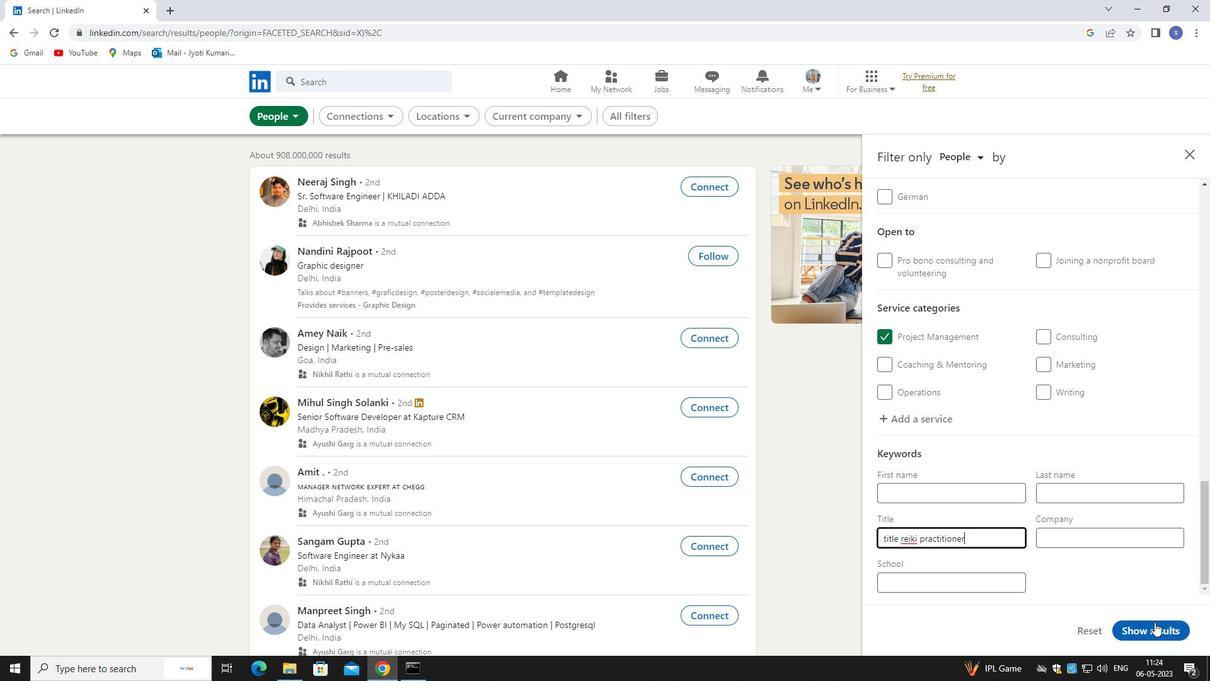 
Action: Mouse pressed left at (1158, 628)
Screenshot: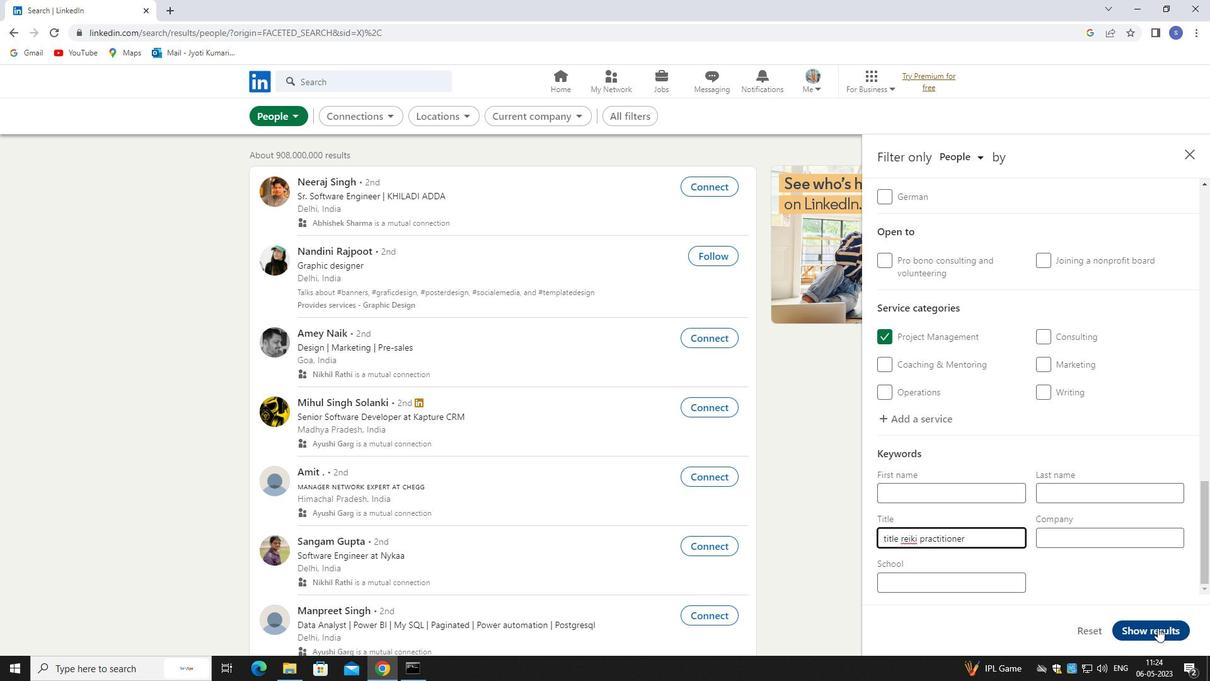 
Action: Mouse moved to (1159, 626)
Screenshot: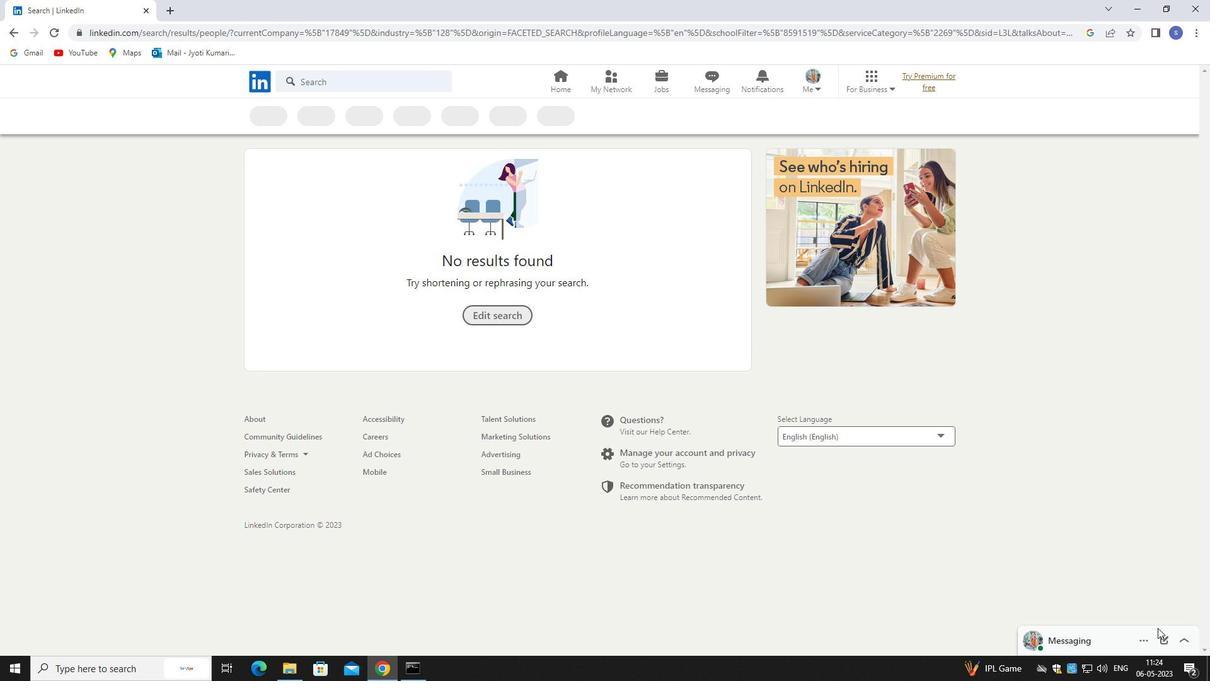 
